 Task: Look for space in Harlingen, Netherlands from 5th July, 2023 to 10th July, 2023 for 4 adults in price range Rs.9000 to Rs.14000. Place can be entire place with 2 bedrooms having 4 beds and 2 bathrooms. Property type can be house, flat, guest house. Amenities needed are: washing machine. Booking option can be shelf check-in. Required host language is English.
Action: Mouse moved to (539, 111)
Screenshot: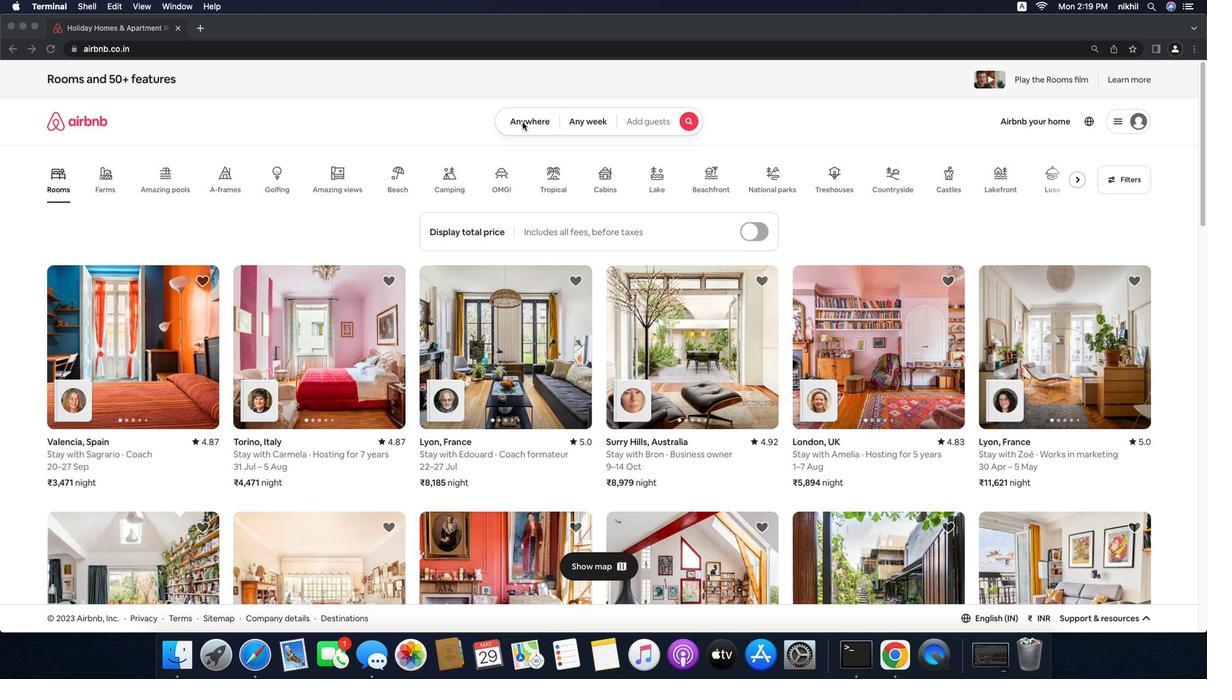 
Action: Mouse pressed left at (539, 111)
Screenshot: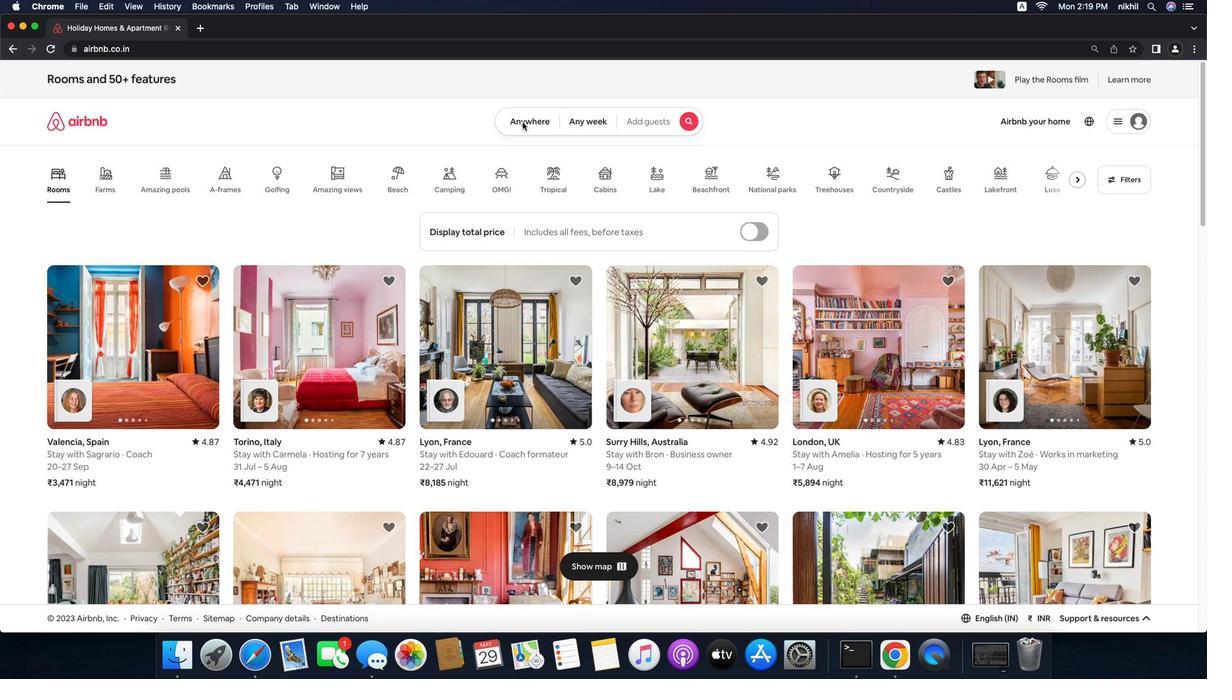 
Action: Mouse moved to (550, 113)
Screenshot: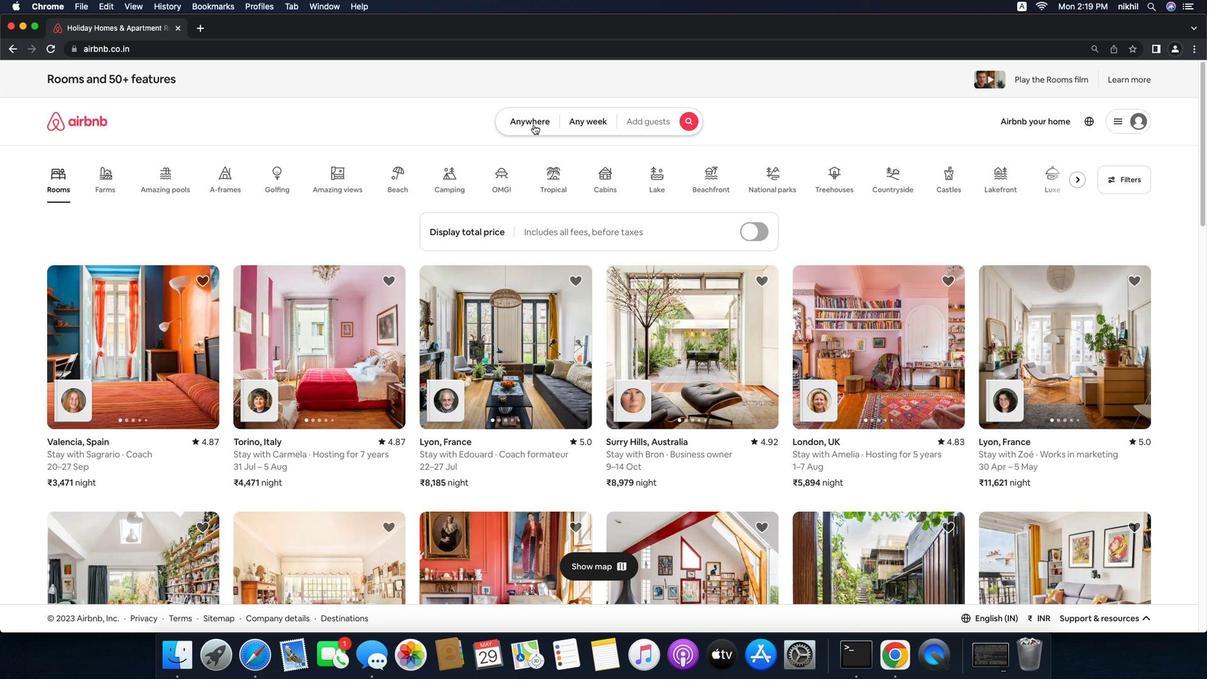 
Action: Mouse pressed left at (550, 113)
Screenshot: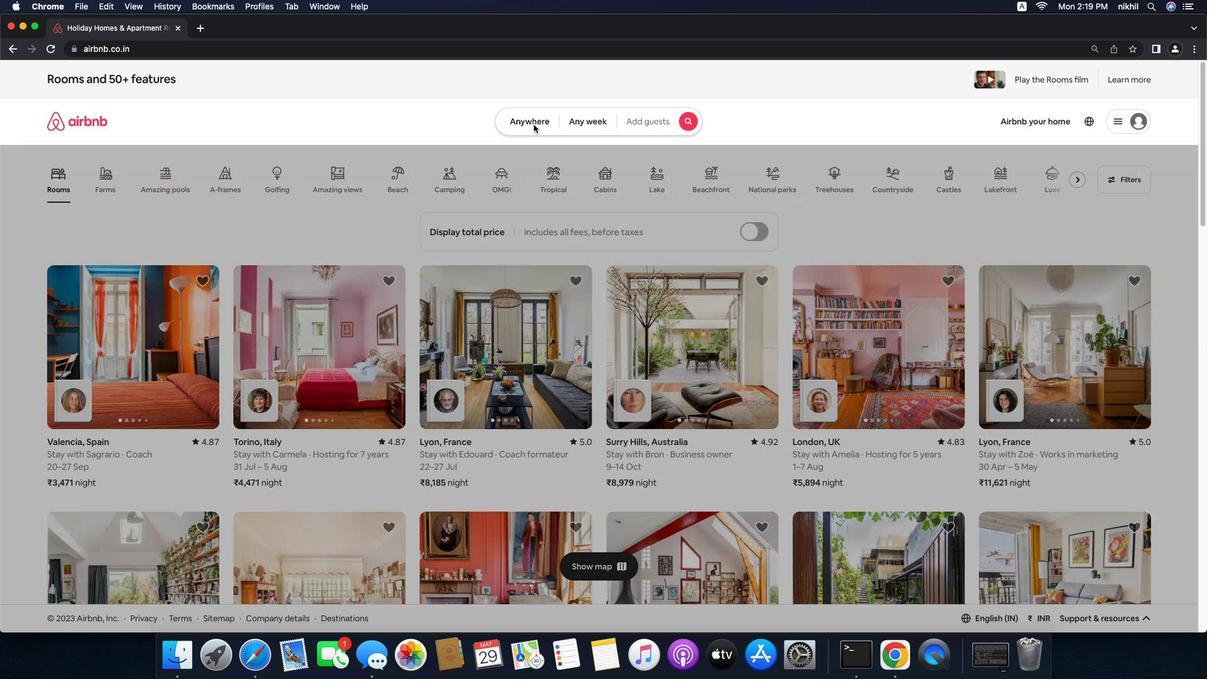 
Action: Mouse moved to (444, 156)
Screenshot: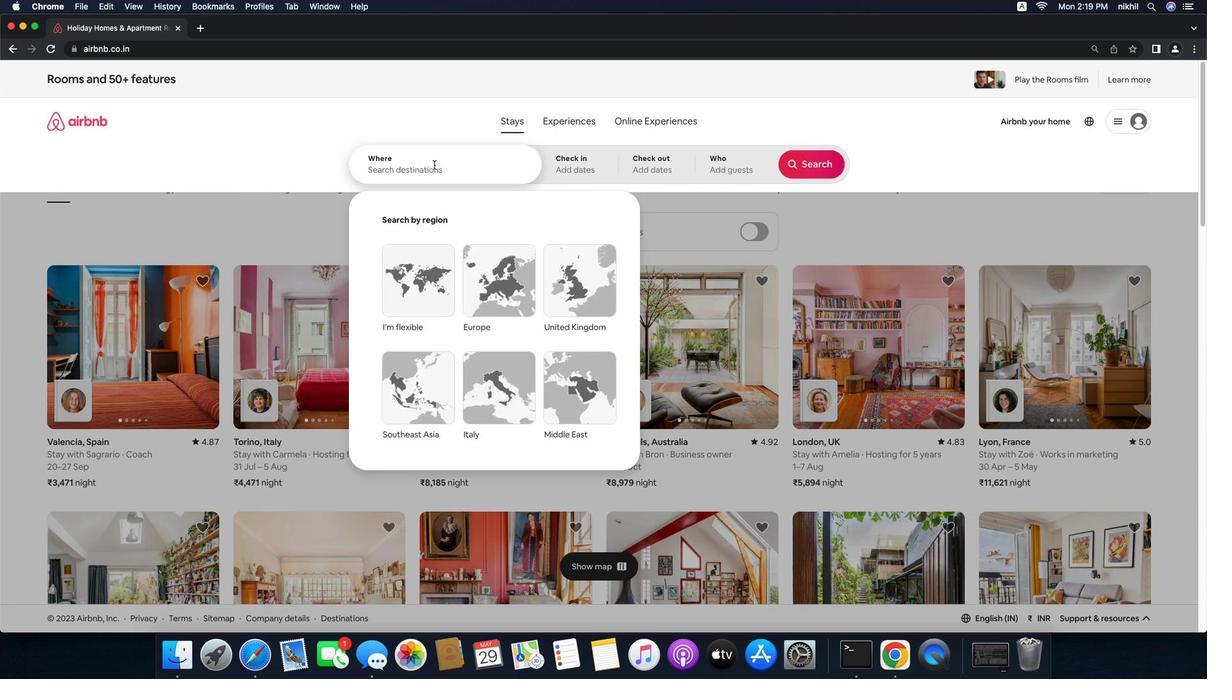 
Action: Mouse pressed left at (444, 156)
Screenshot: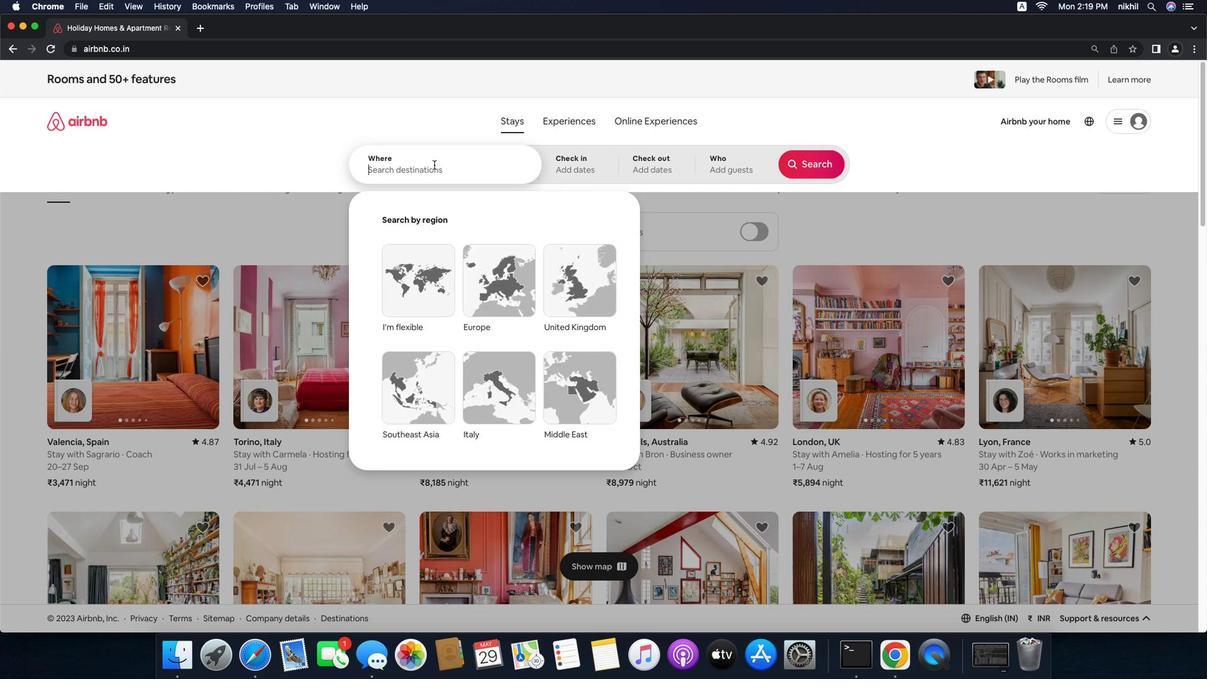 
Action: Key pressed 'H'Key.caps_lock'a''r''l''i''n''g''e''n'','Key.spaceKey.caps_lock'N'Key.caps_lock'e''t''h''e''r''l''a''n''d''s'
Screenshot: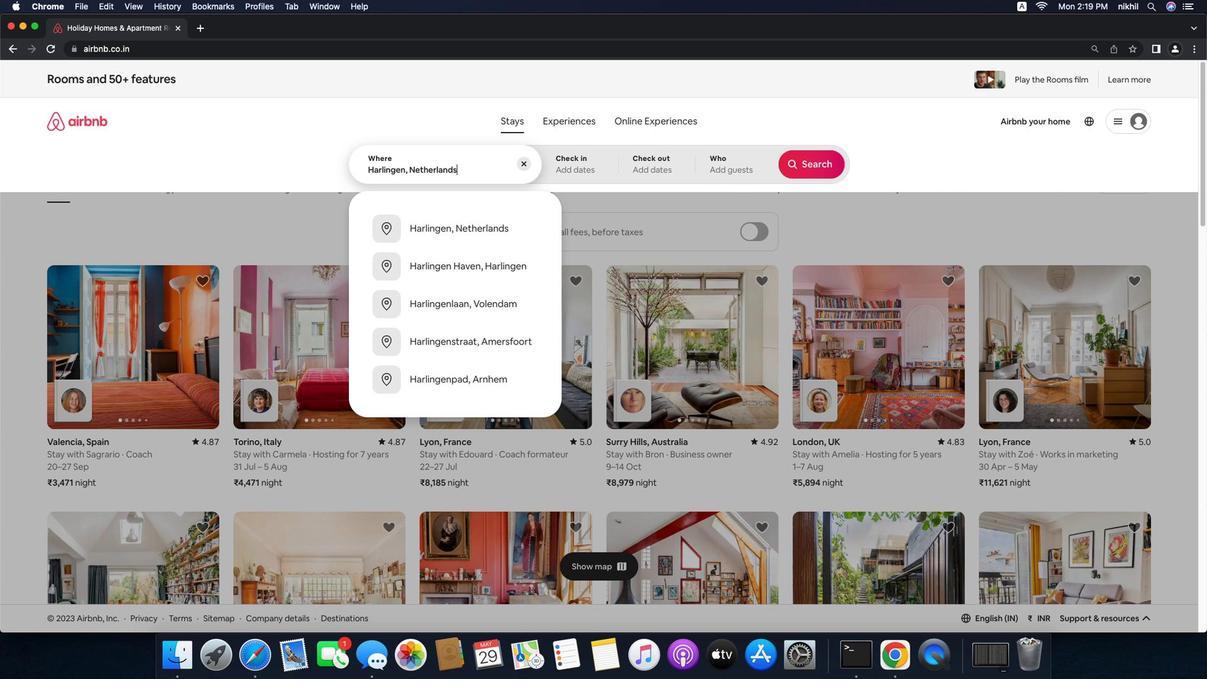 
Action: Mouse moved to (478, 234)
Screenshot: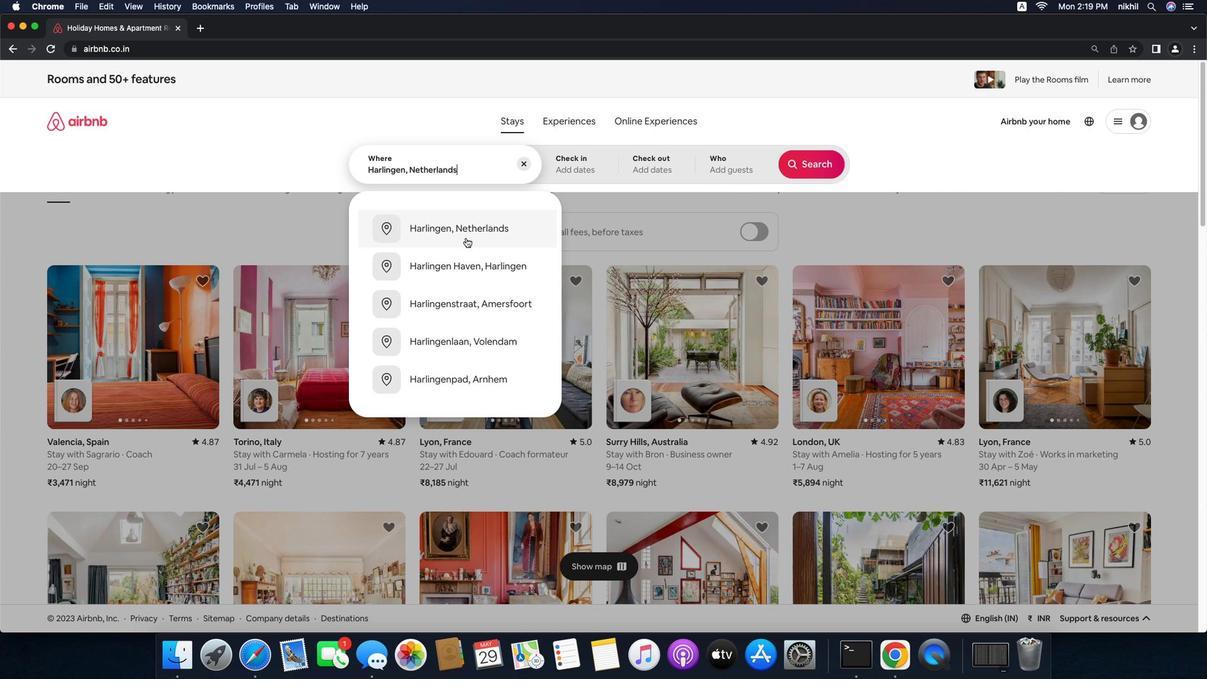 
Action: Mouse pressed left at (478, 234)
Screenshot: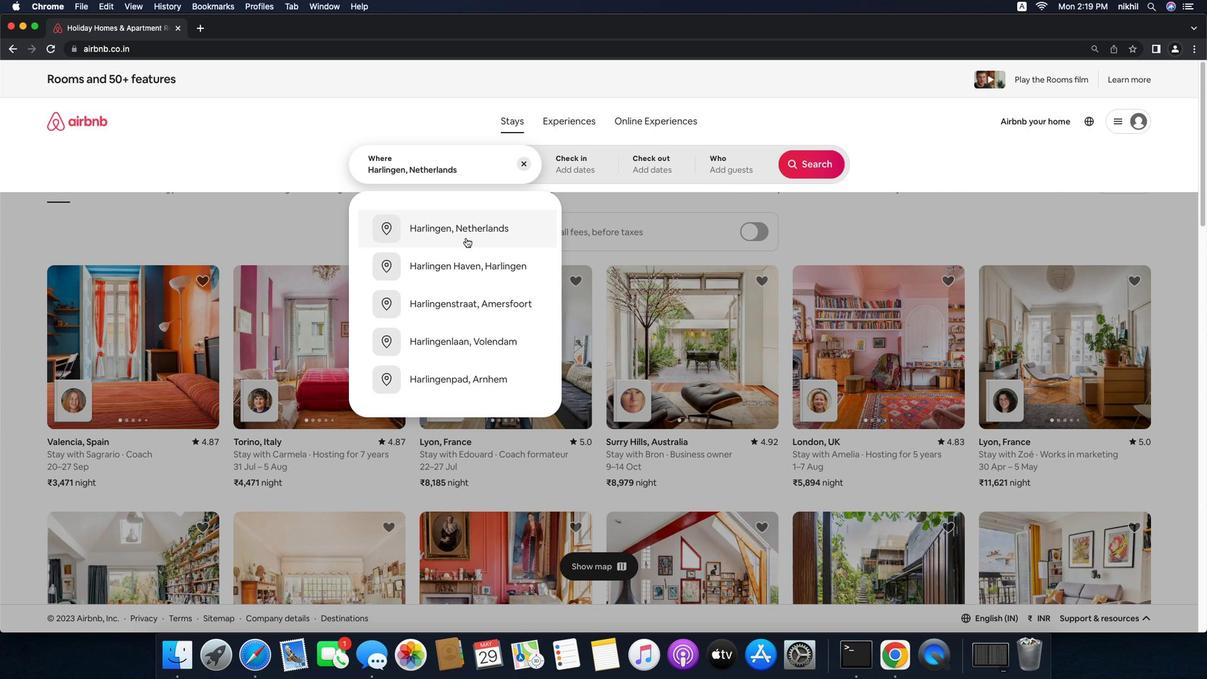 
Action: Mouse moved to (848, 260)
Screenshot: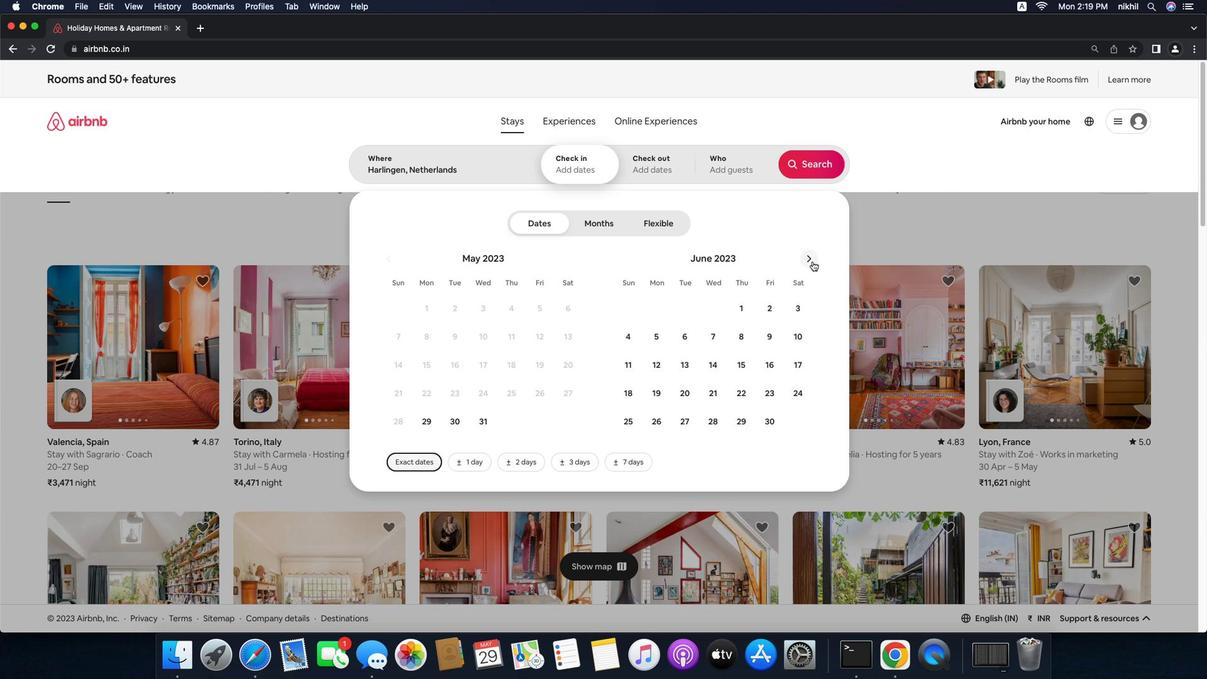 
Action: Mouse pressed left at (848, 260)
Screenshot: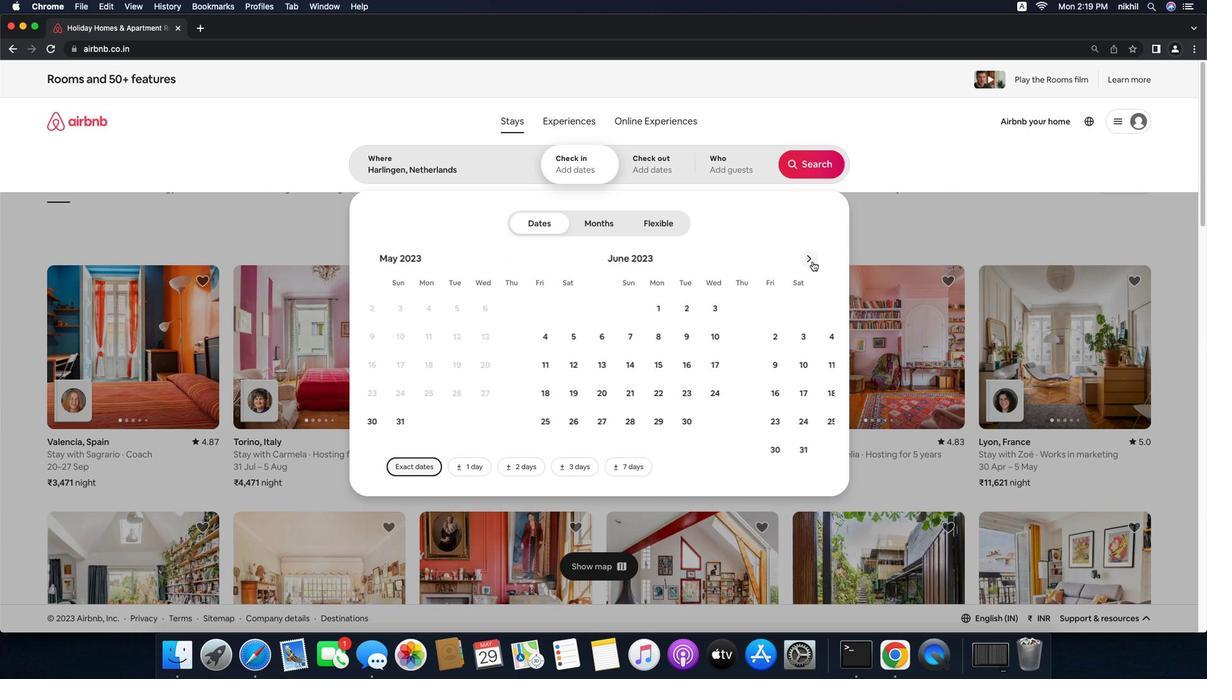 
Action: Mouse moved to (745, 337)
Screenshot: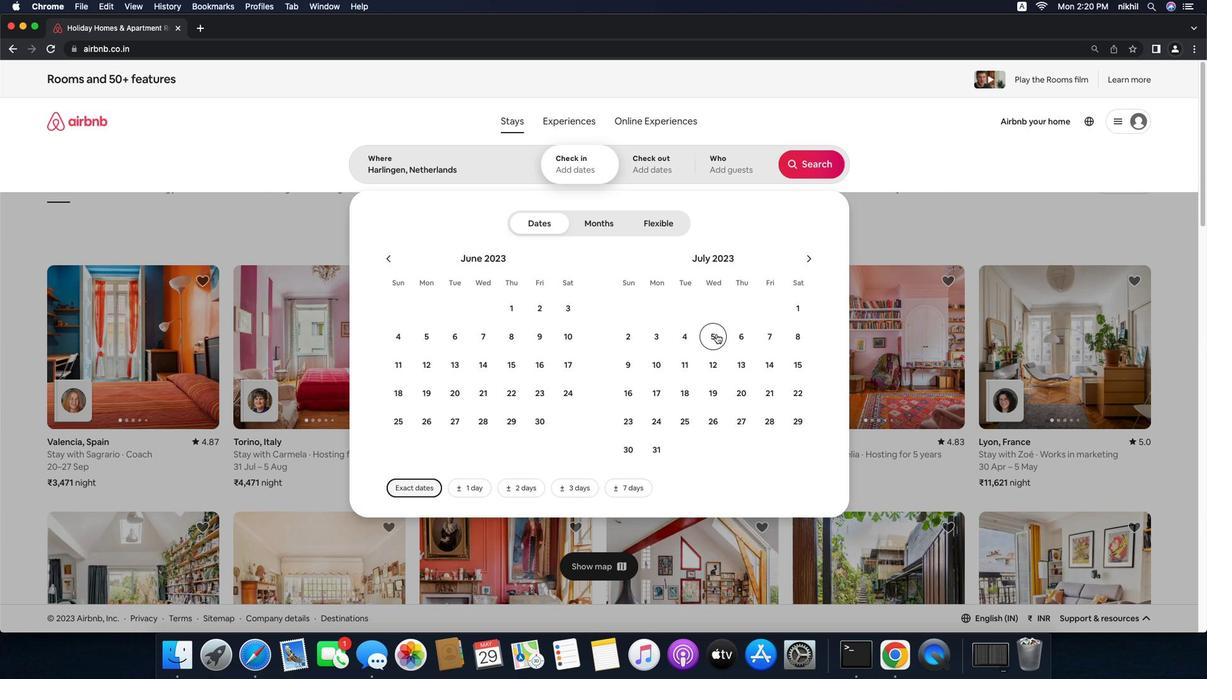 
Action: Mouse pressed left at (745, 337)
Screenshot: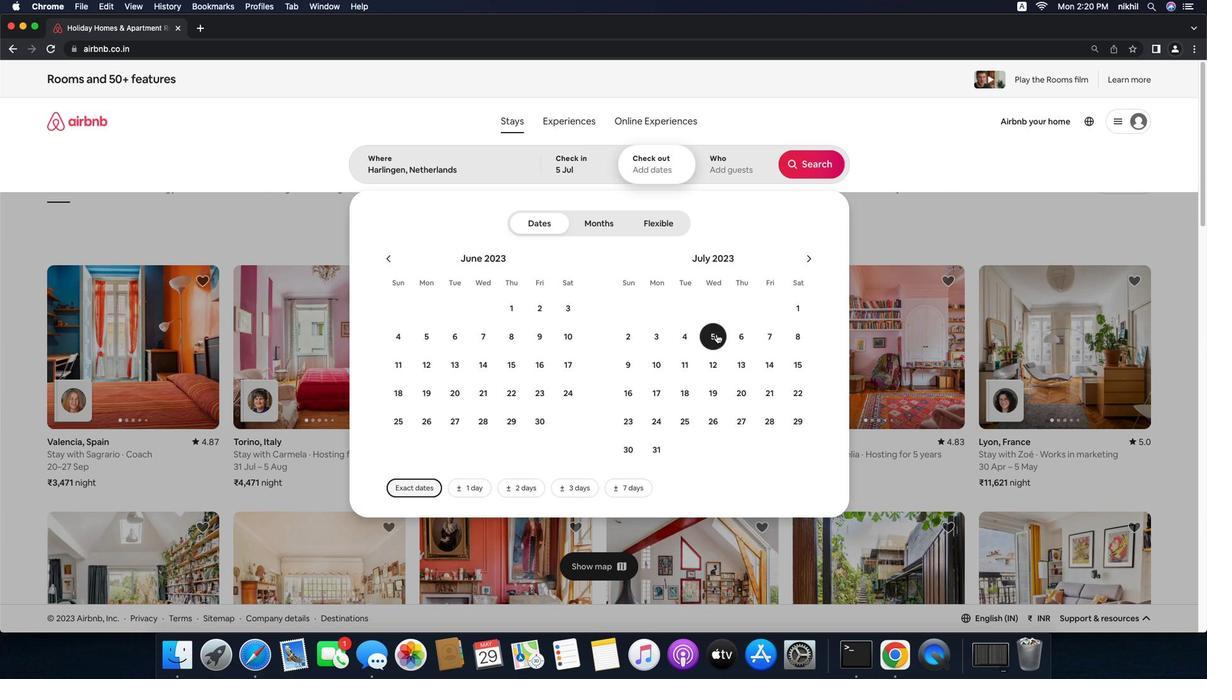 
Action: Mouse moved to (677, 366)
Screenshot: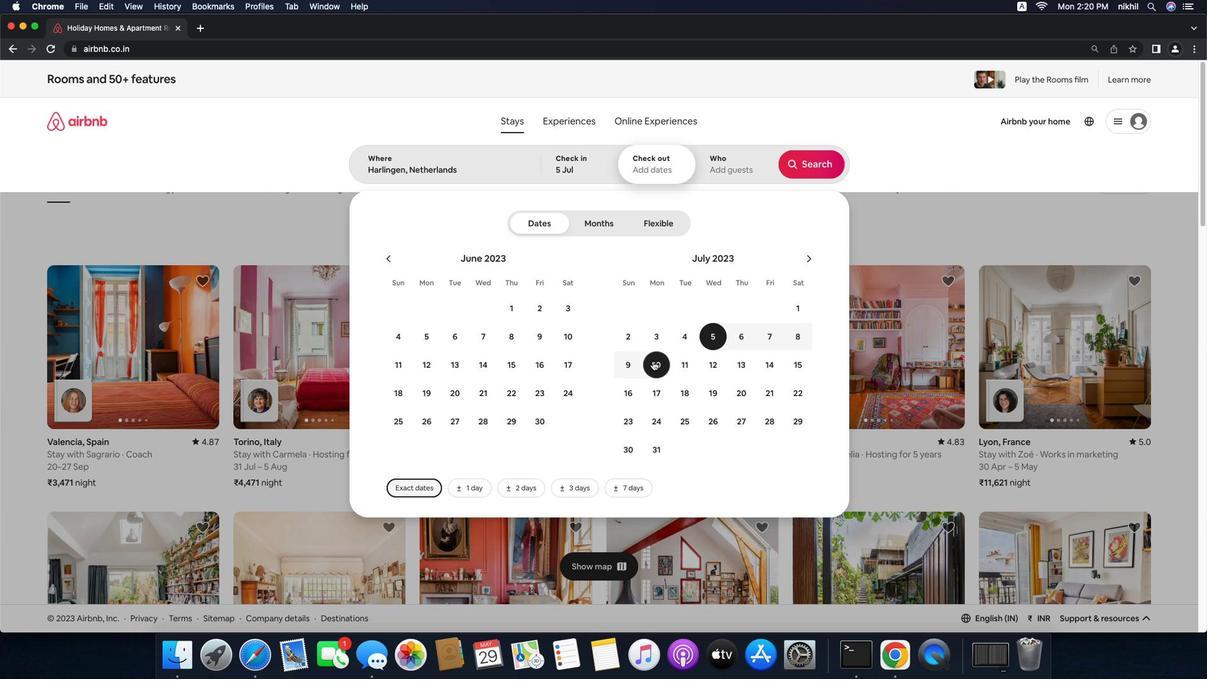 
Action: Mouse pressed left at (677, 366)
Screenshot: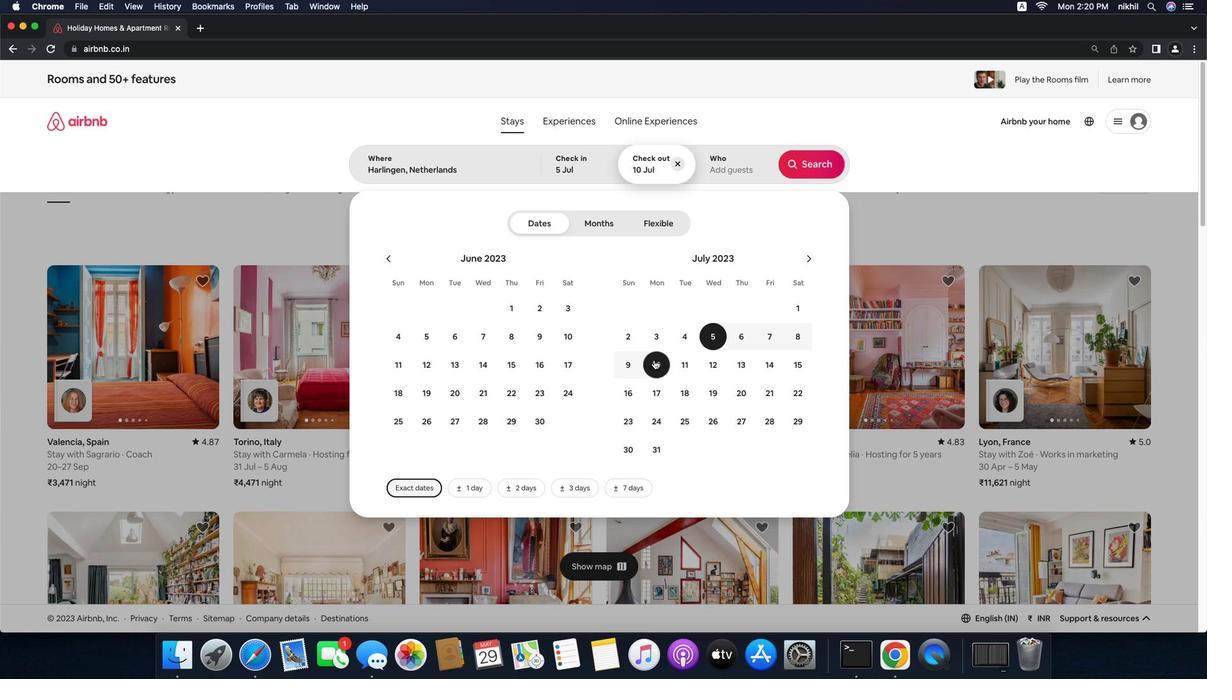 
Action: Mouse moved to (751, 156)
Screenshot: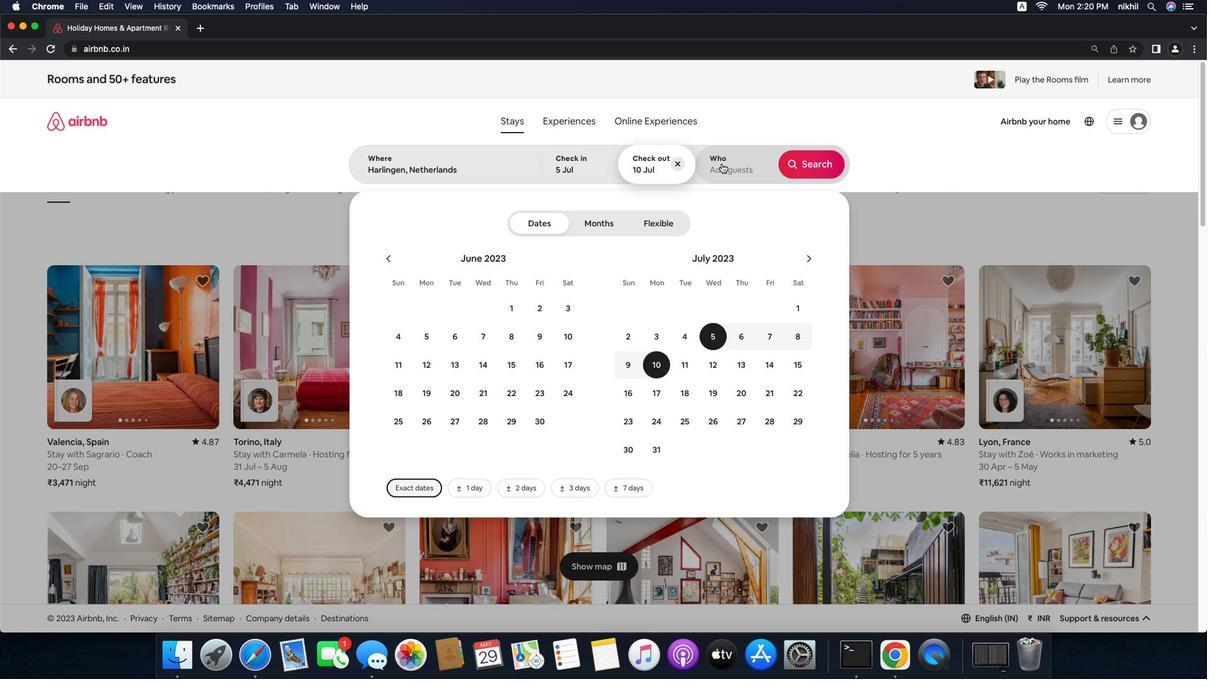 
Action: Mouse pressed left at (751, 156)
Screenshot: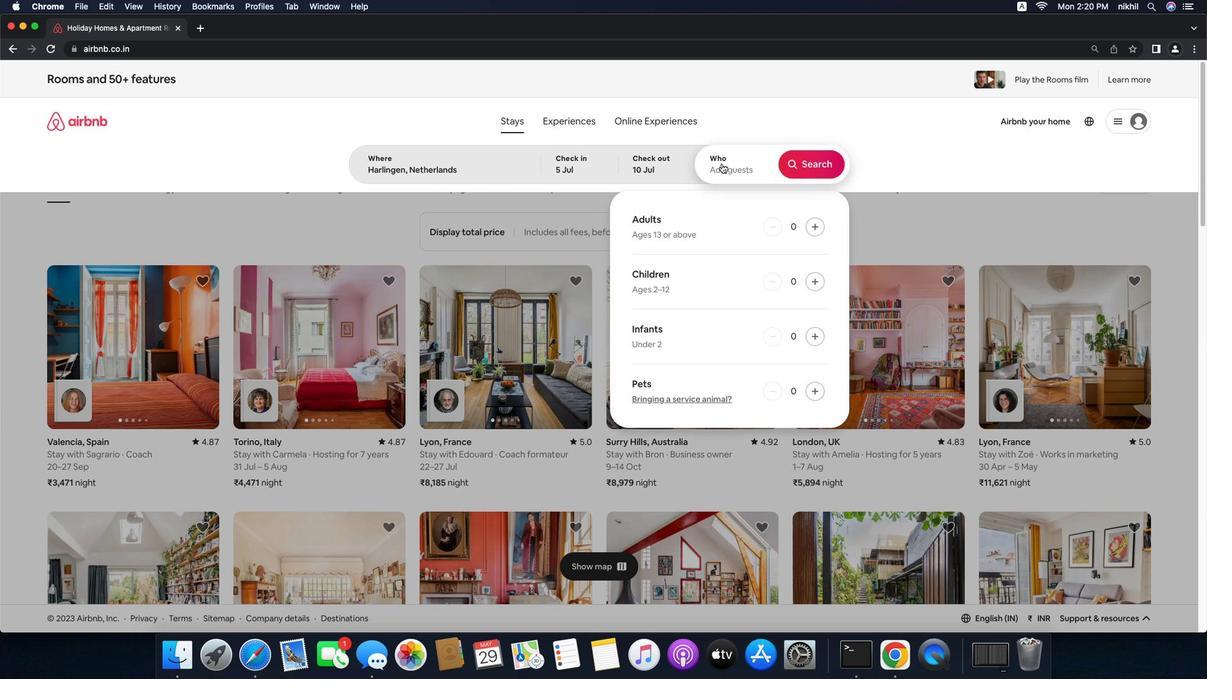 
Action: Mouse moved to (851, 223)
Screenshot: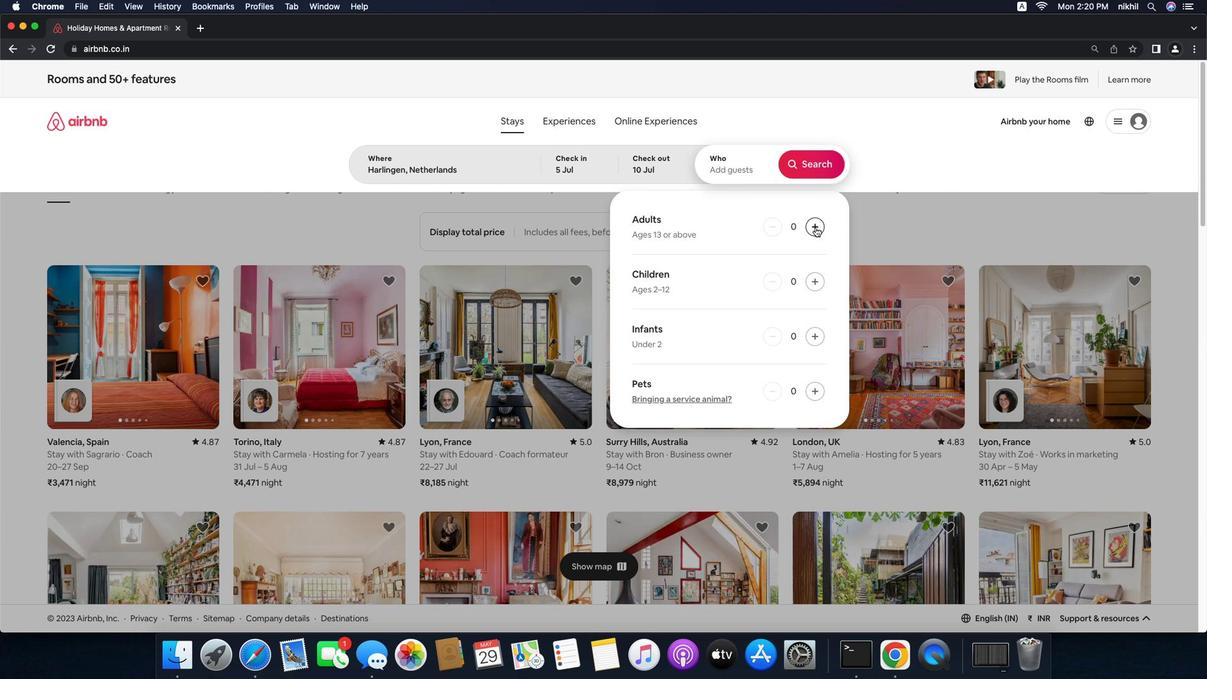 
Action: Mouse pressed left at (851, 223)
Screenshot: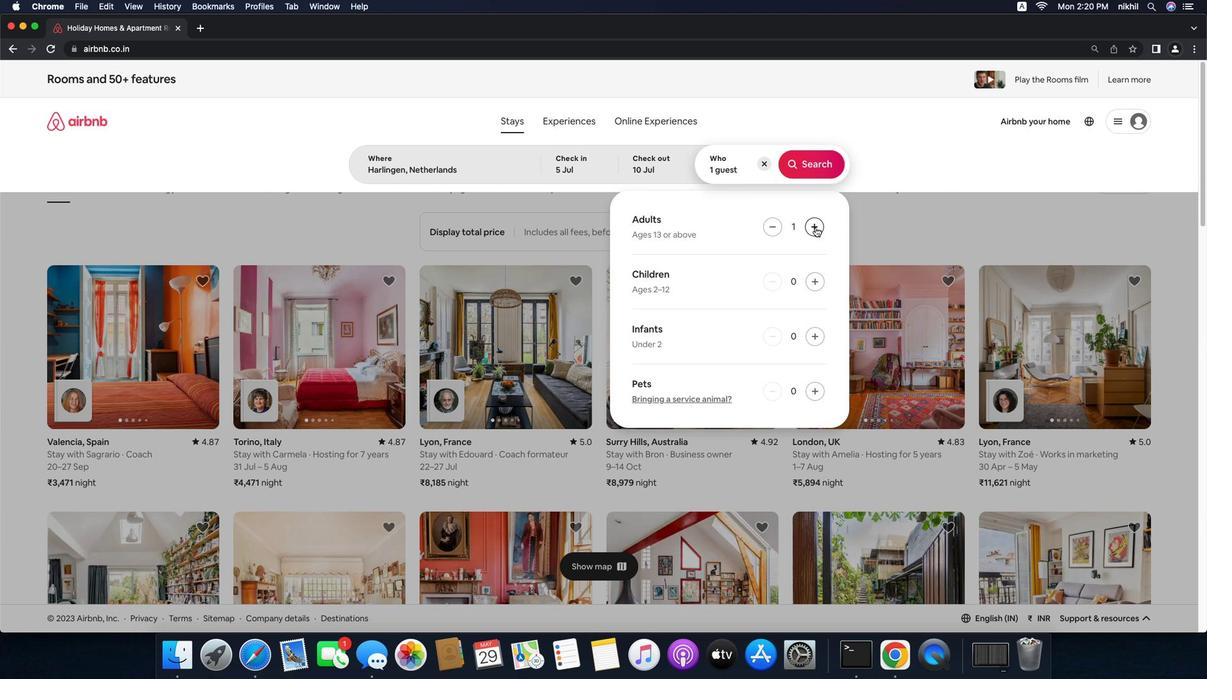 
Action: Mouse pressed left at (851, 223)
Screenshot: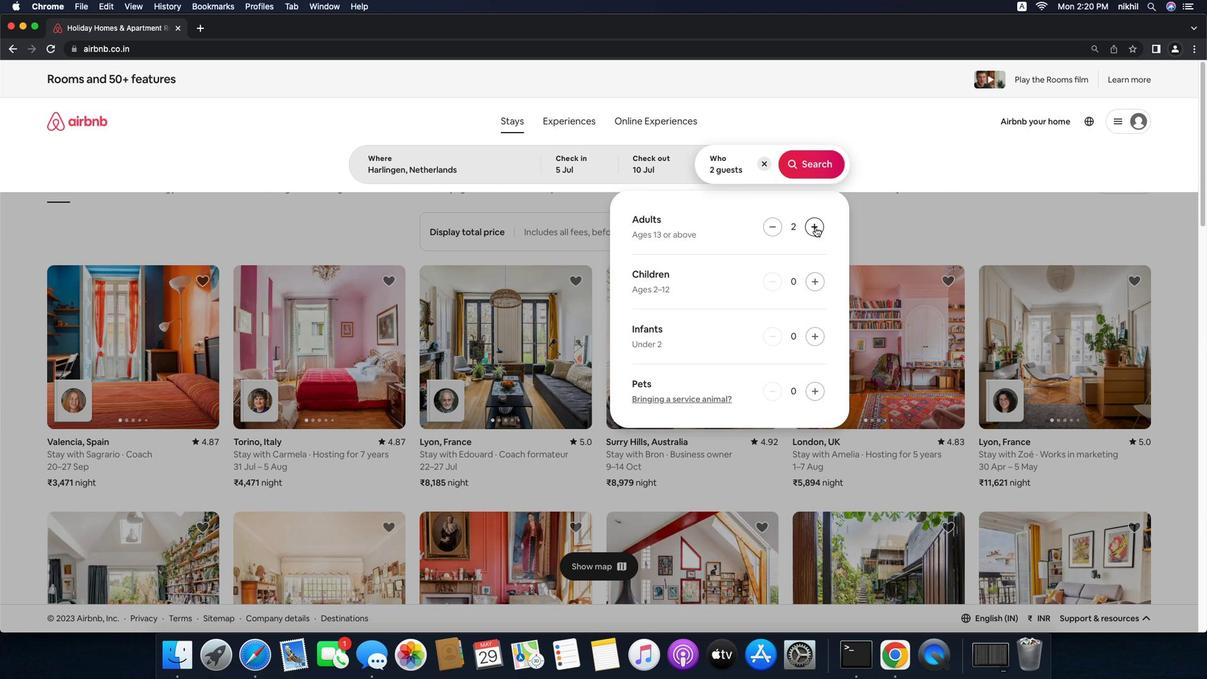 
Action: Mouse pressed left at (851, 223)
Screenshot: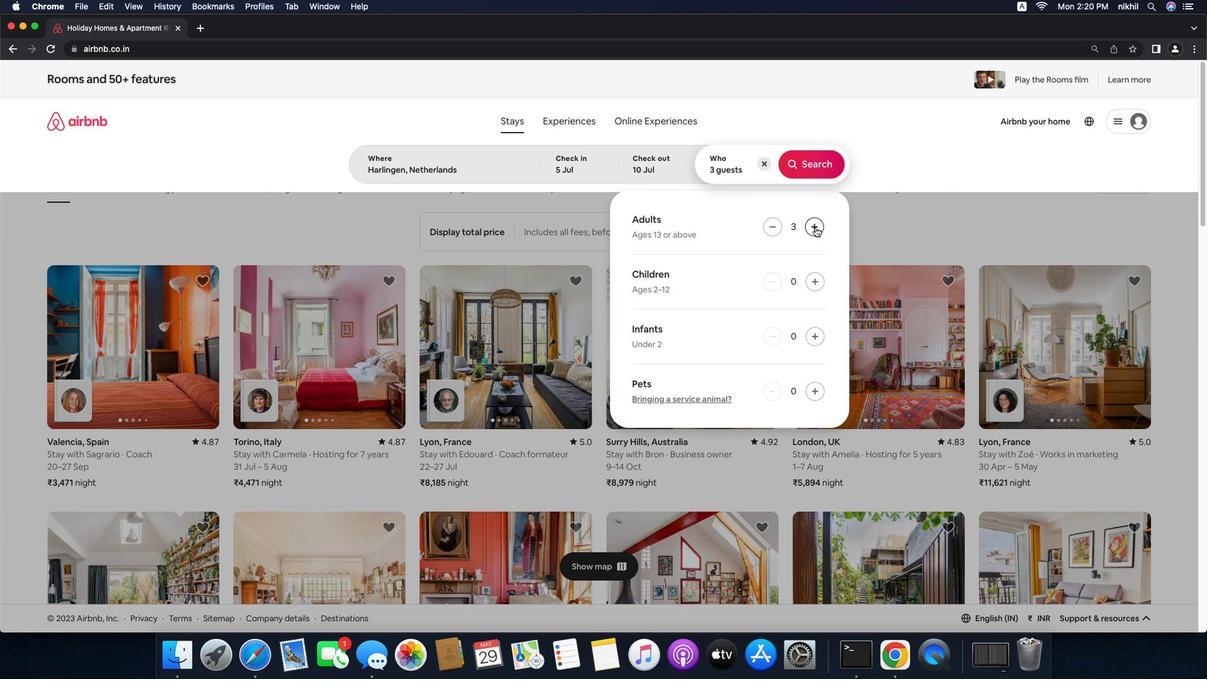 
Action: Mouse pressed left at (851, 223)
Screenshot: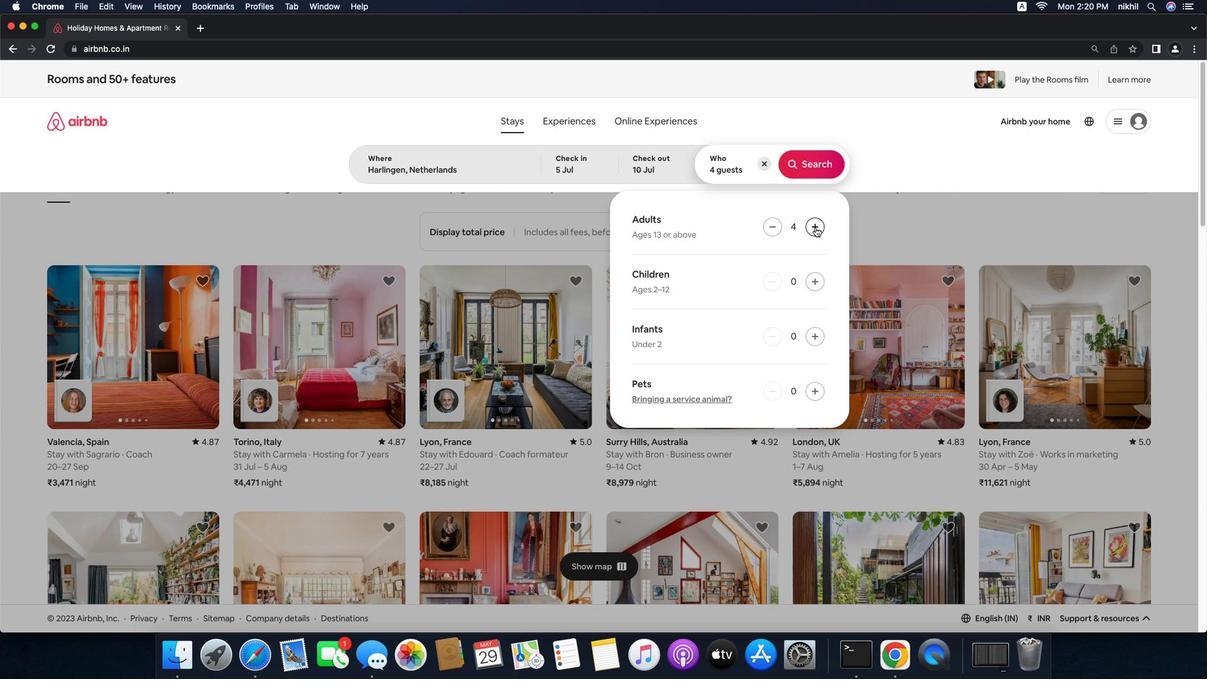 
Action: Mouse moved to (844, 158)
Screenshot: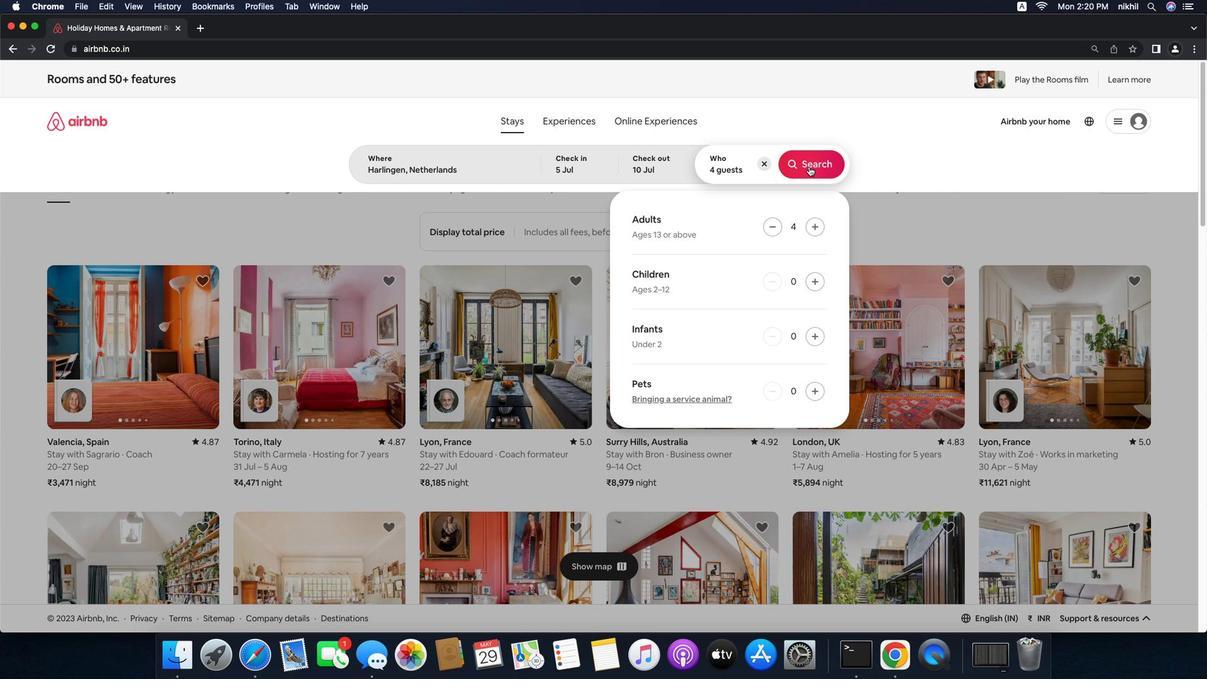 
Action: Mouse pressed left at (844, 158)
Screenshot: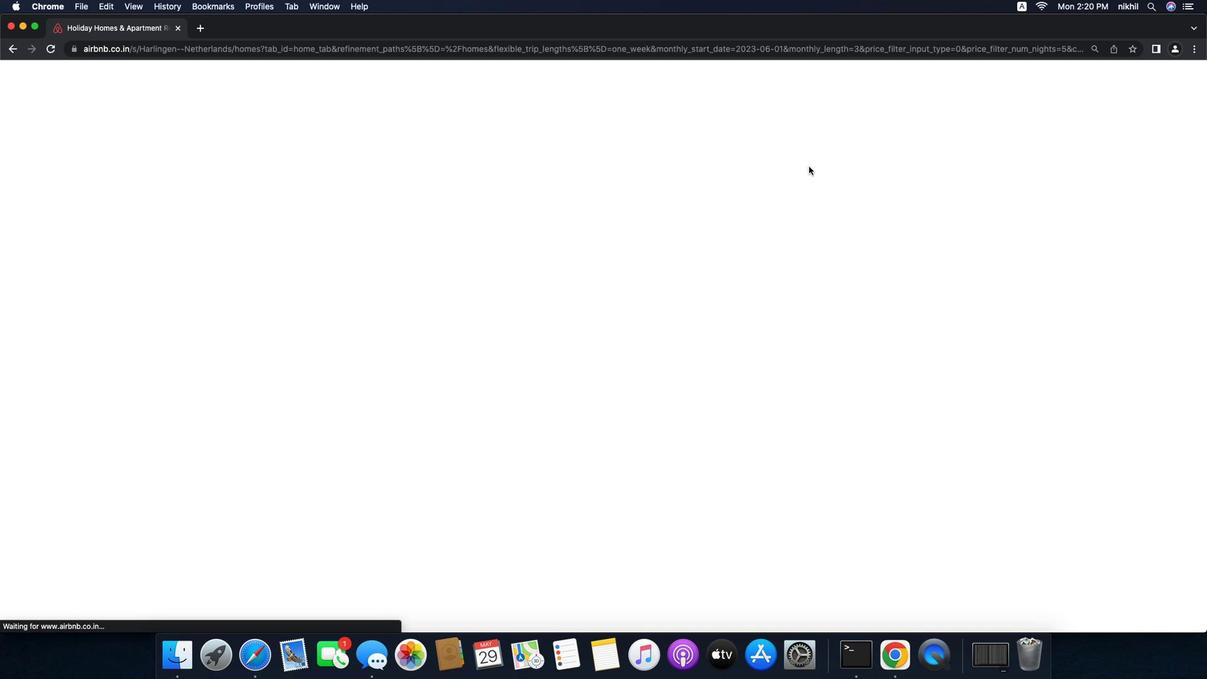 
Action: Mouse moved to (1207, 118)
Screenshot: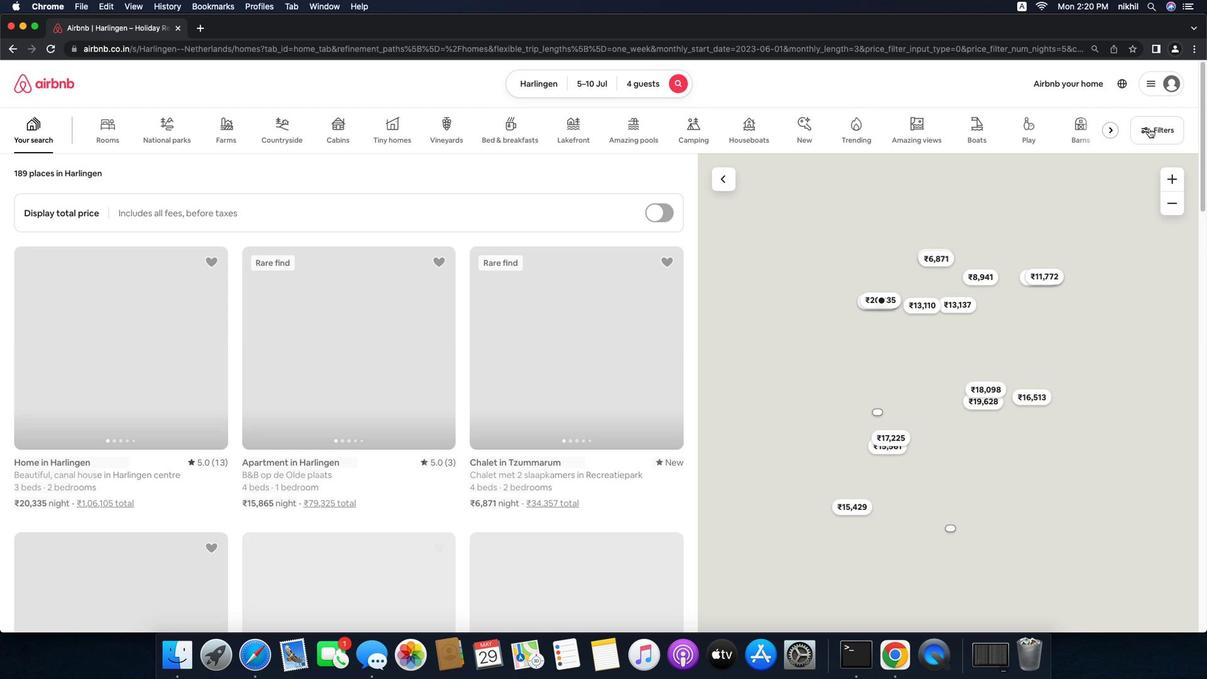 
Action: Mouse pressed left at (1207, 118)
Screenshot: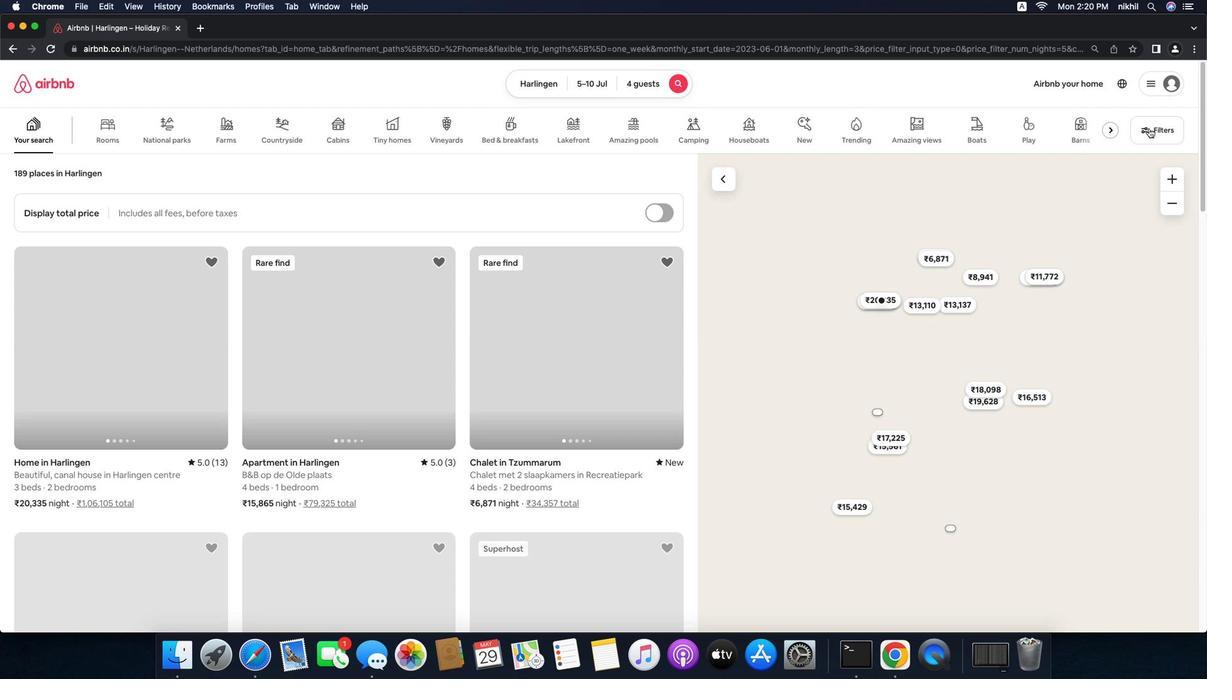 
Action: Mouse moved to (511, 429)
Screenshot: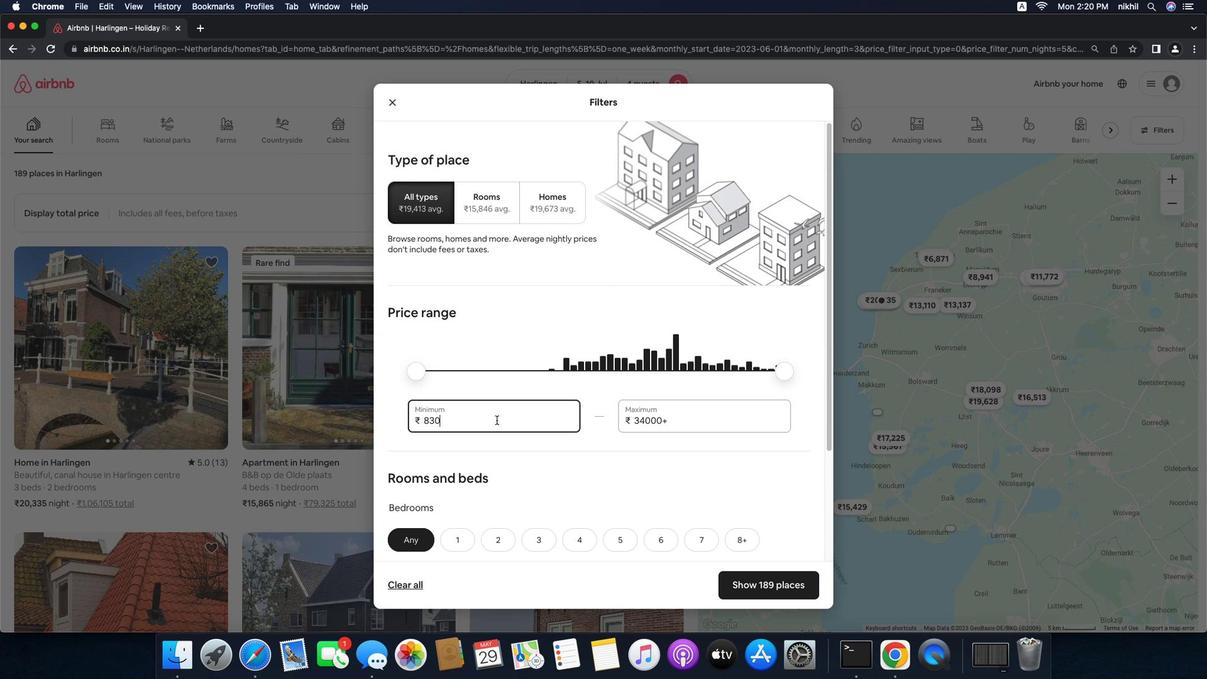
Action: Mouse pressed left at (511, 429)
Screenshot: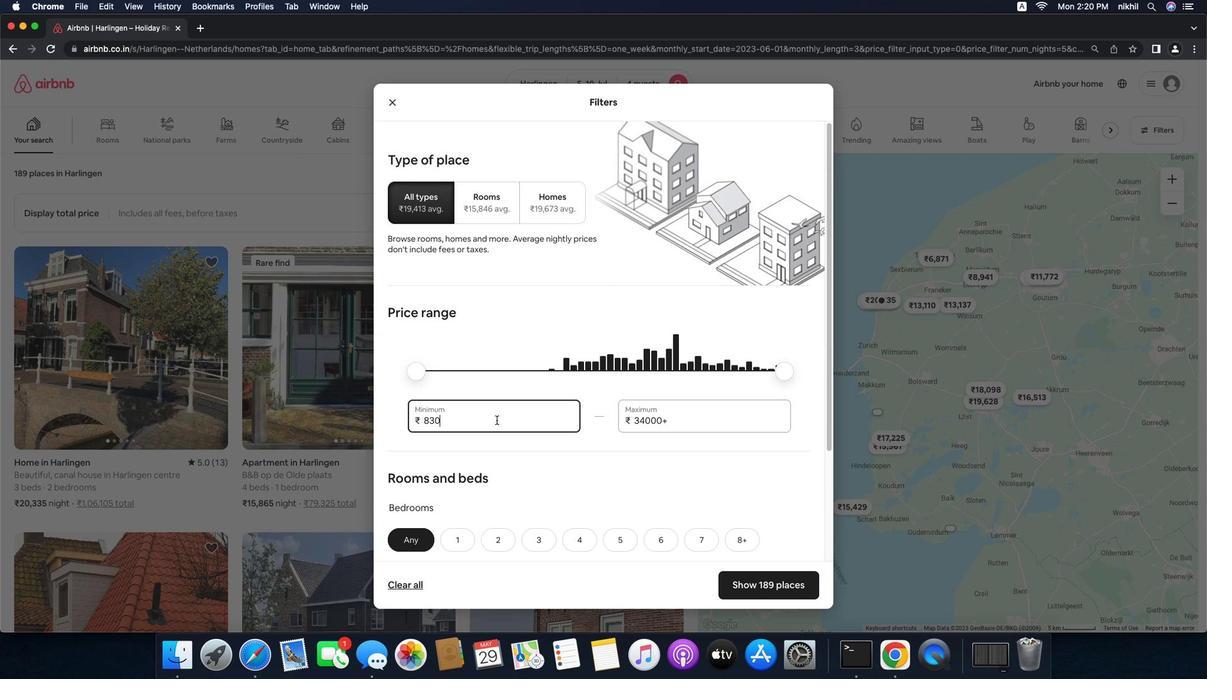 
Action: Key pressed Key.backspaceKey.backspaceKey.backspaceKey.backspace'9''0''0''0'
Screenshot: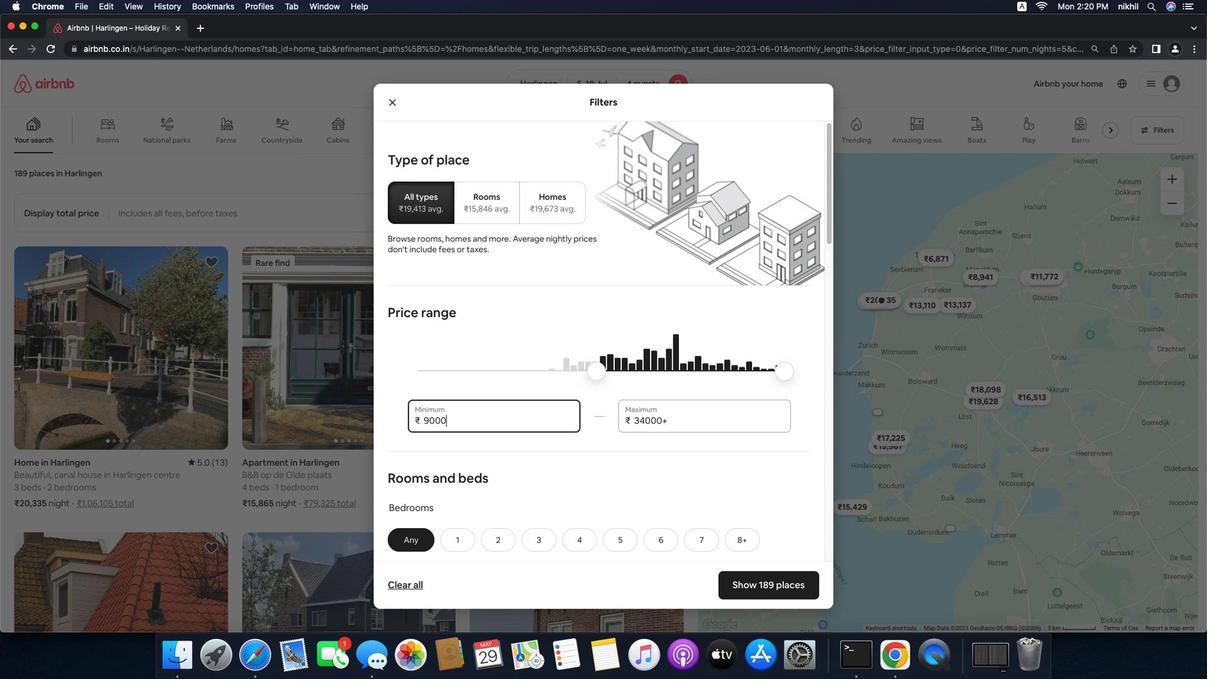 
Action: Mouse moved to (706, 427)
Screenshot: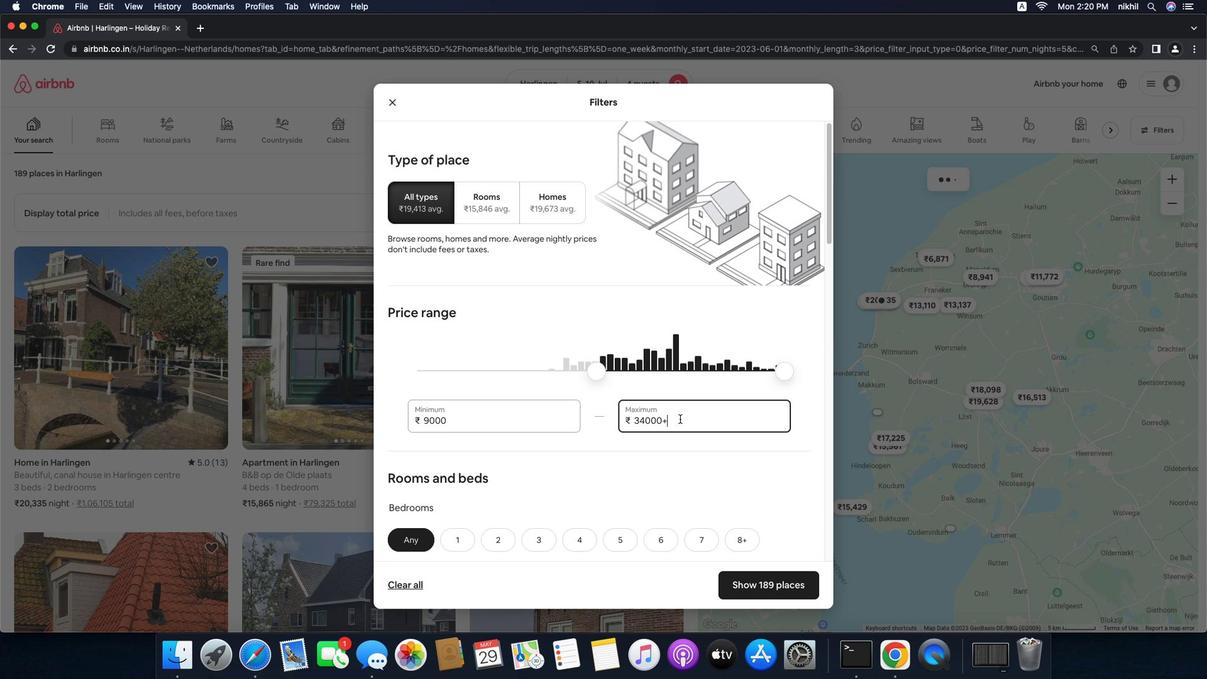 
Action: Mouse pressed left at (706, 427)
Screenshot: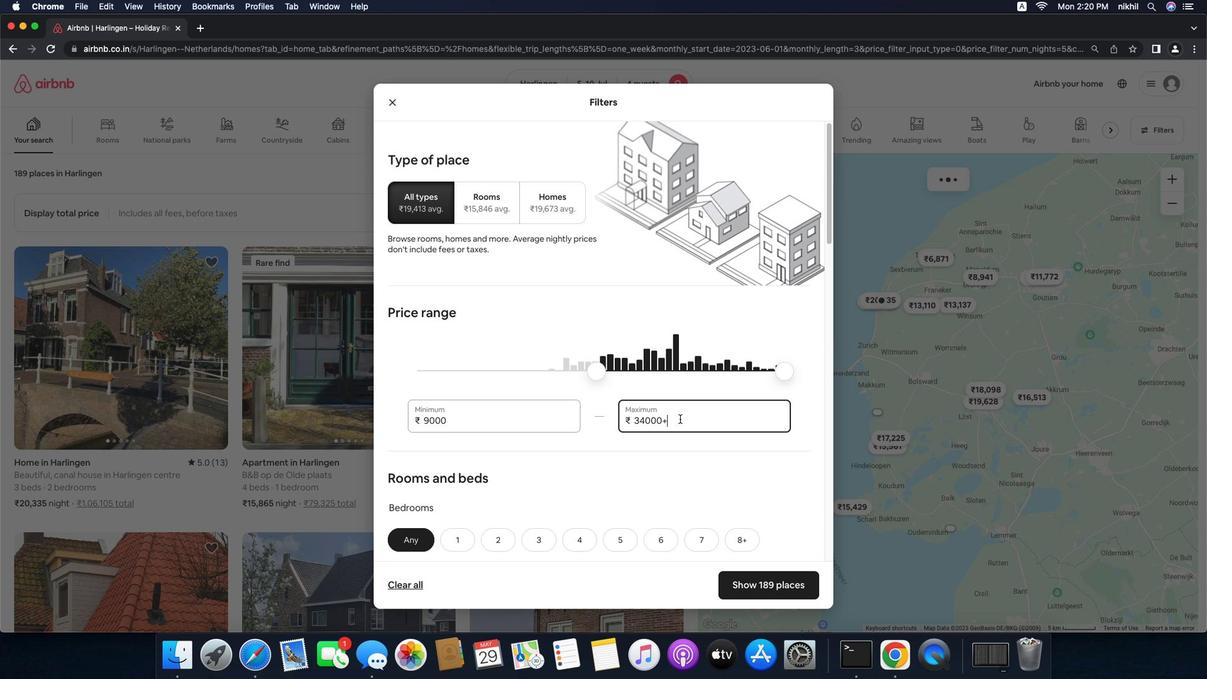 
Action: Mouse moved to (706, 428)
Screenshot: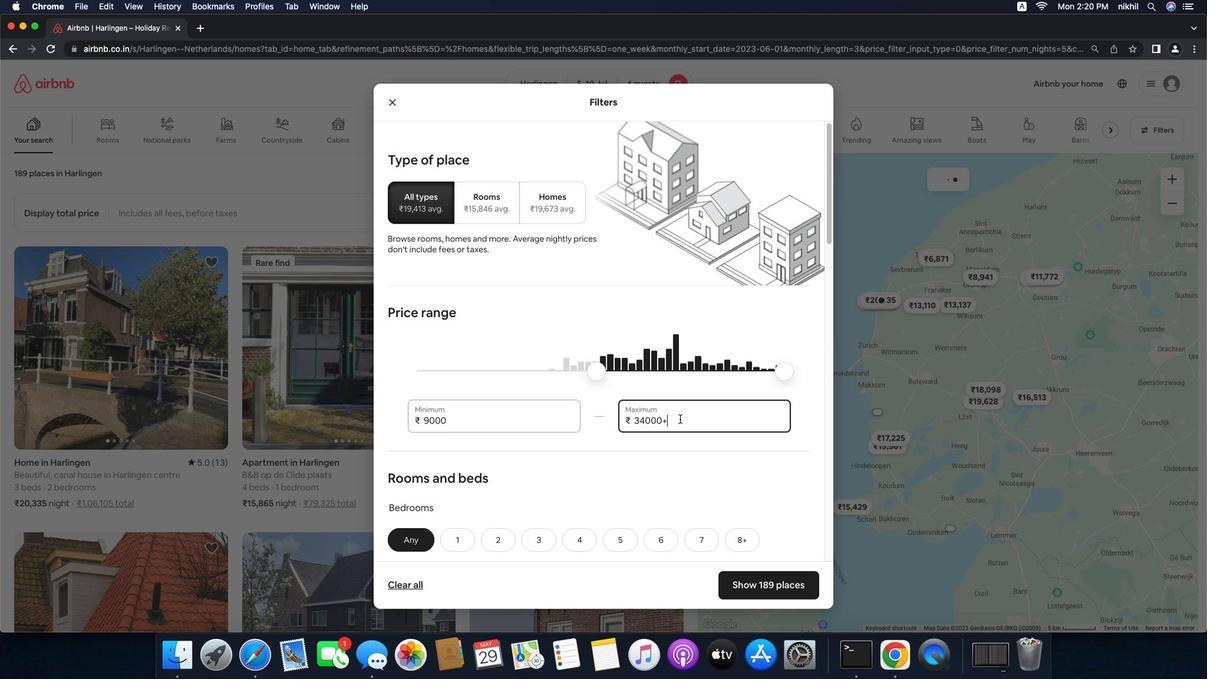 
Action: Key pressed Key.backspaceKey.backspaceKey.backspaceKey.backspaceKey.backspaceKey.backspace'1''4''0''0''0'
Screenshot: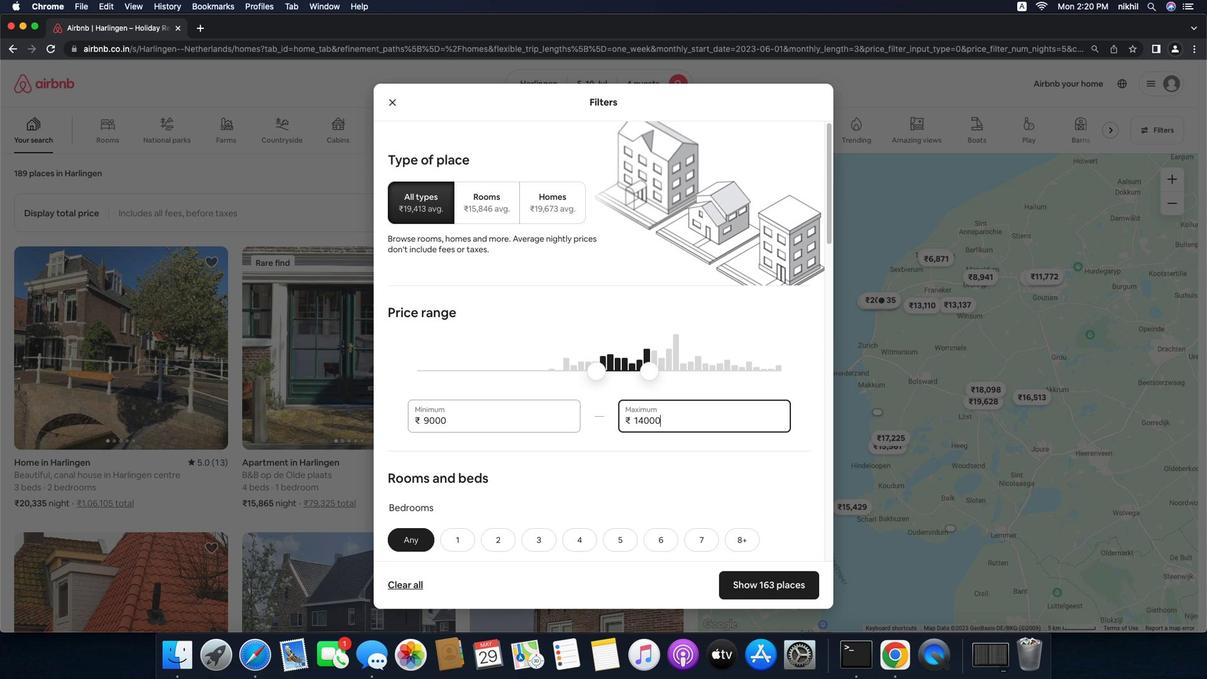 
Action: Mouse moved to (569, 457)
Screenshot: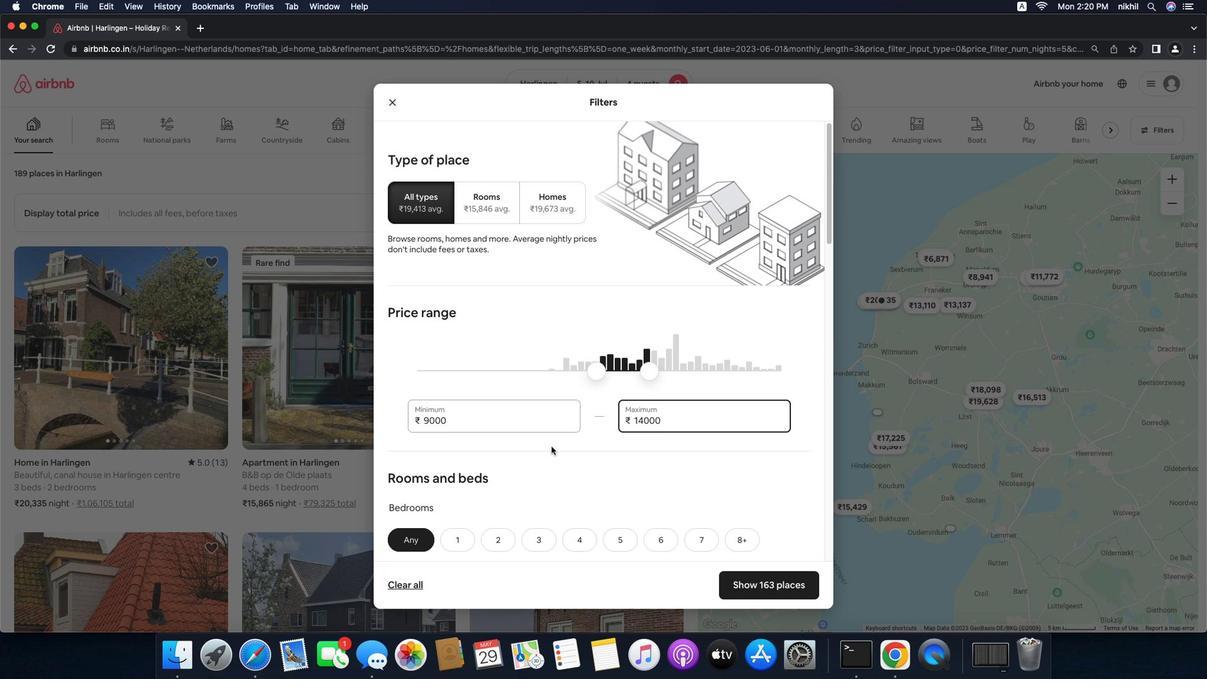 
Action: Mouse scrolled (569, 457) with delta (-18, -18)
Screenshot: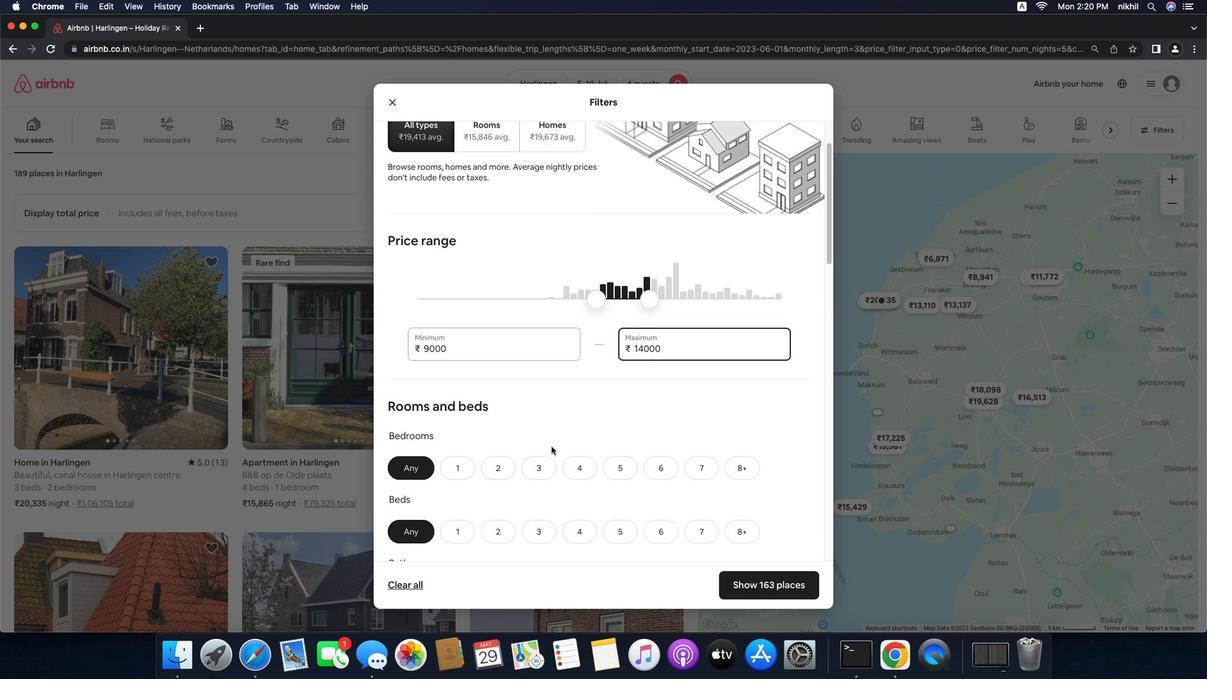 
Action: Mouse scrolled (569, 457) with delta (-18, -18)
Screenshot: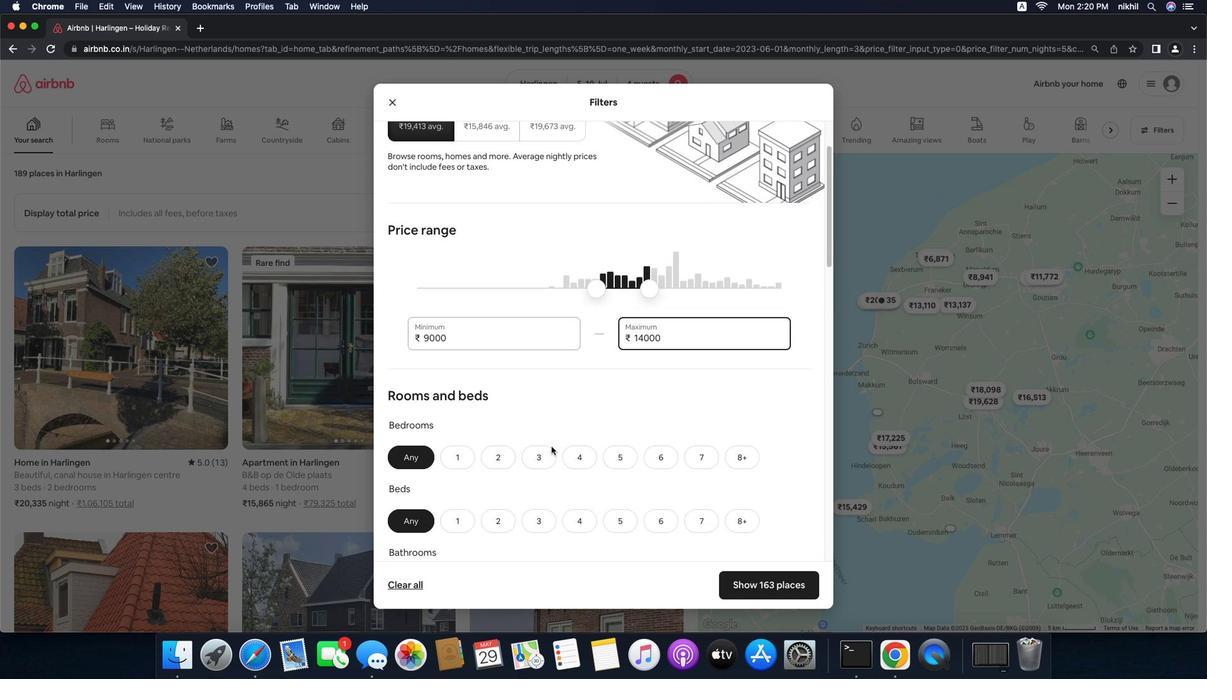 
Action: Mouse scrolled (569, 457) with delta (-18, -20)
Screenshot: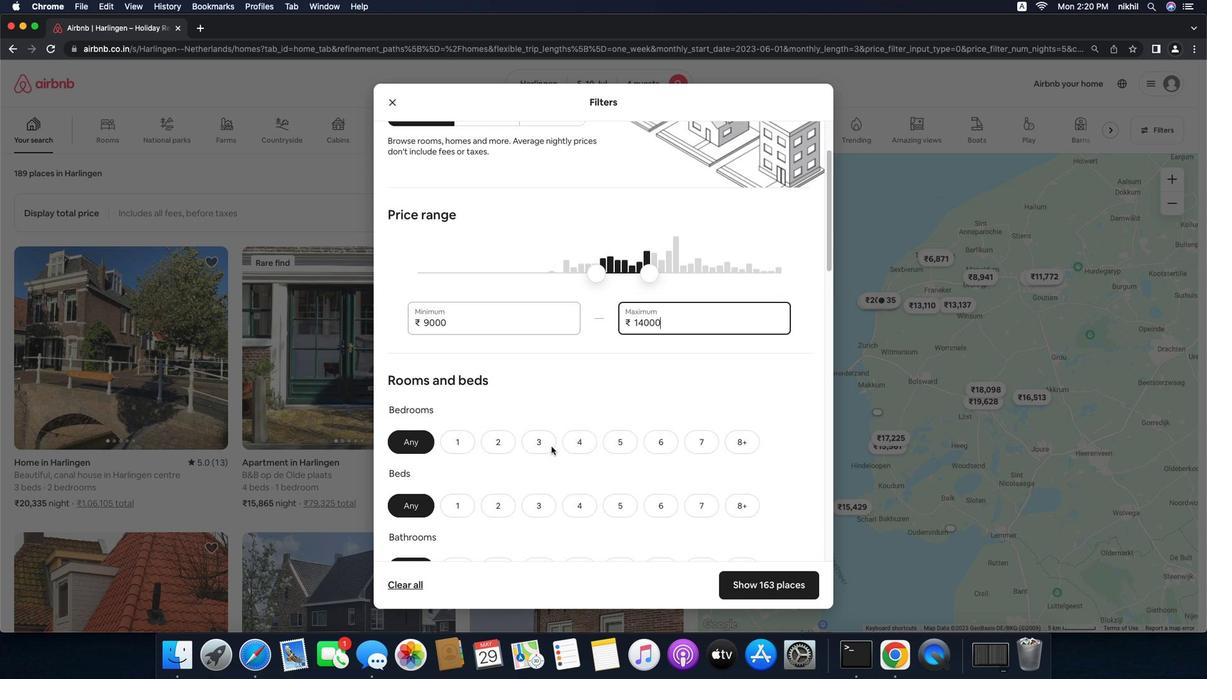 
Action: Mouse scrolled (569, 457) with delta (-18, -18)
Screenshot: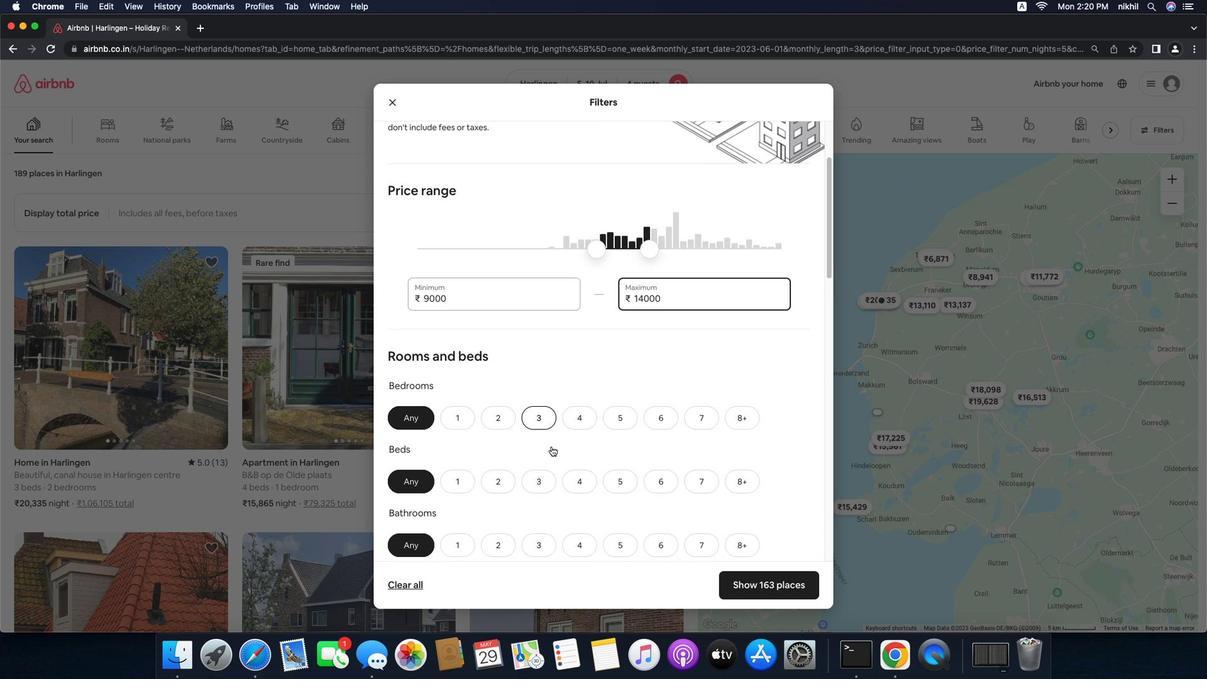 
Action: Mouse scrolled (569, 457) with delta (-18, -18)
Screenshot: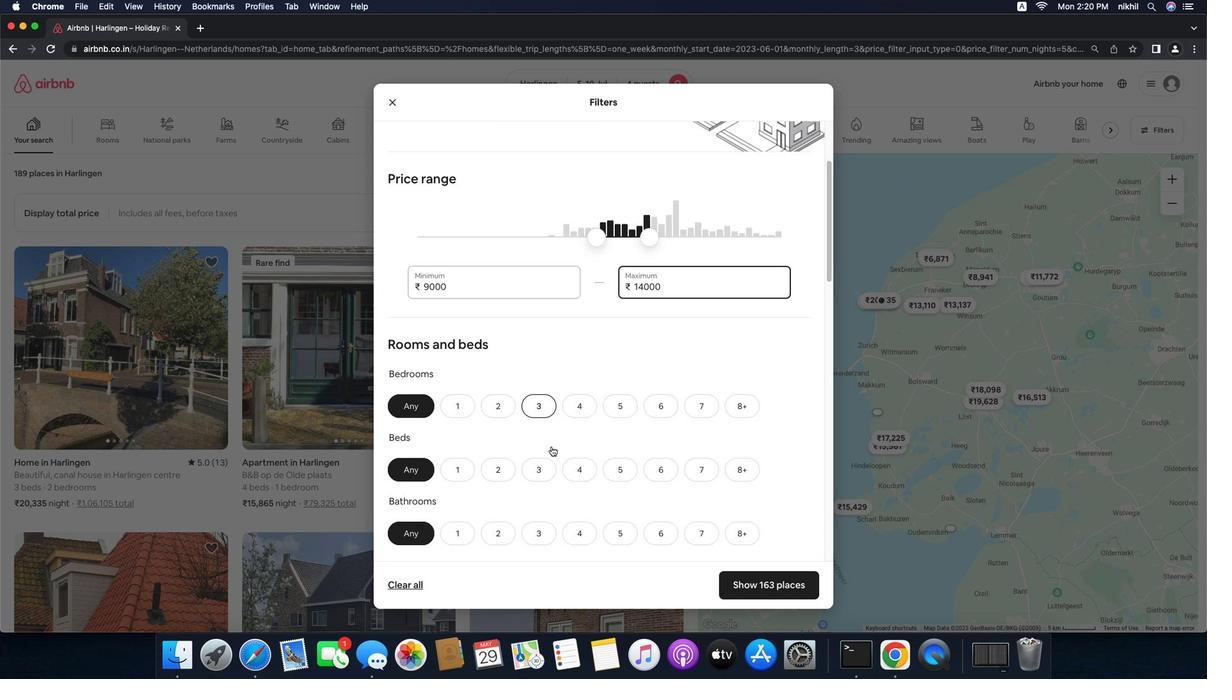 
Action: Mouse scrolled (569, 457) with delta (-18, -18)
Screenshot: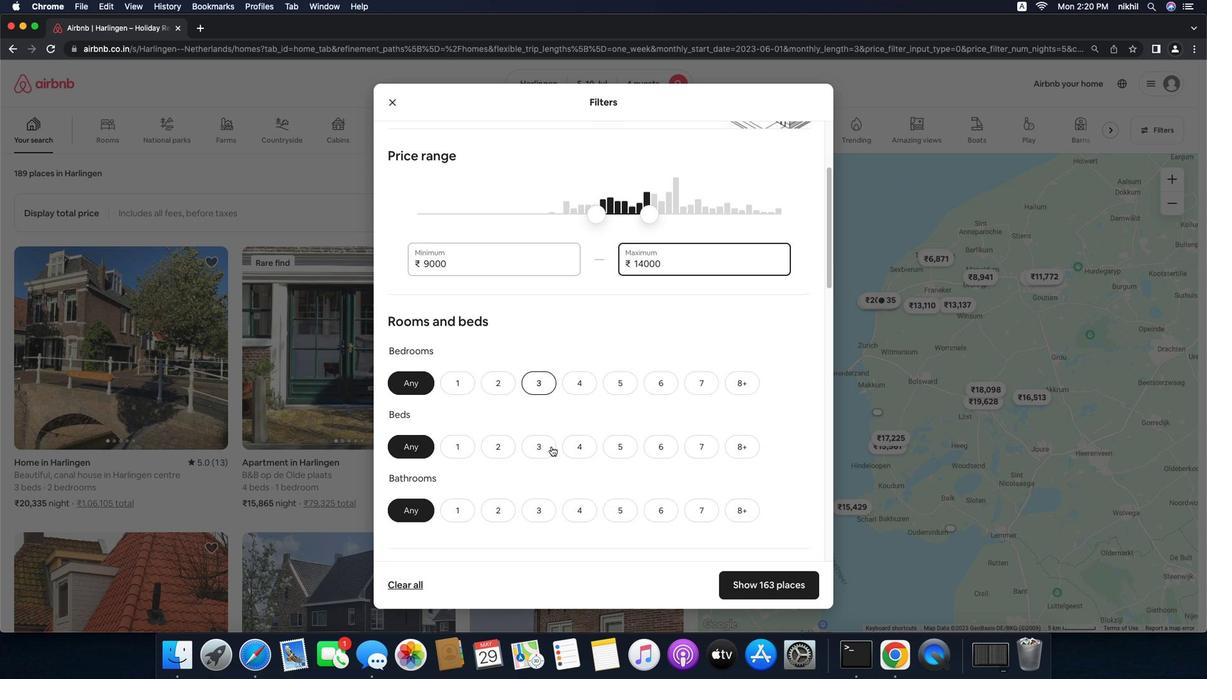 
Action: Mouse scrolled (569, 457) with delta (-18, -18)
Screenshot: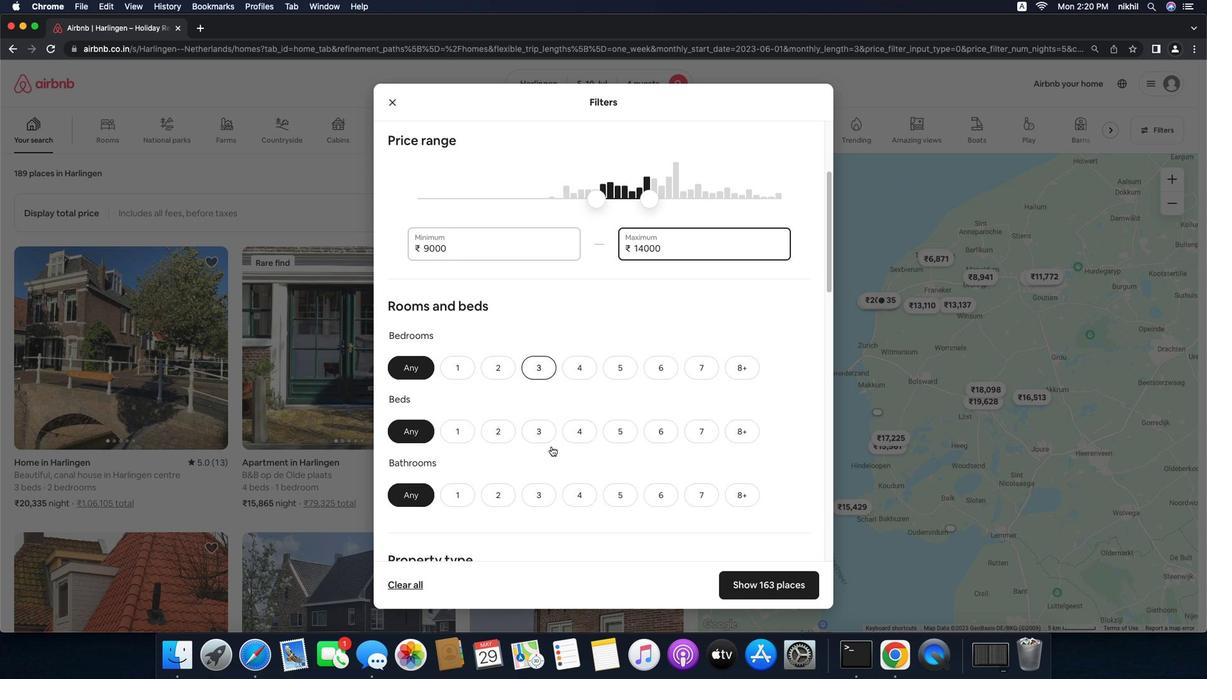 
Action: Mouse scrolled (569, 457) with delta (-18, -18)
Screenshot: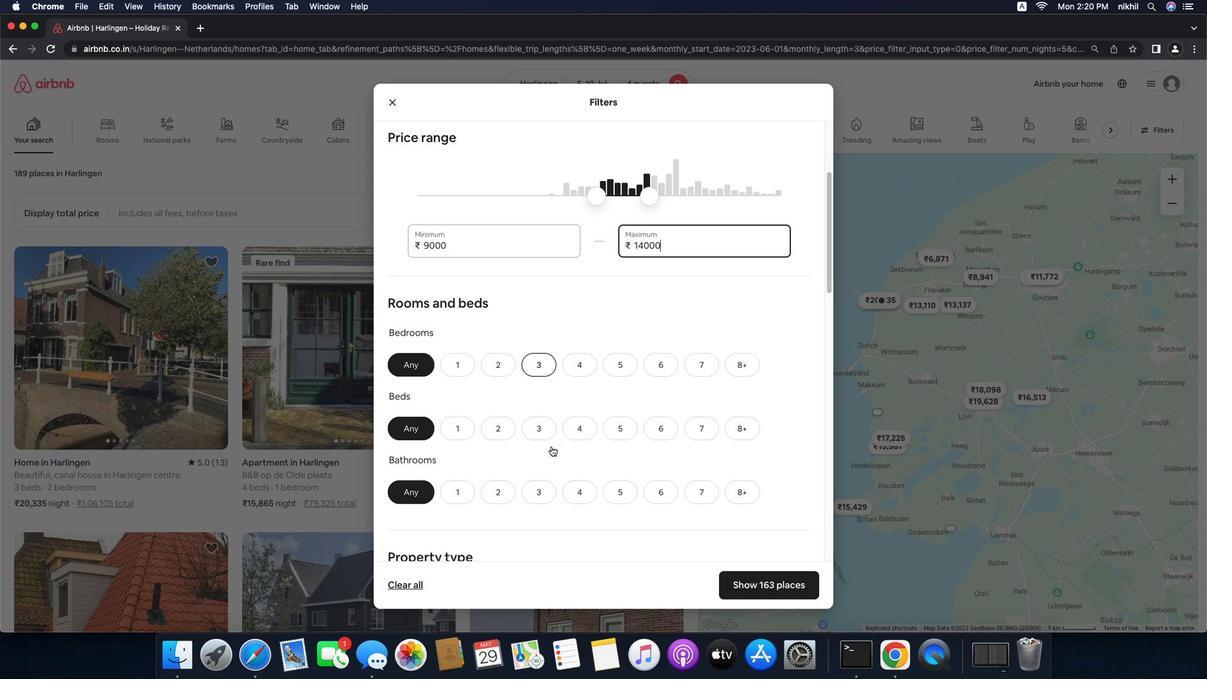 
Action: Mouse moved to (504, 364)
Screenshot: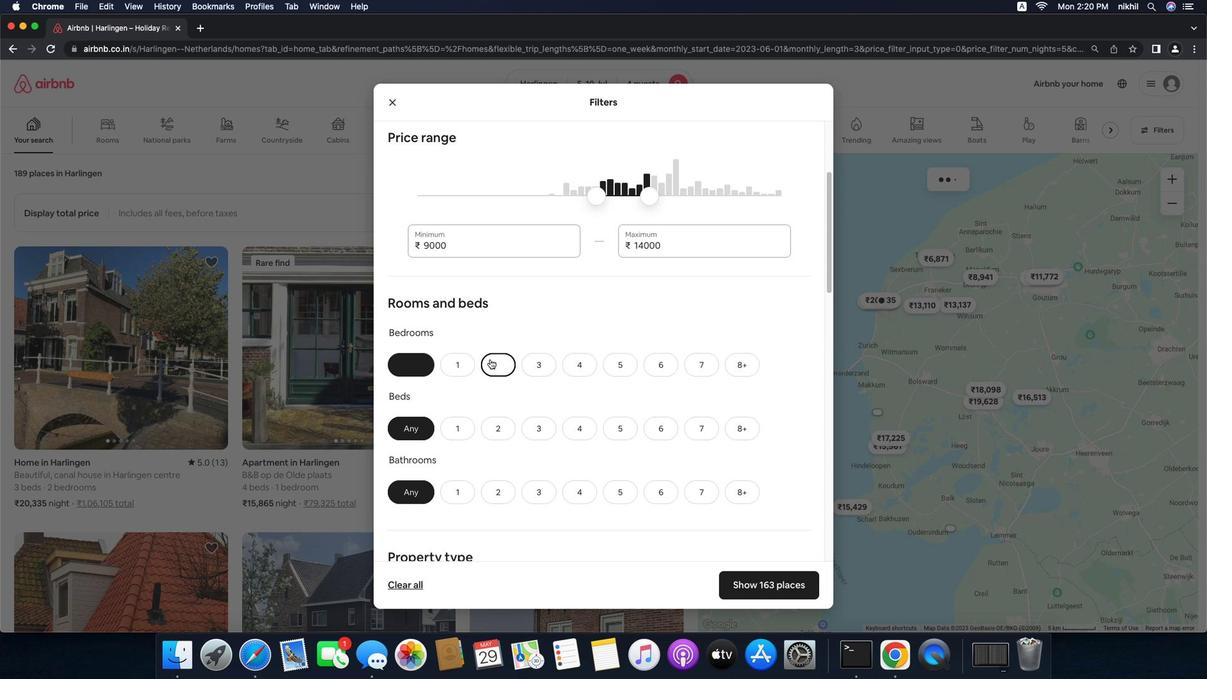 
Action: Mouse pressed left at (504, 364)
Screenshot: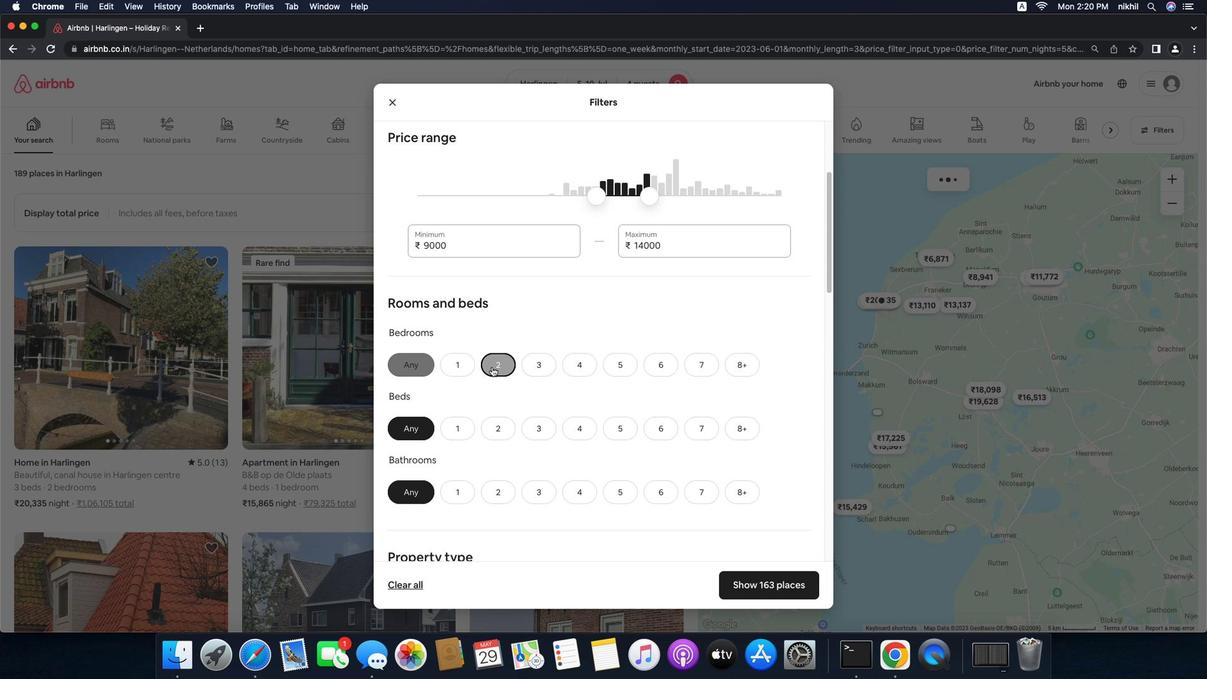 
Action: Mouse moved to (593, 433)
Screenshot: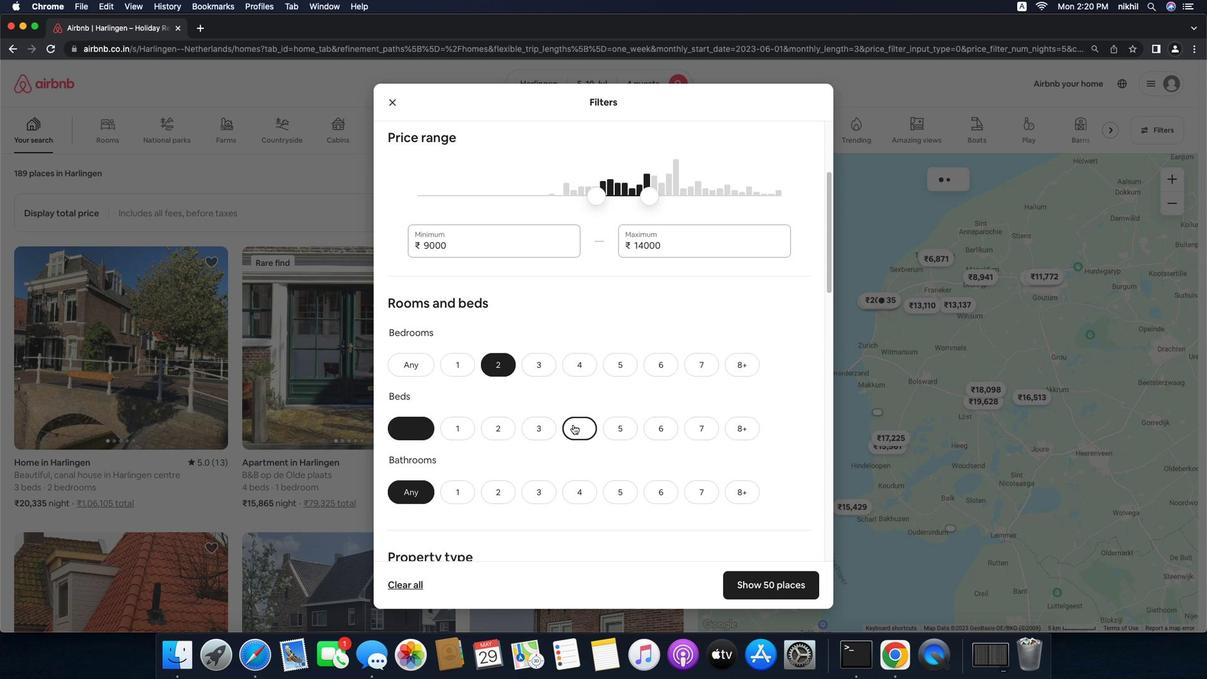 
Action: Mouse pressed left at (593, 433)
Screenshot: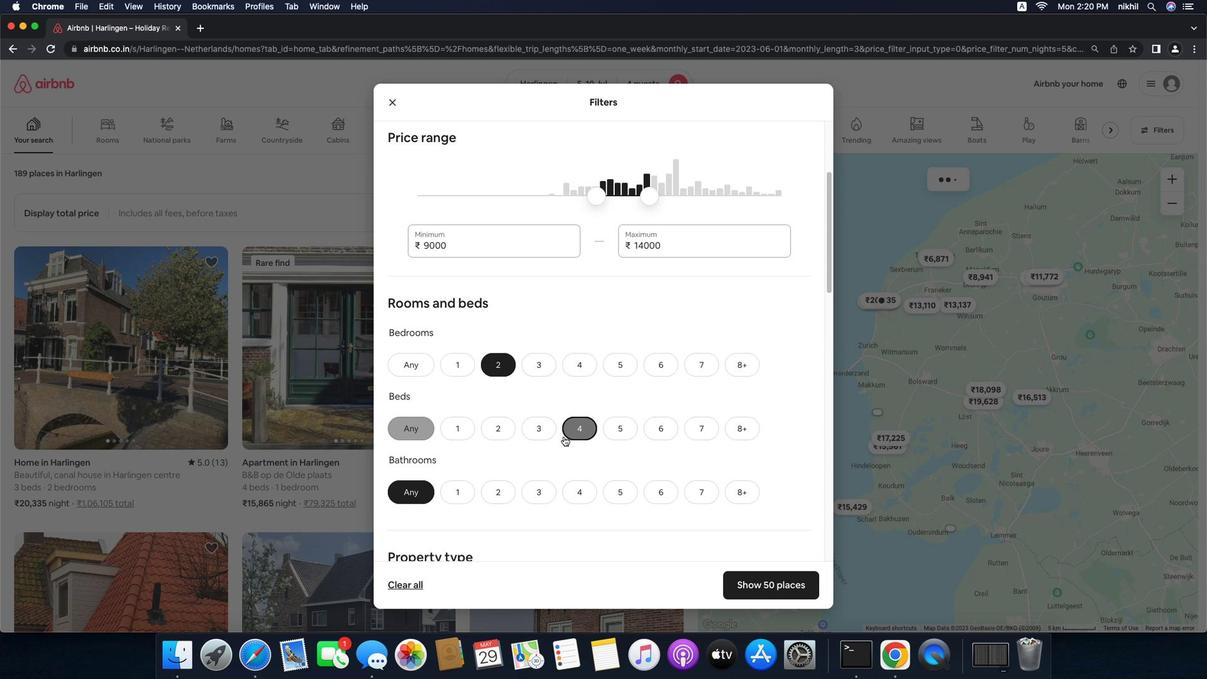 
Action: Mouse moved to (503, 509)
Screenshot: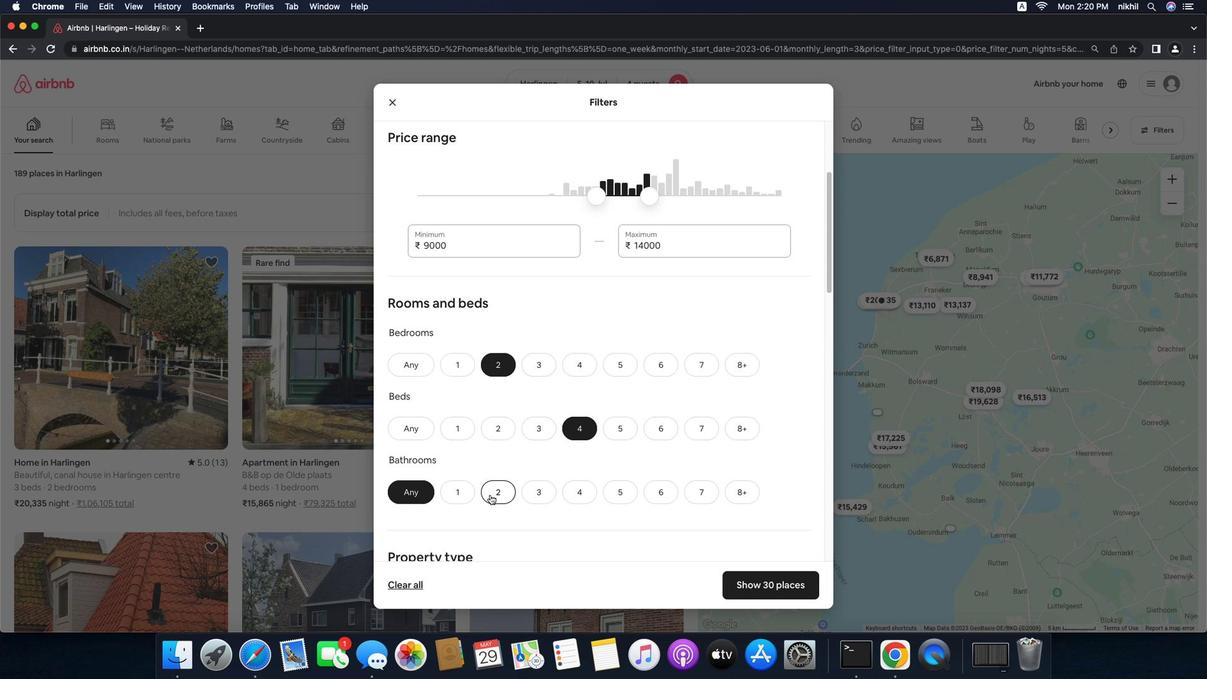 
Action: Mouse pressed left at (503, 509)
Screenshot: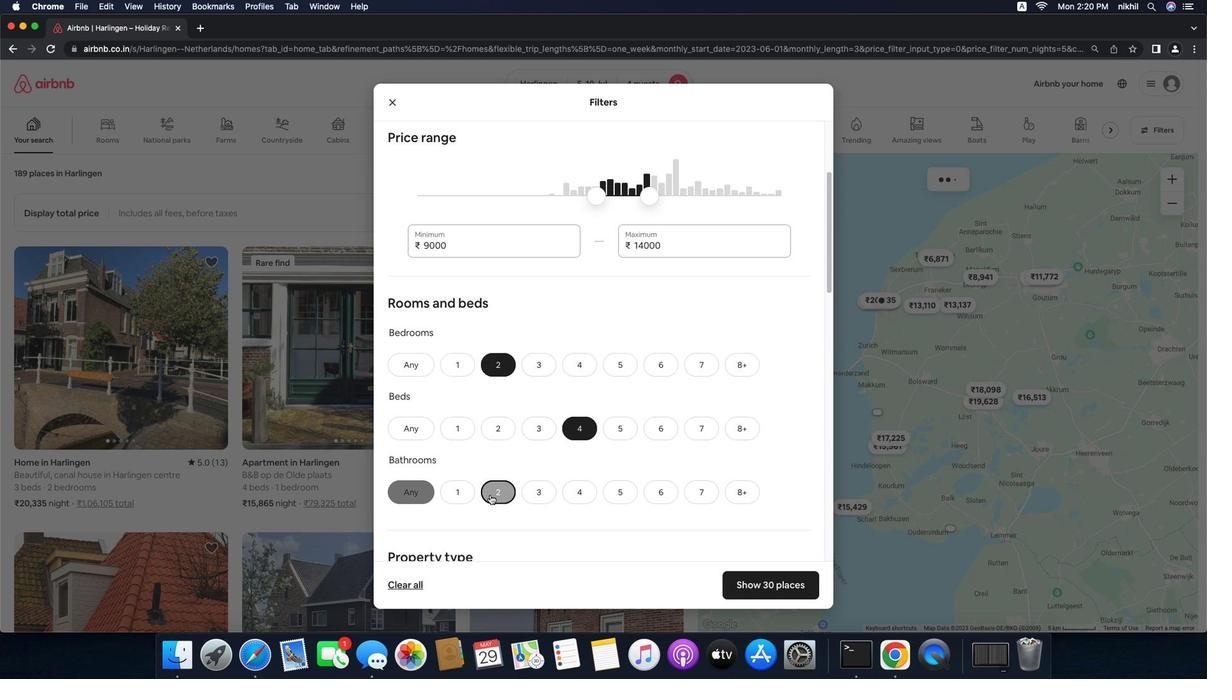 
Action: Mouse moved to (571, 481)
Screenshot: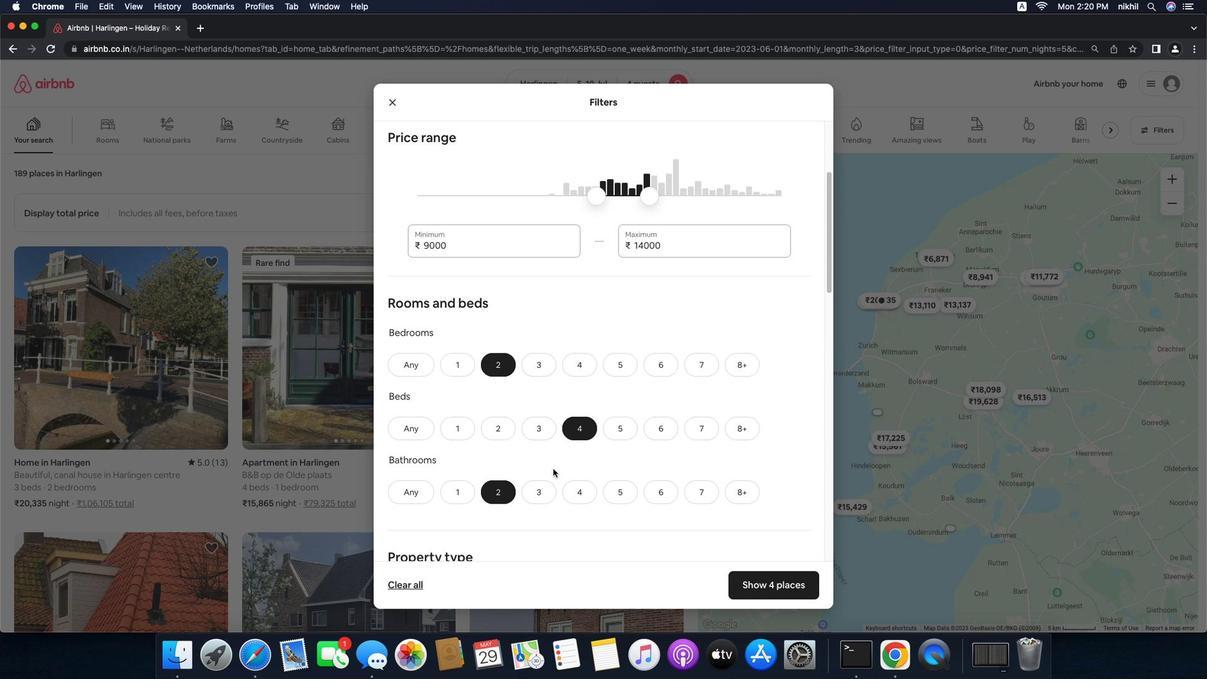 
Action: Mouse scrolled (571, 481) with delta (-18, -18)
Screenshot: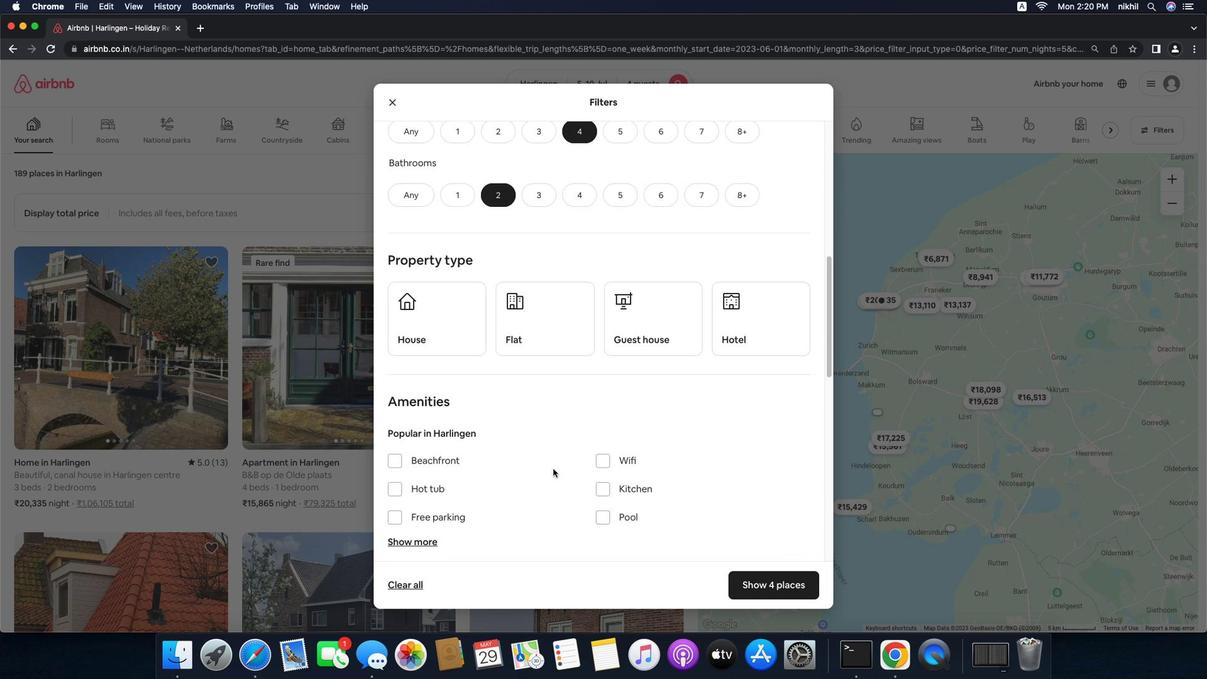 
Action: Mouse scrolled (571, 481) with delta (-18, -18)
Screenshot: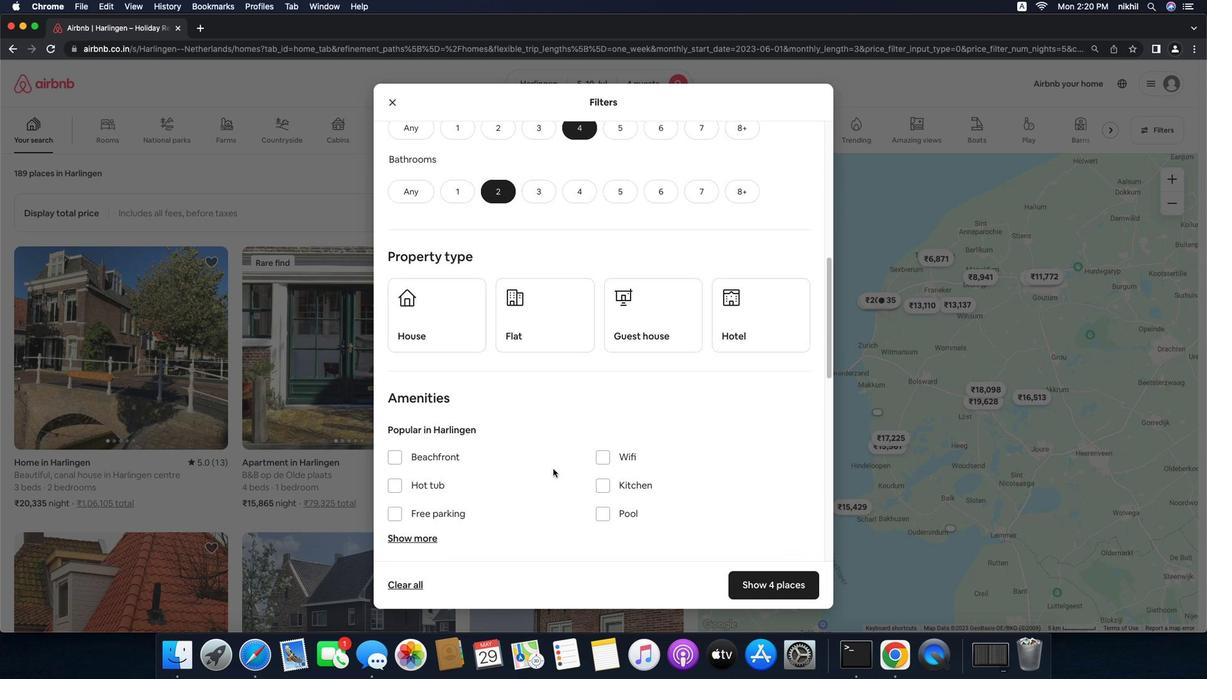 
Action: Mouse scrolled (571, 481) with delta (-18, -20)
Screenshot: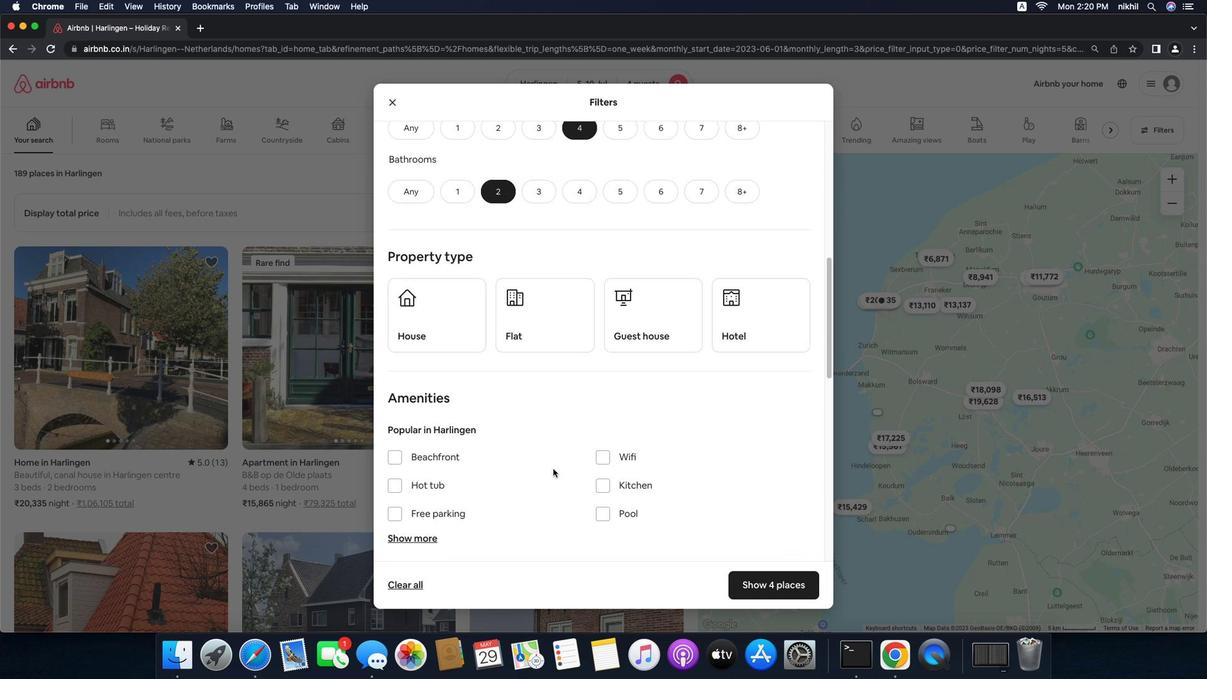 
Action: Mouse scrolled (571, 481) with delta (-18, -22)
Screenshot: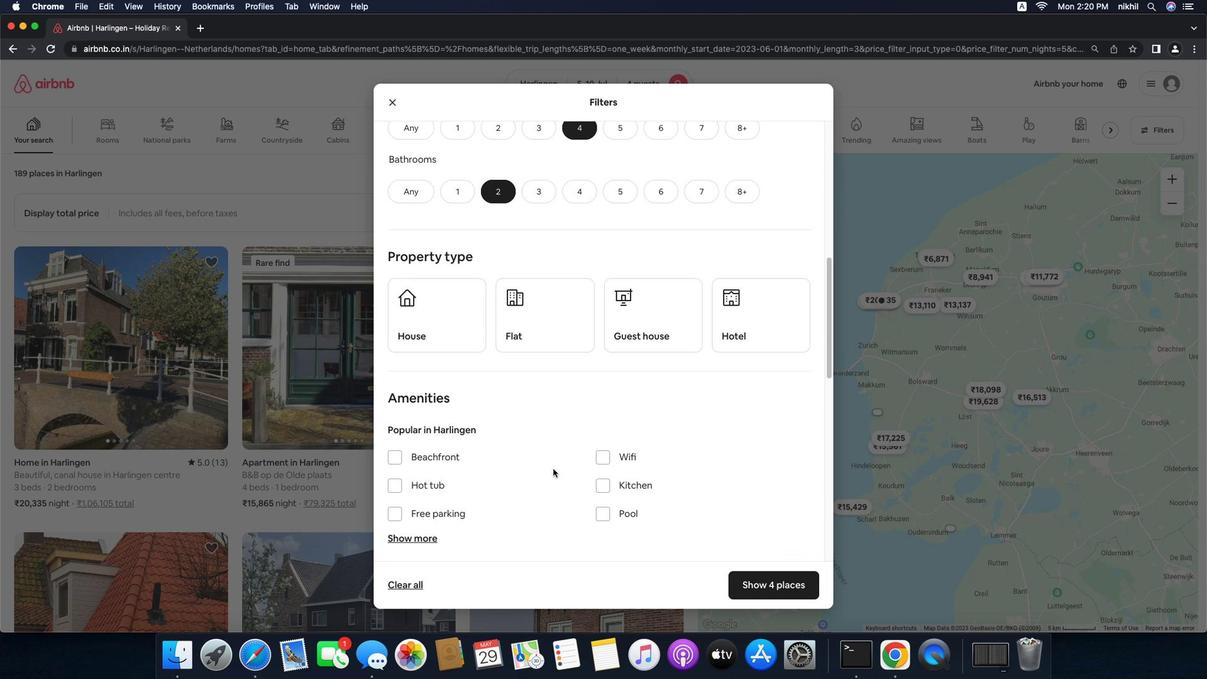 
Action: Mouse moved to (471, 324)
Screenshot: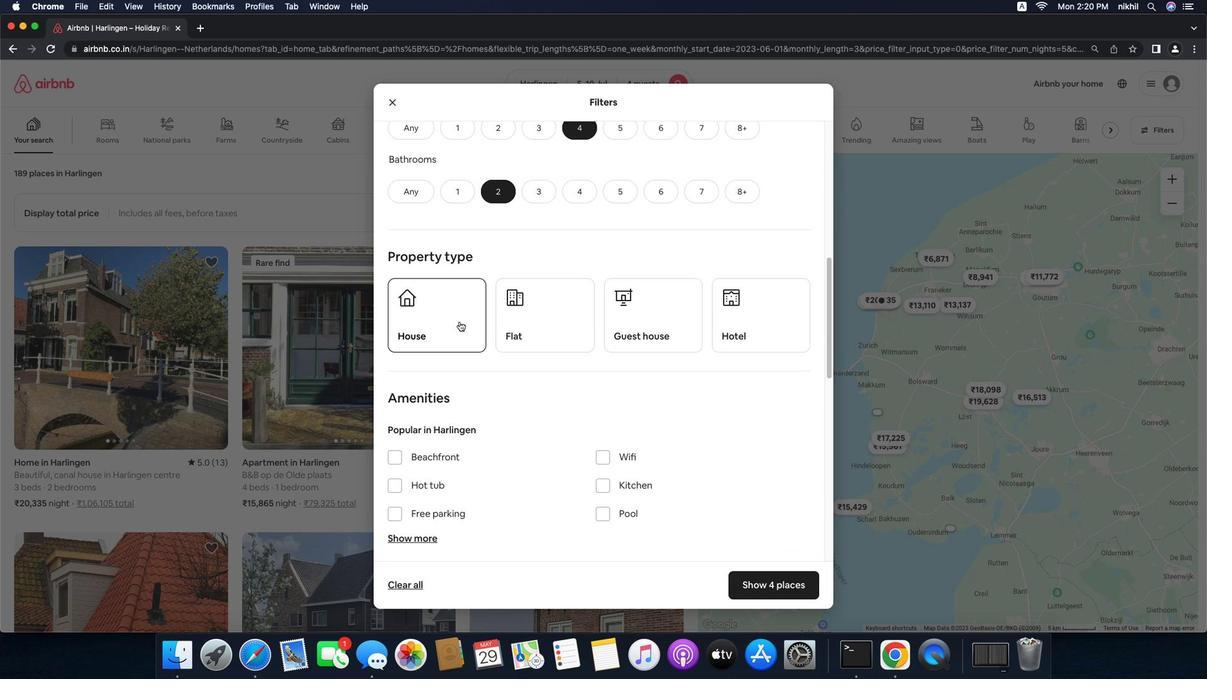 
Action: Mouse pressed left at (471, 324)
Screenshot: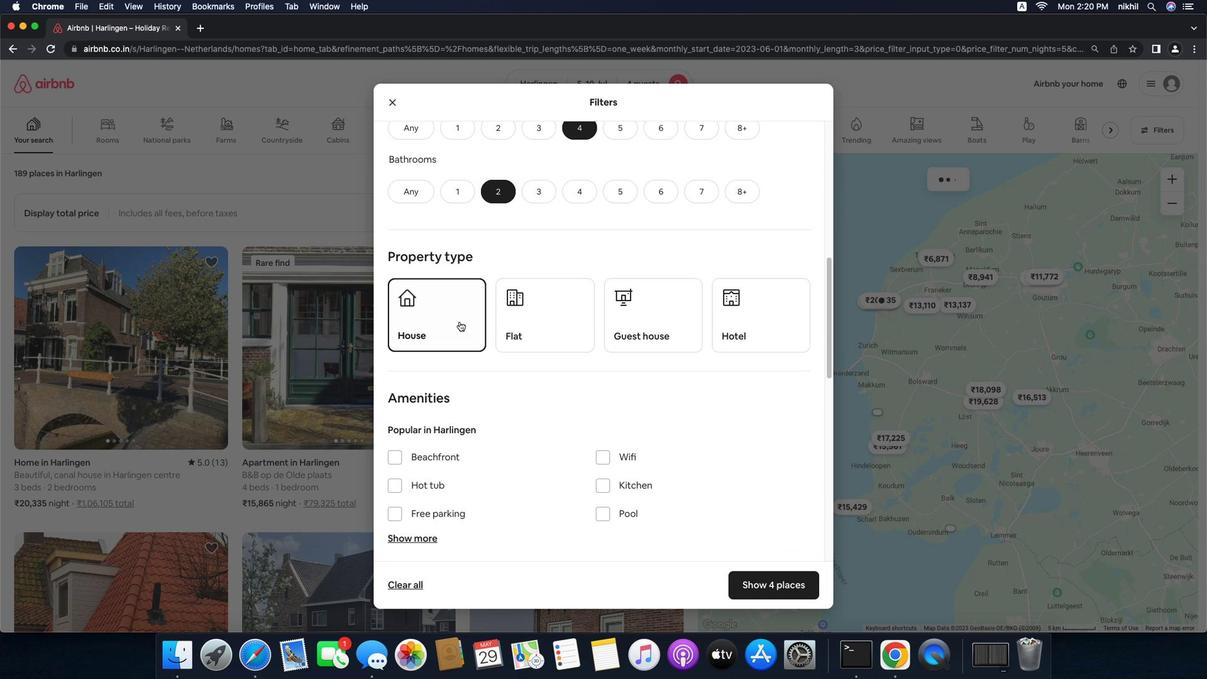 
Action: Mouse moved to (583, 333)
Screenshot: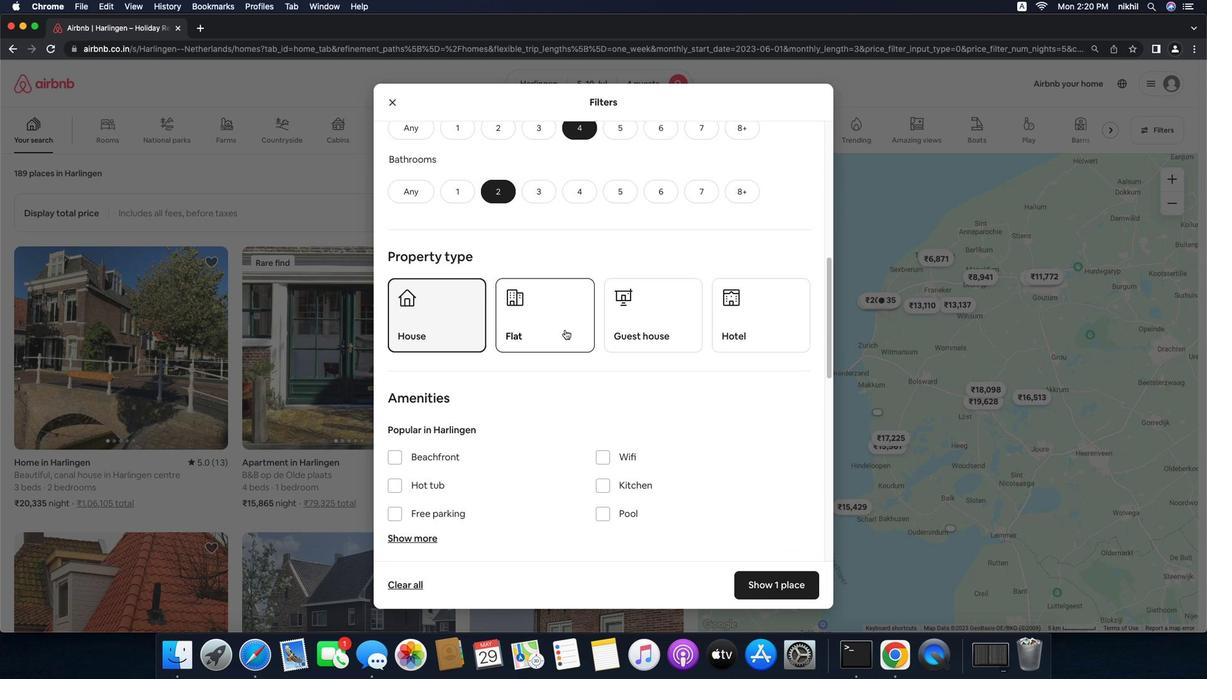 
Action: Mouse pressed left at (583, 333)
Screenshot: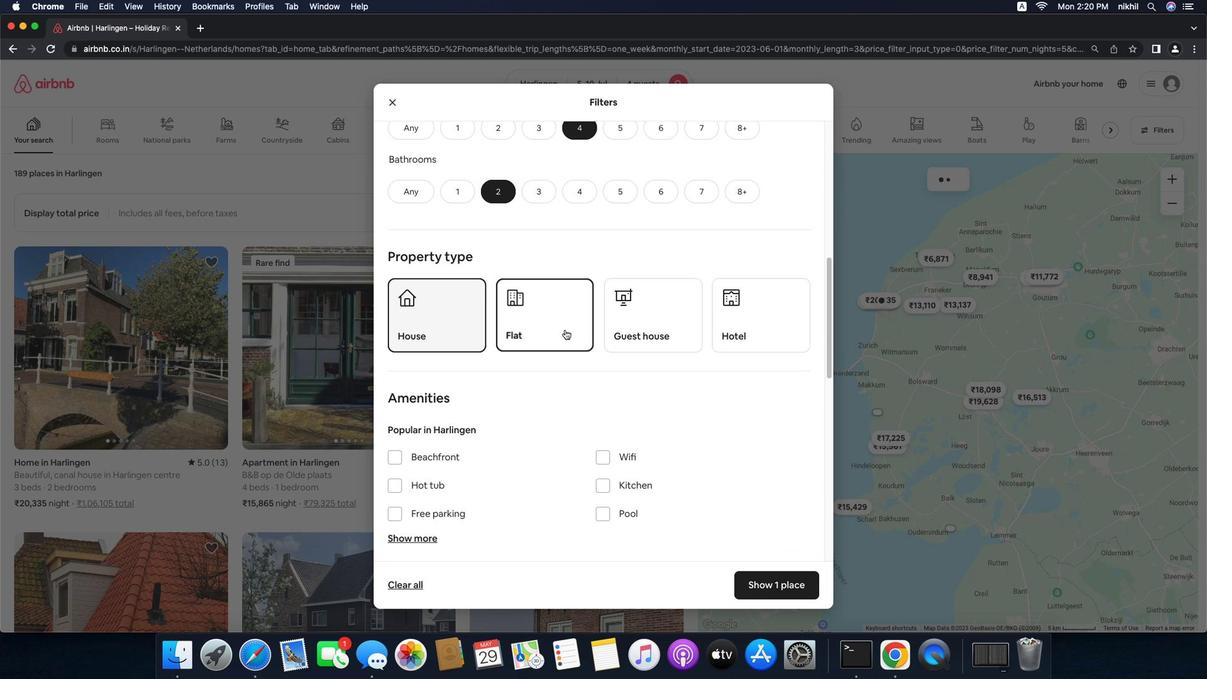 
Action: Mouse moved to (681, 331)
Screenshot: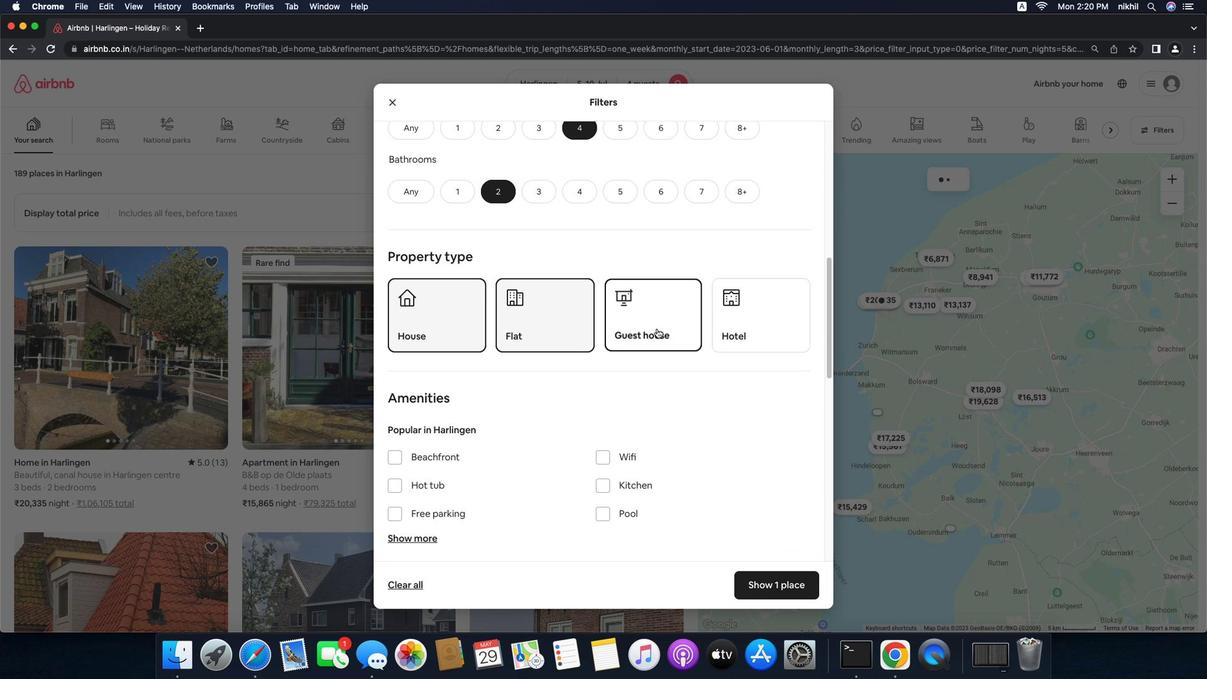 
Action: Mouse pressed left at (681, 331)
Screenshot: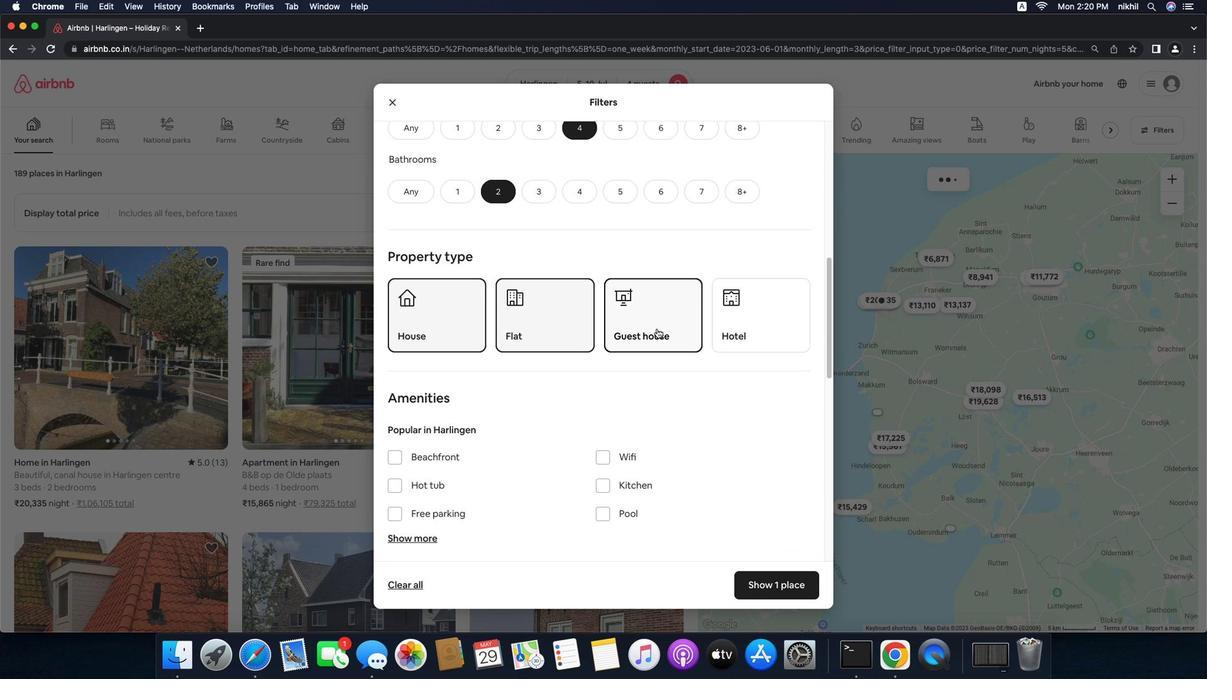 
Action: Mouse moved to (625, 367)
Screenshot: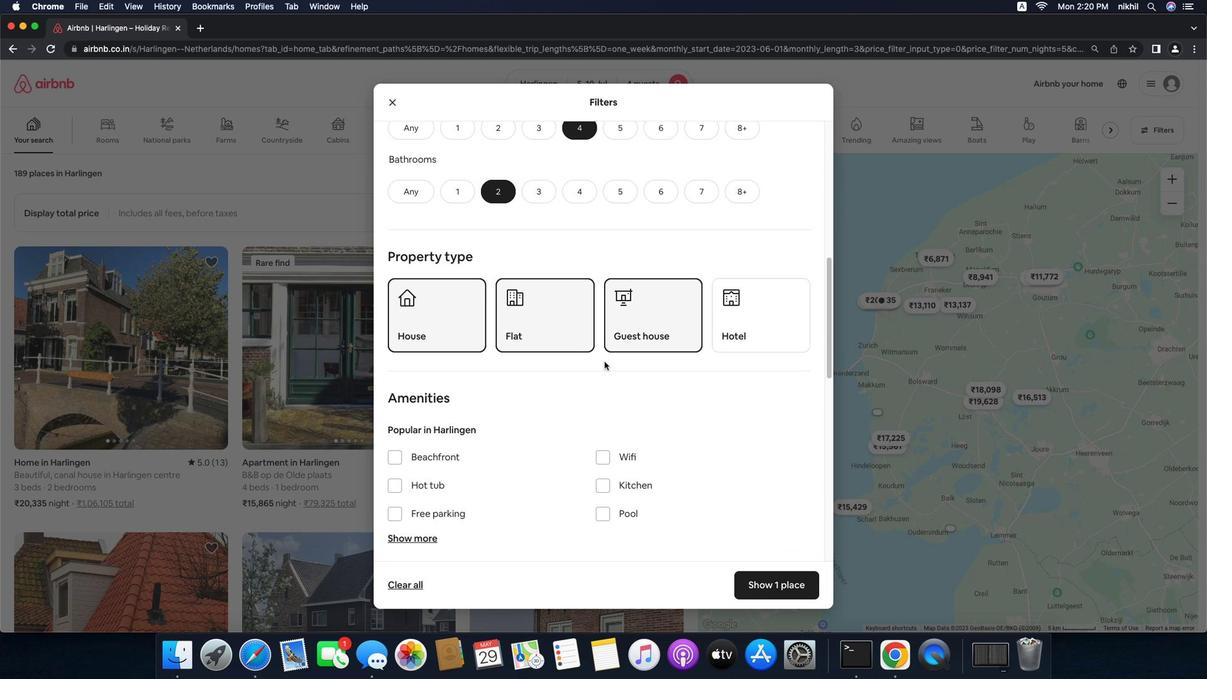
Action: Mouse scrolled (625, 367) with delta (-18, -18)
Screenshot: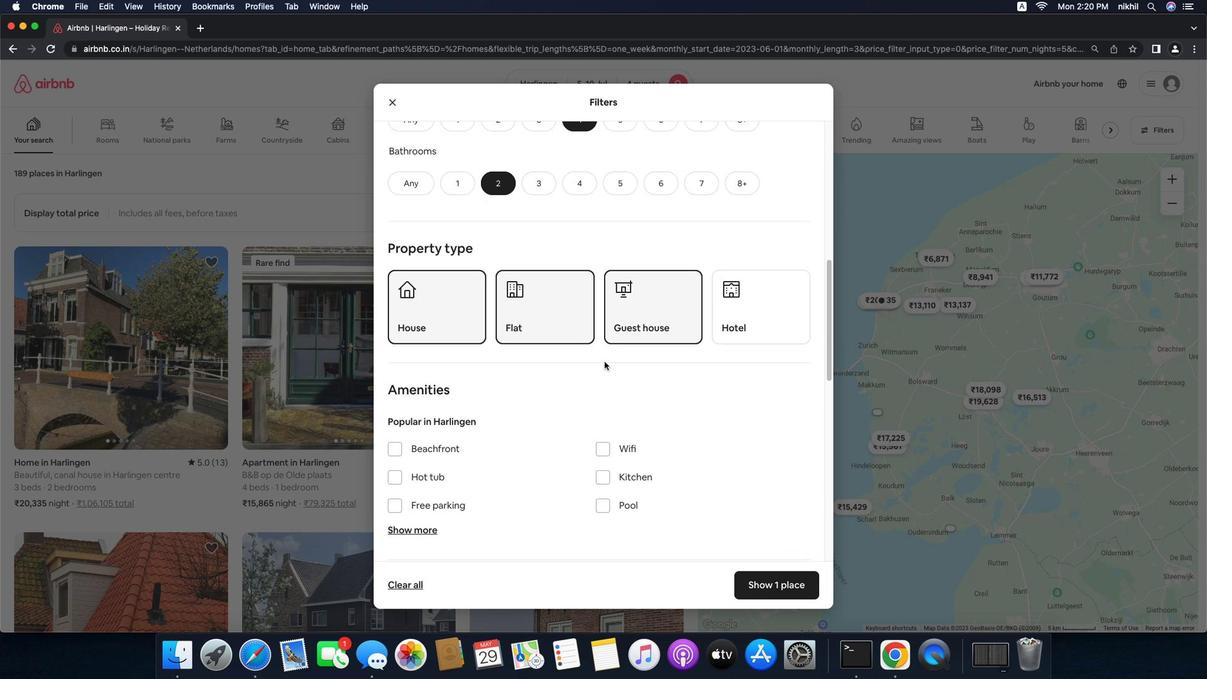 
Action: Mouse scrolled (625, 367) with delta (-18, -18)
Screenshot: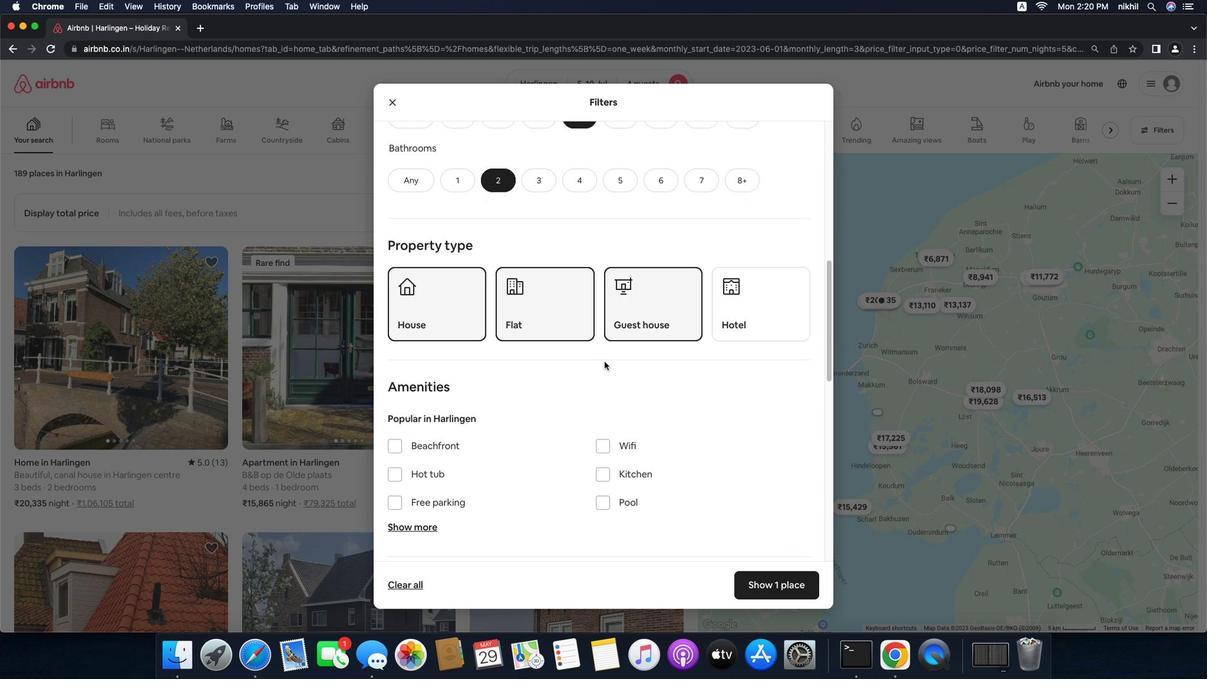 
Action: Mouse scrolled (625, 367) with delta (-18, -18)
Screenshot: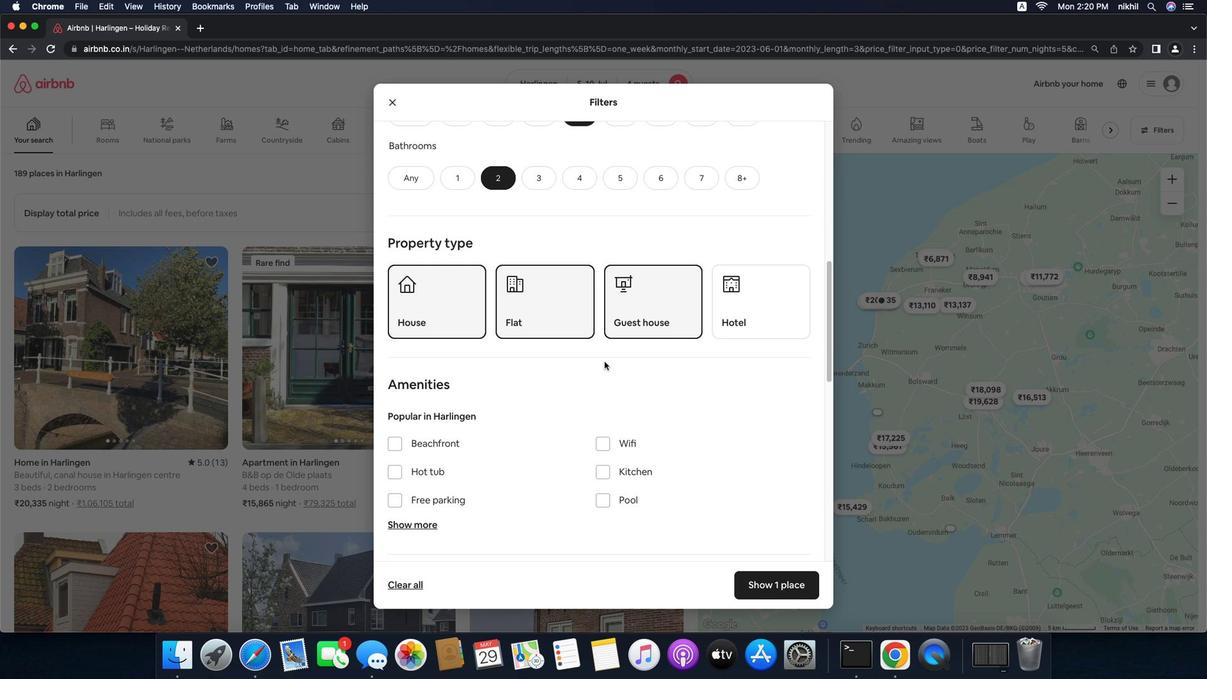 
Action: Mouse scrolled (625, 367) with delta (-18, -18)
Screenshot: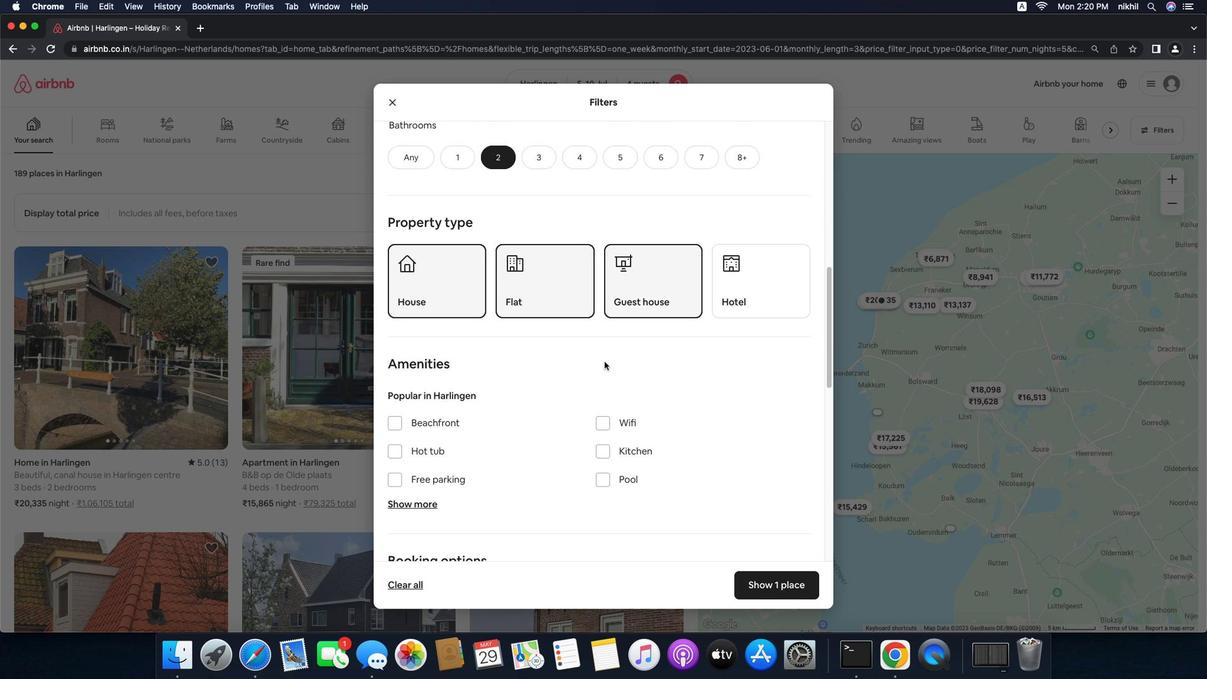 
Action: Mouse scrolled (625, 367) with delta (-18, -18)
Screenshot: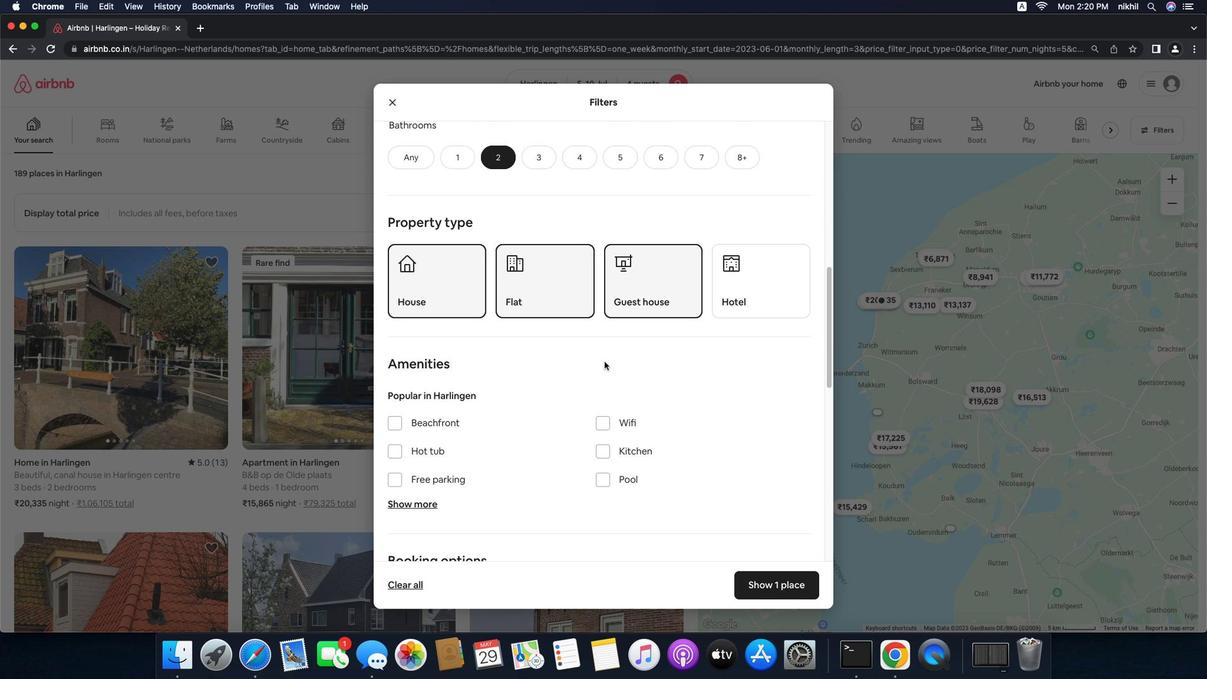 
Action: Mouse moved to (421, 520)
Screenshot: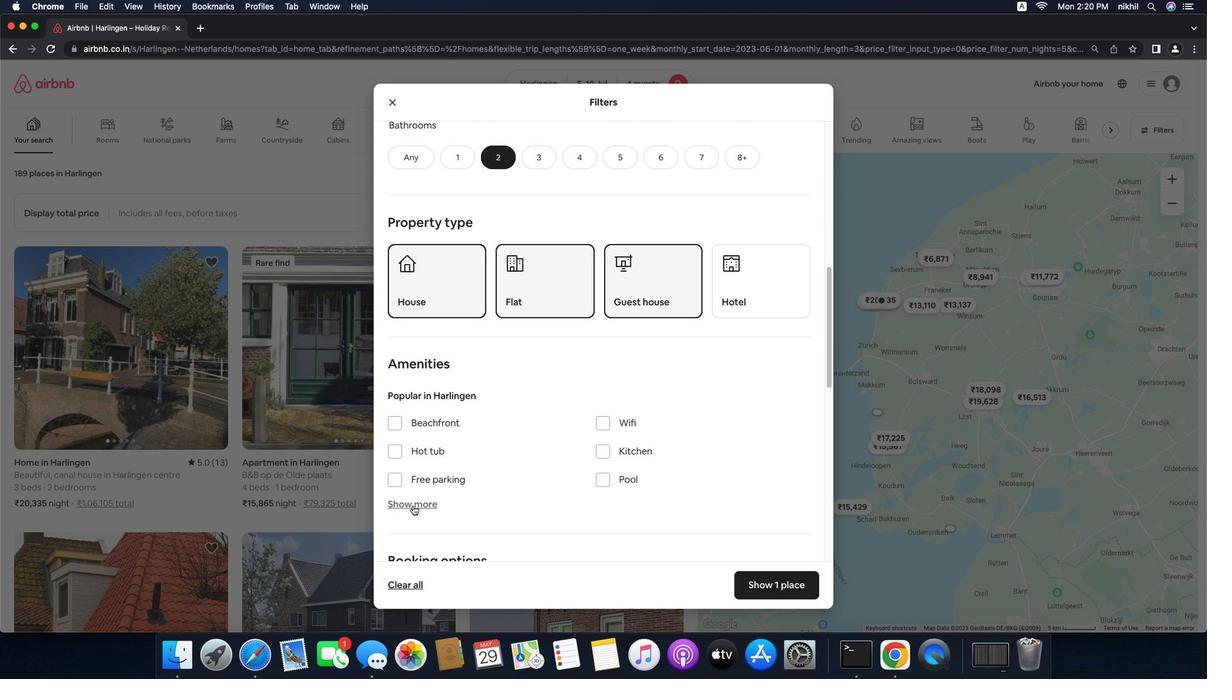 
Action: Mouse pressed left at (421, 520)
Screenshot: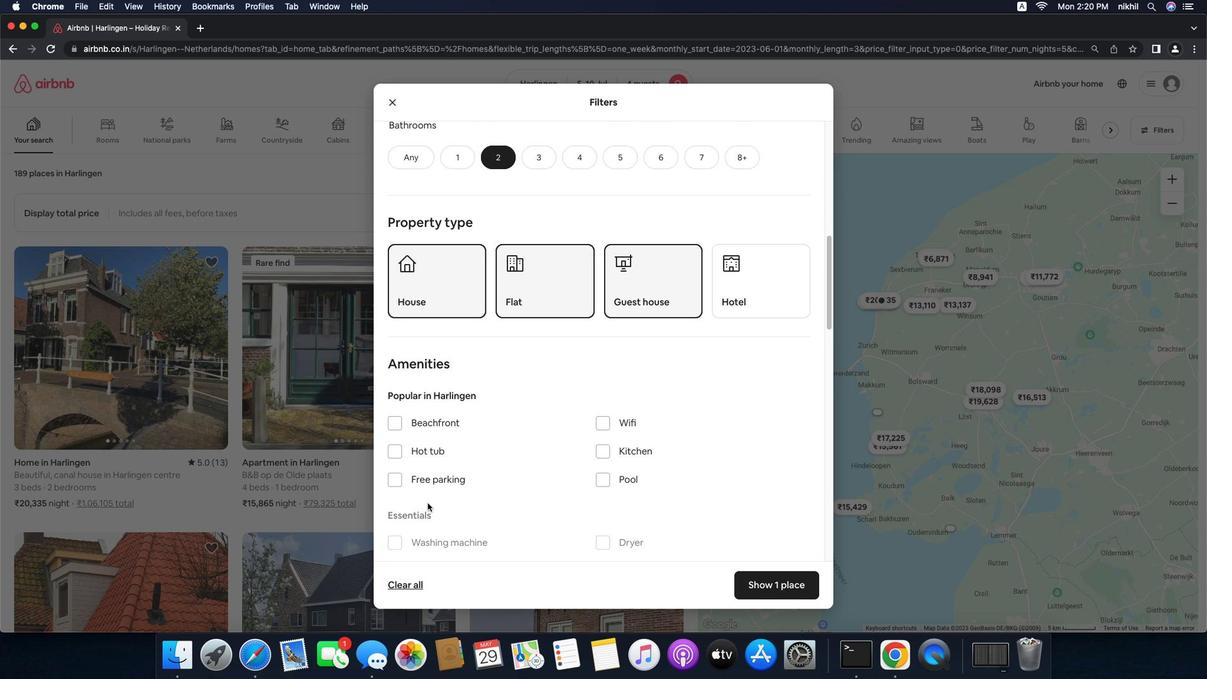 
Action: Mouse moved to (500, 502)
Screenshot: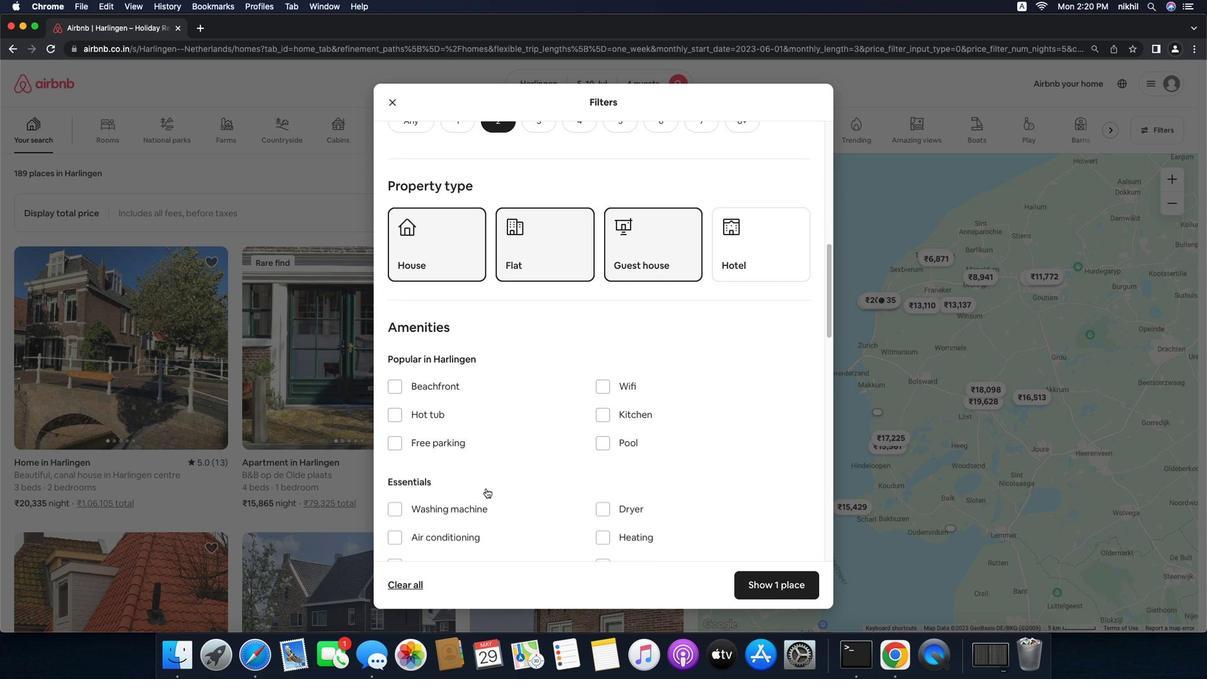 
Action: Mouse scrolled (500, 502) with delta (-18, -18)
Screenshot: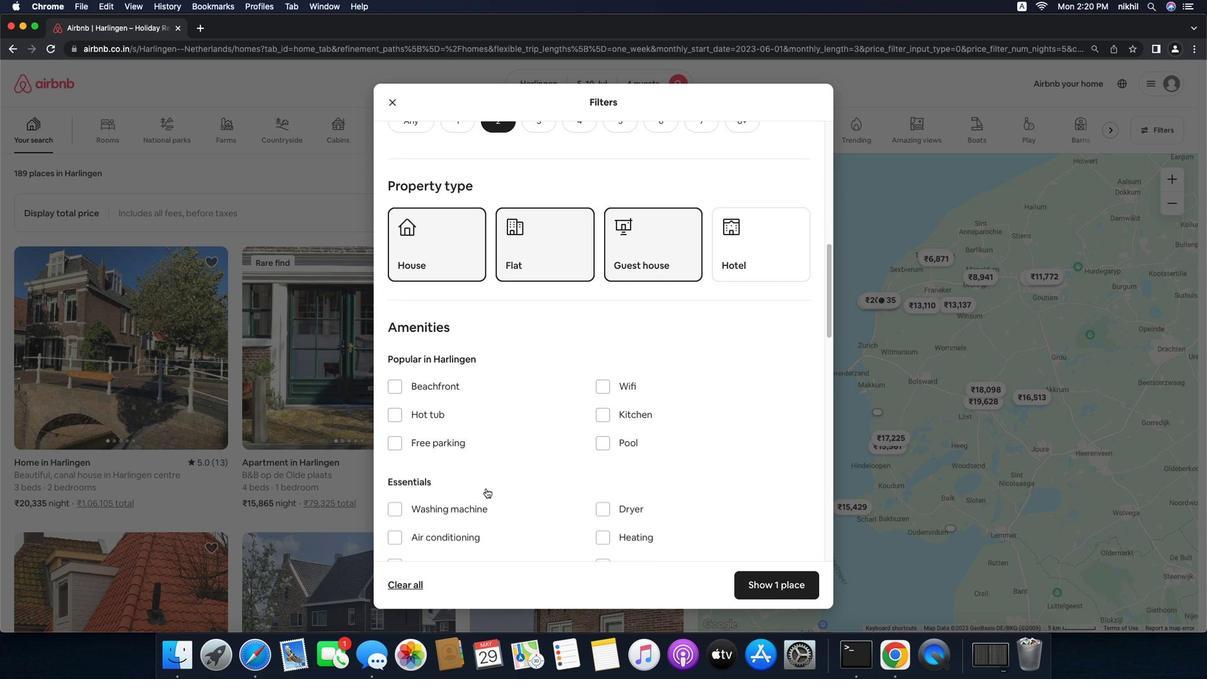 
Action: Mouse scrolled (500, 502) with delta (-18, -18)
Screenshot: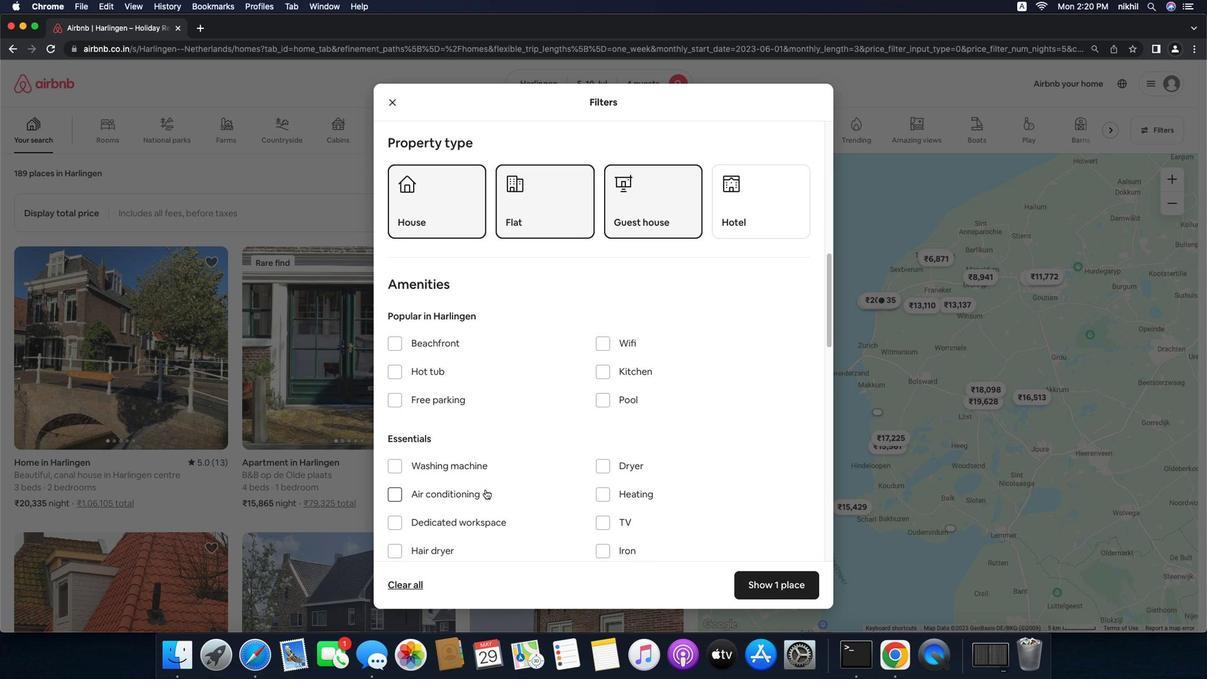 
Action: Mouse scrolled (500, 502) with delta (-18, -19)
Screenshot: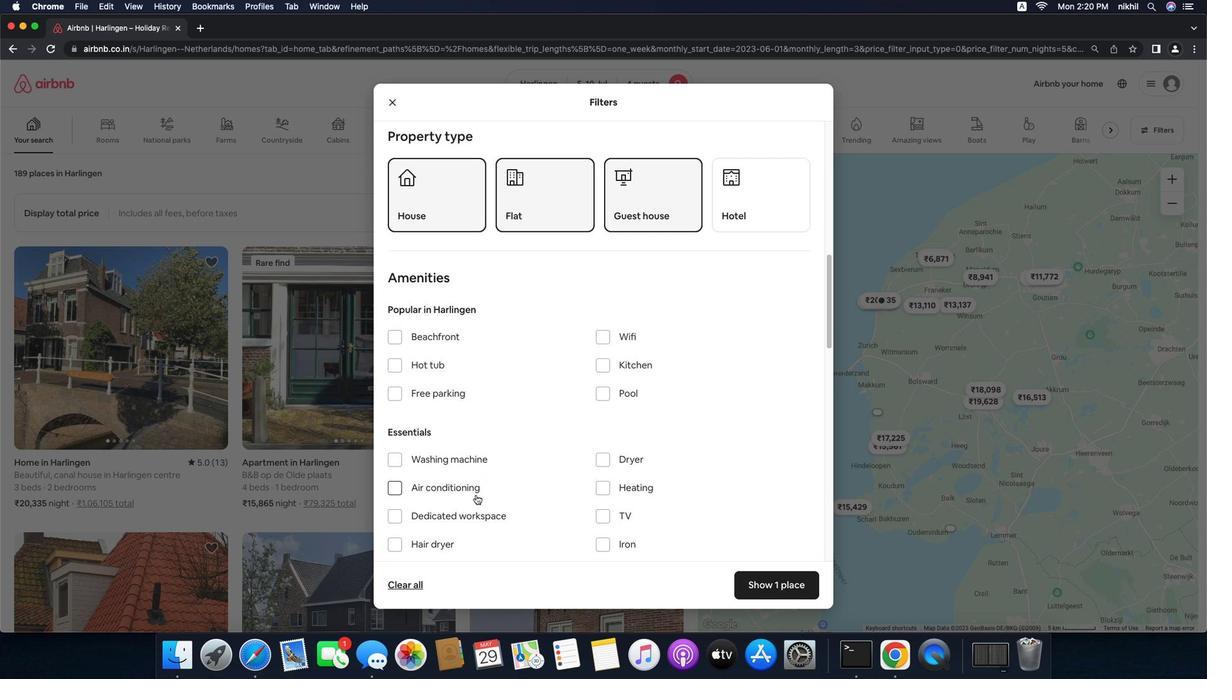
Action: Mouse moved to (480, 468)
Screenshot: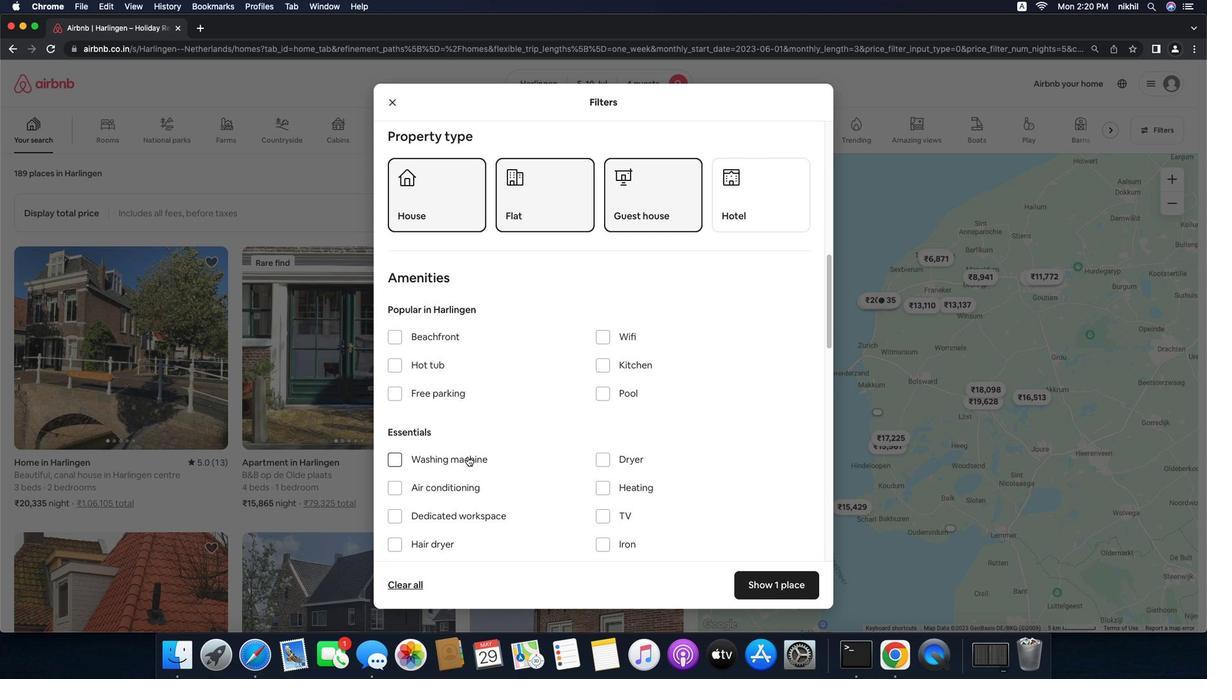 
Action: Mouse pressed left at (480, 468)
Screenshot: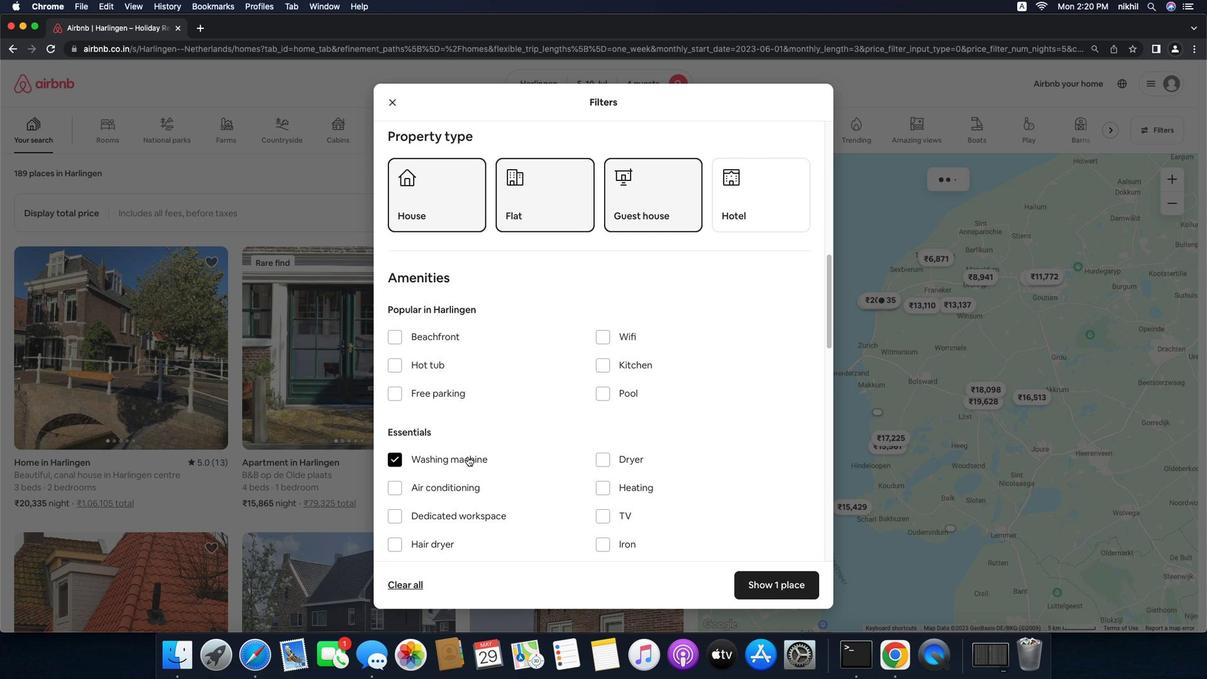 
Action: Mouse moved to (613, 474)
Screenshot: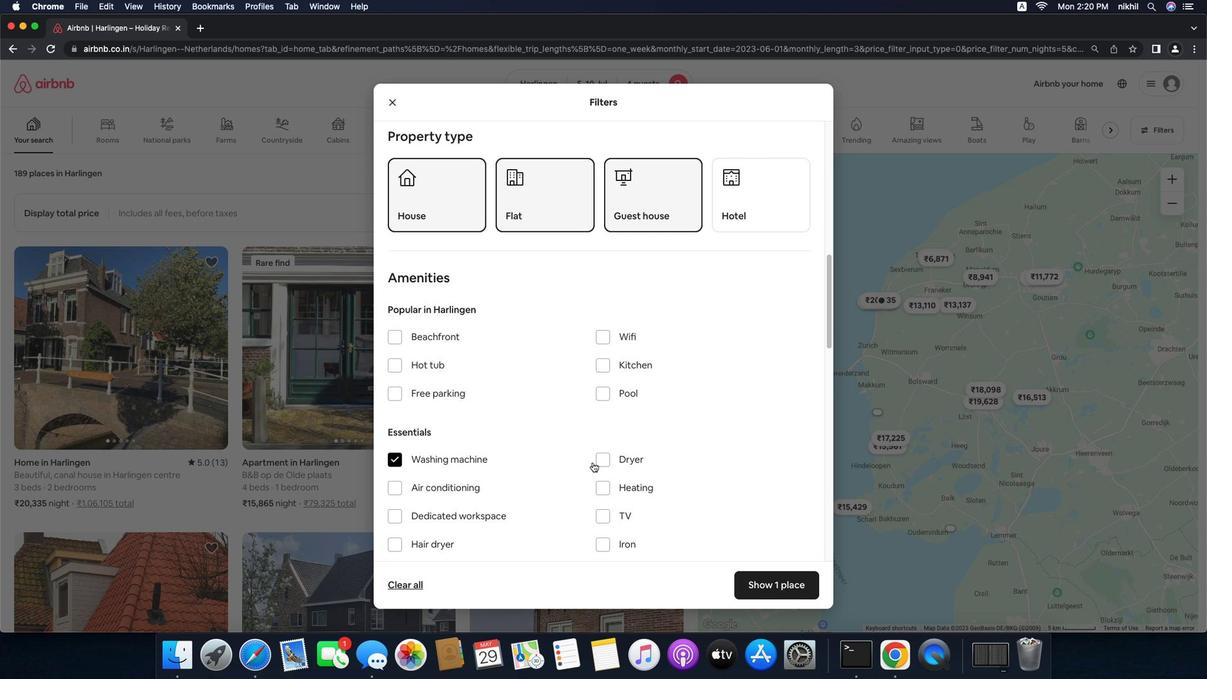 
Action: Mouse scrolled (613, 474) with delta (-18, -18)
Screenshot: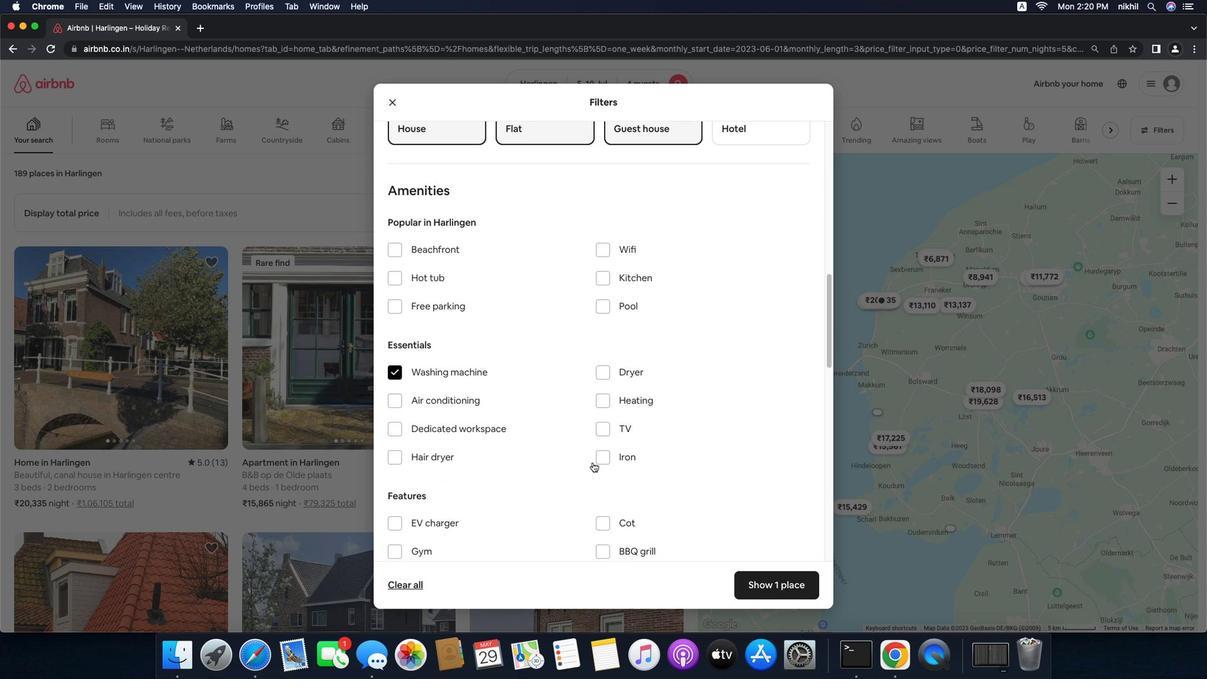 
Action: Mouse scrolled (613, 474) with delta (-18, -18)
Screenshot: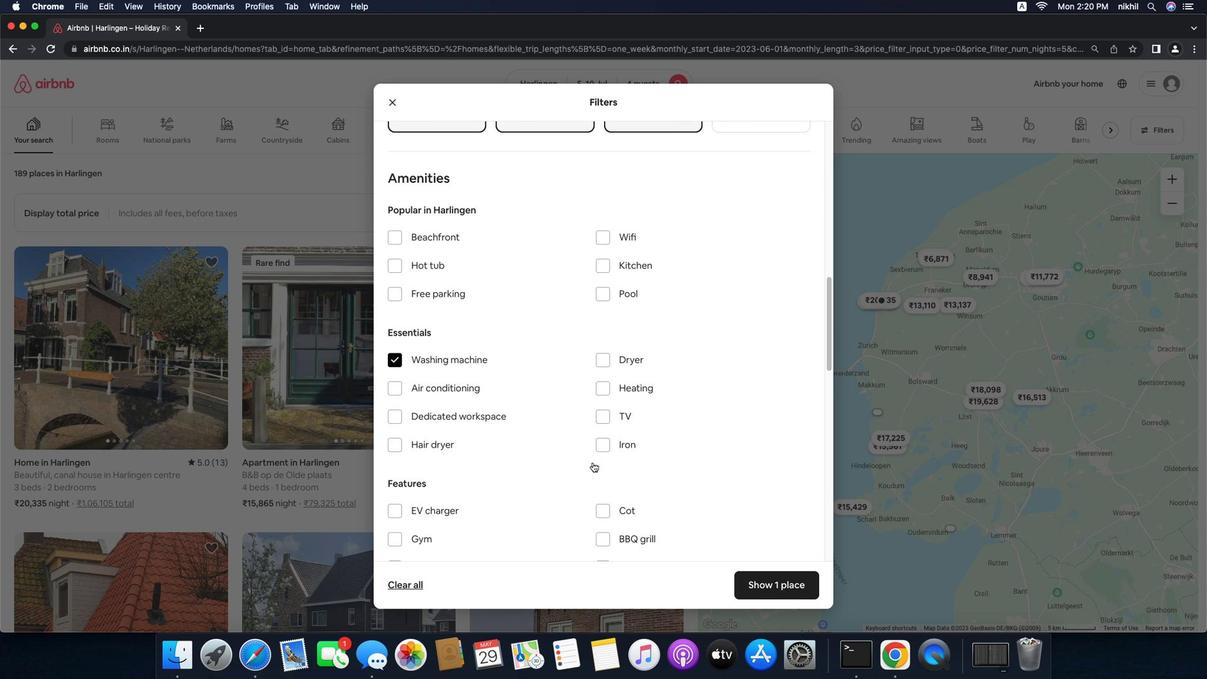 
Action: Mouse scrolled (613, 474) with delta (-18, -20)
Screenshot: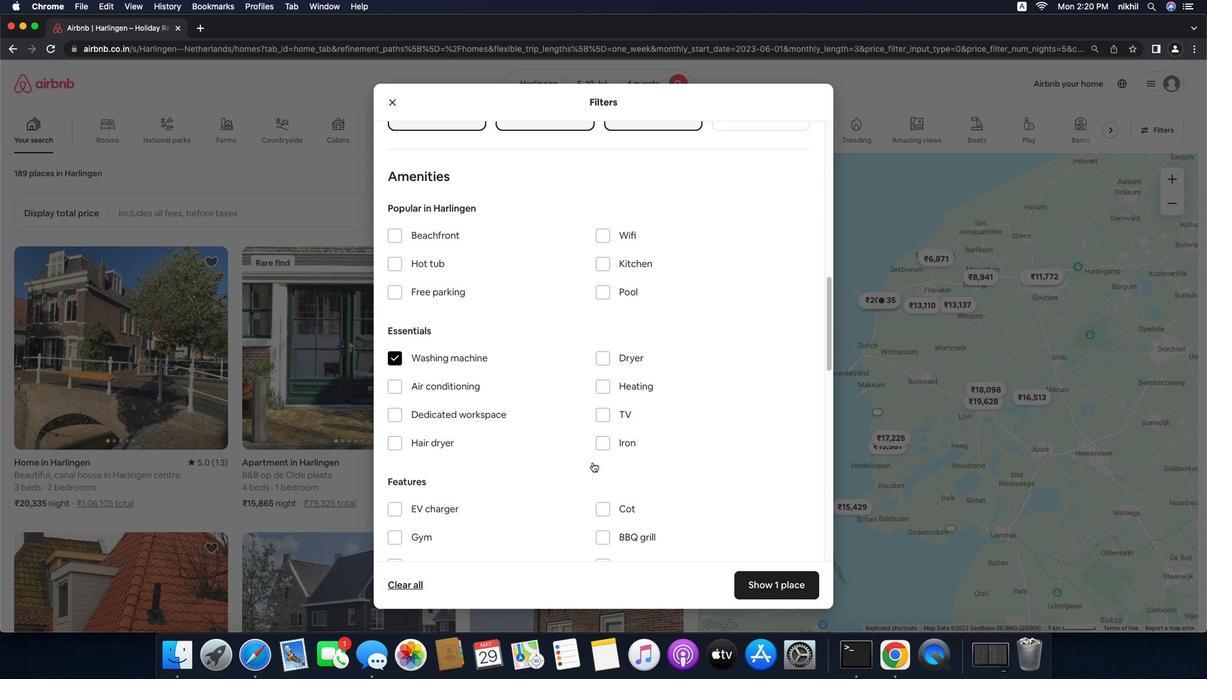 
Action: Mouse scrolled (613, 474) with delta (-18, -18)
Screenshot: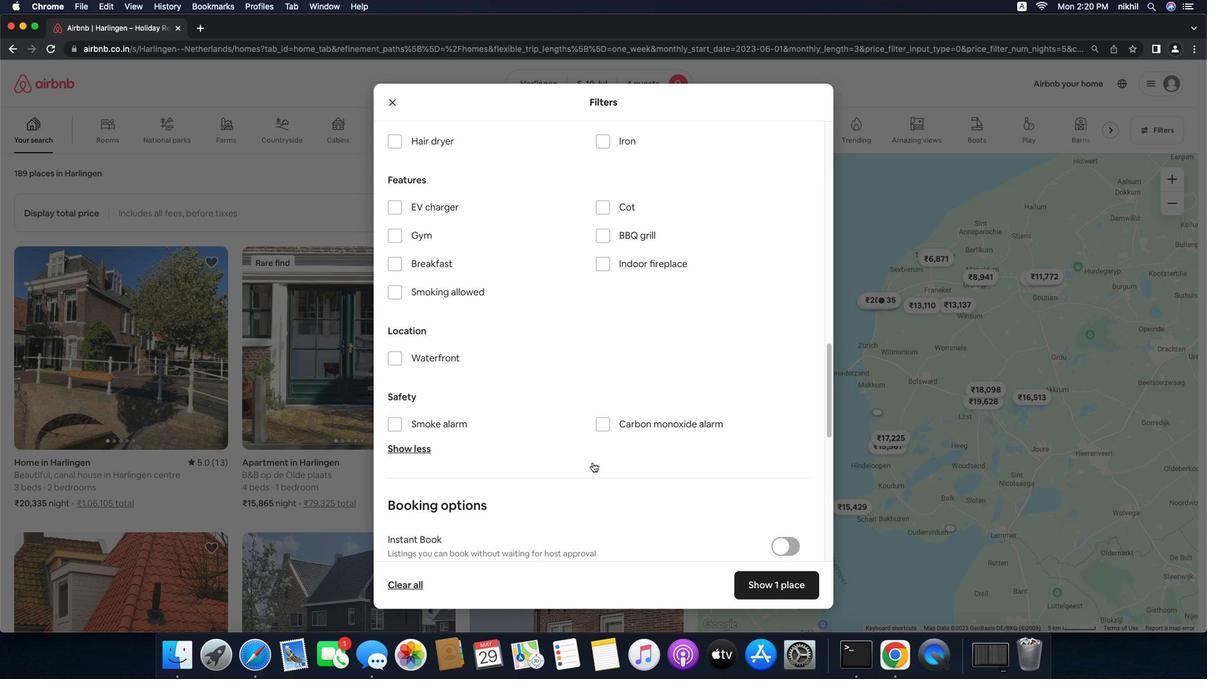 
Action: Mouse scrolled (613, 474) with delta (-18, -18)
Screenshot: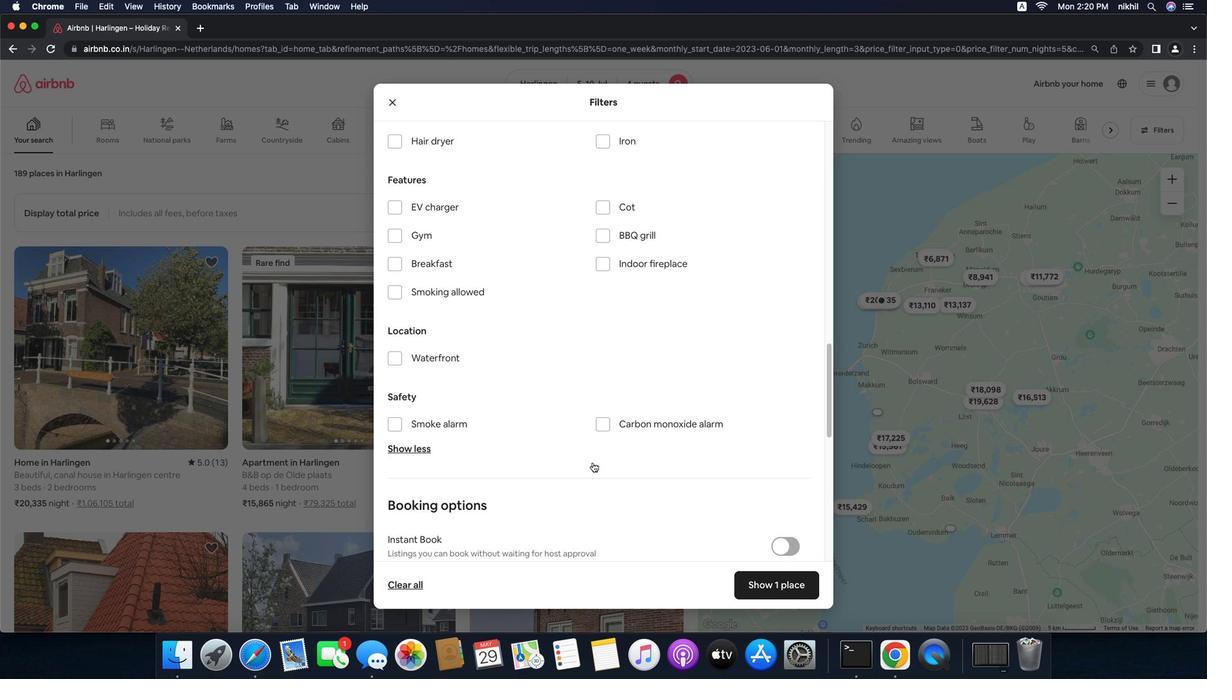 
Action: Mouse scrolled (613, 474) with delta (-18, -20)
Screenshot: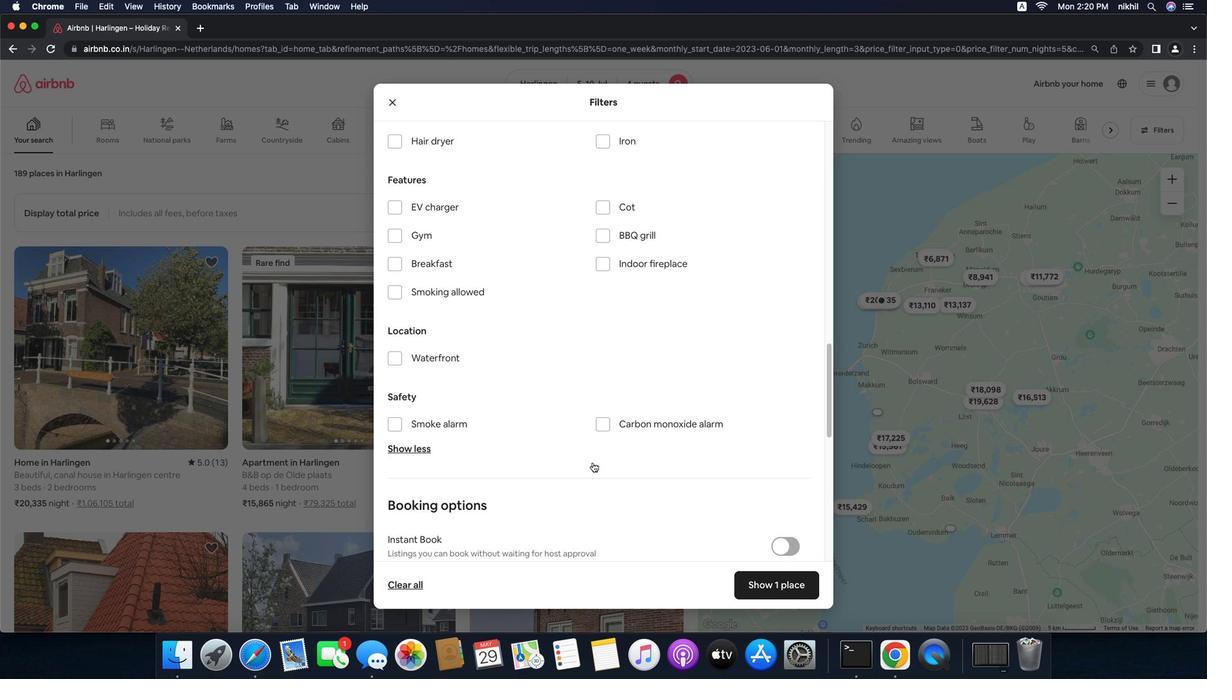 
Action: Mouse scrolled (613, 474) with delta (-18, -22)
Screenshot: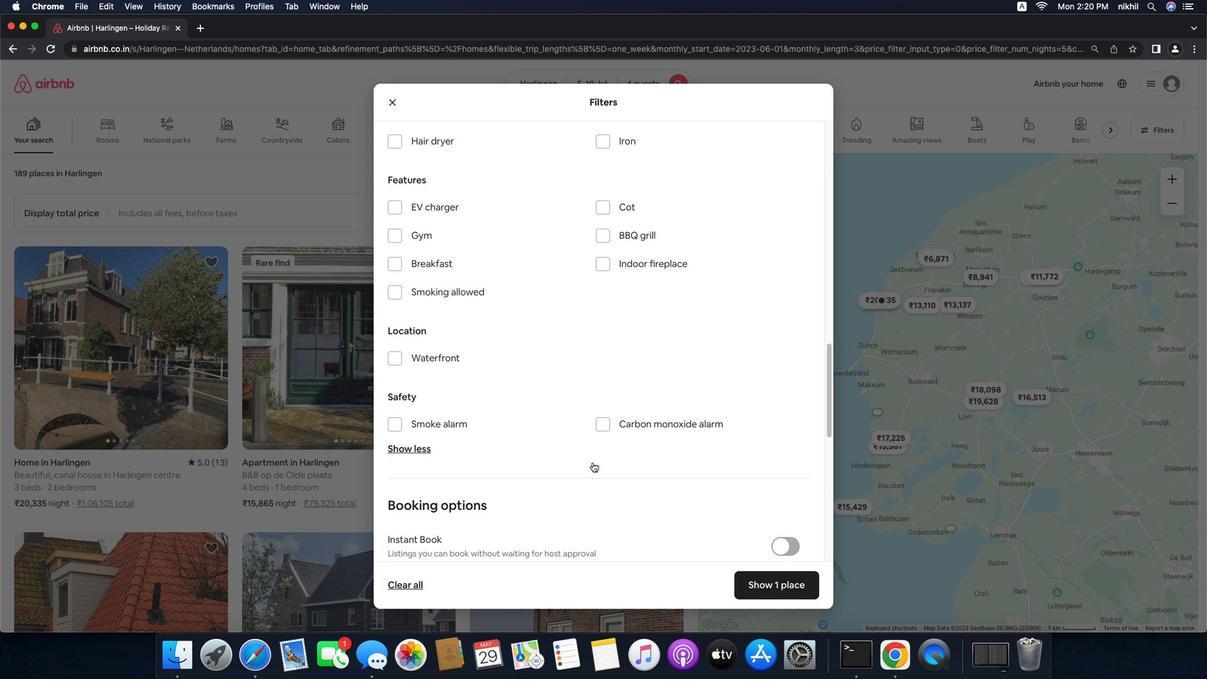 
Action: Mouse moved to (613, 474)
Screenshot: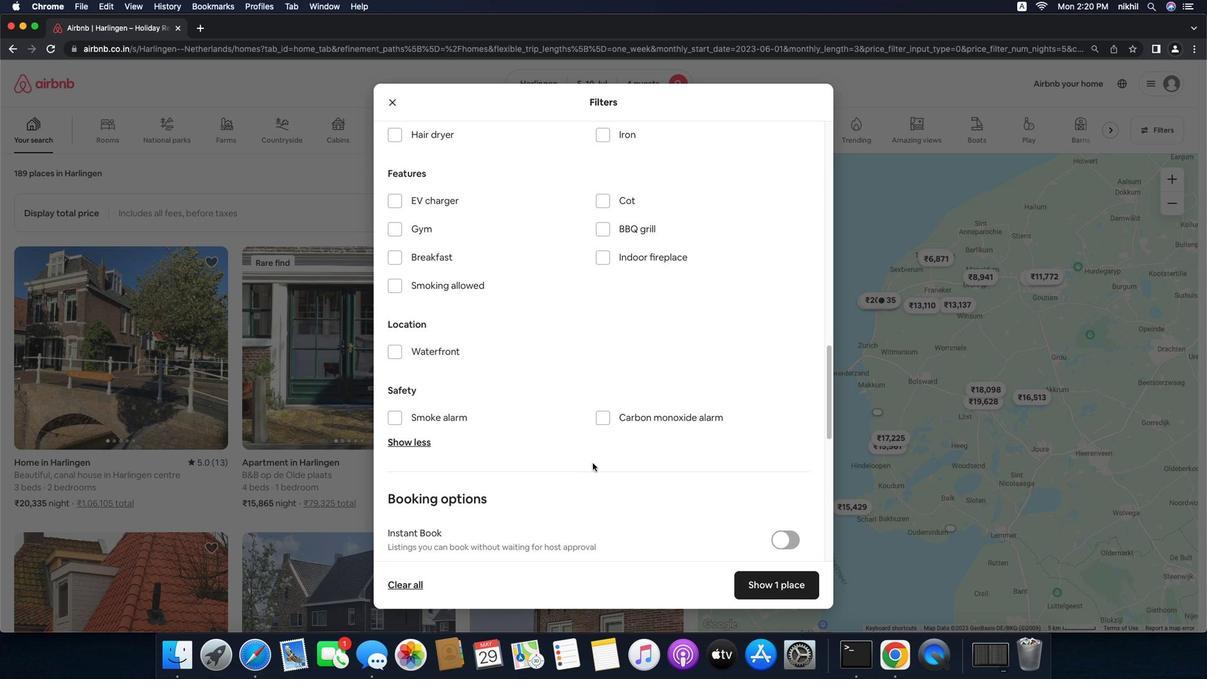 
Action: Mouse scrolled (613, 474) with delta (-18, -18)
Screenshot: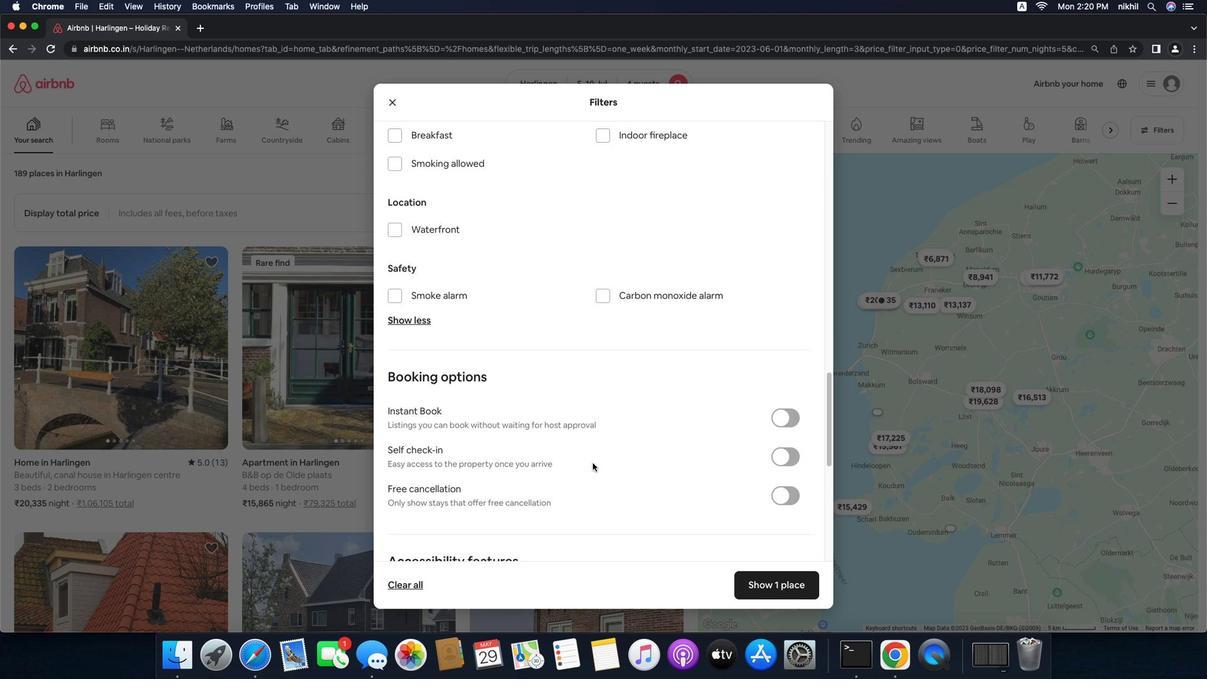 
Action: Mouse scrolled (613, 474) with delta (-18, -18)
Screenshot: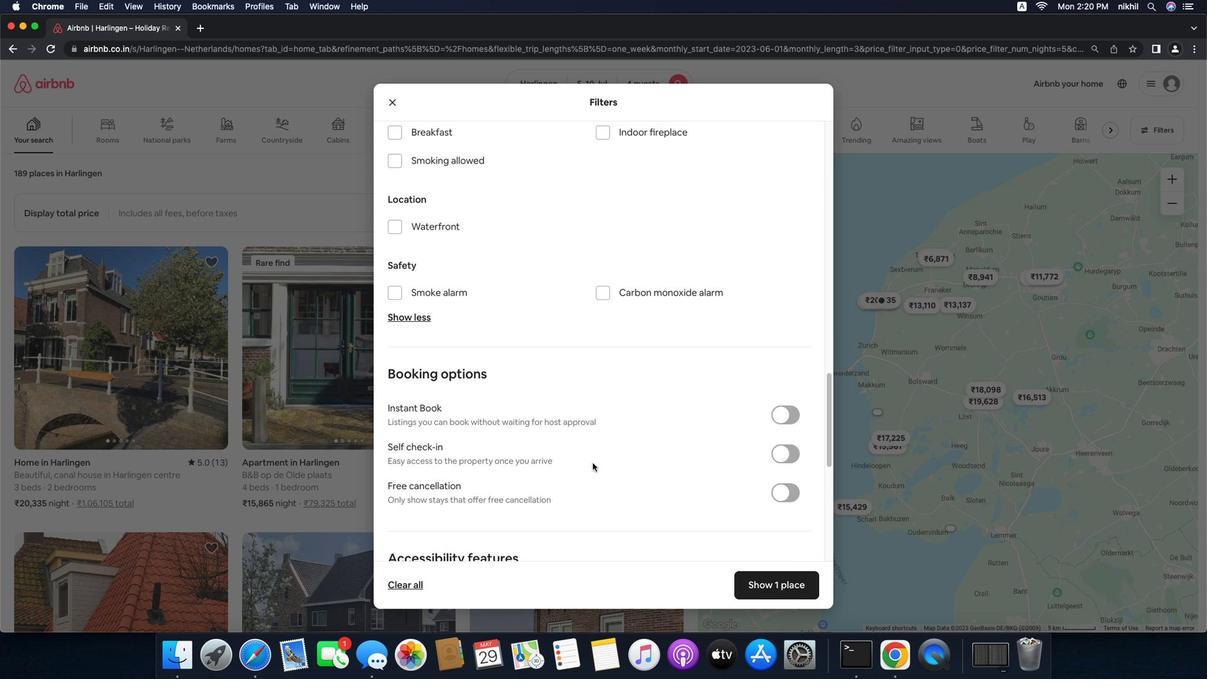 
Action: Mouse scrolled (613, 474) with delta (-18, -20)
Screenshot: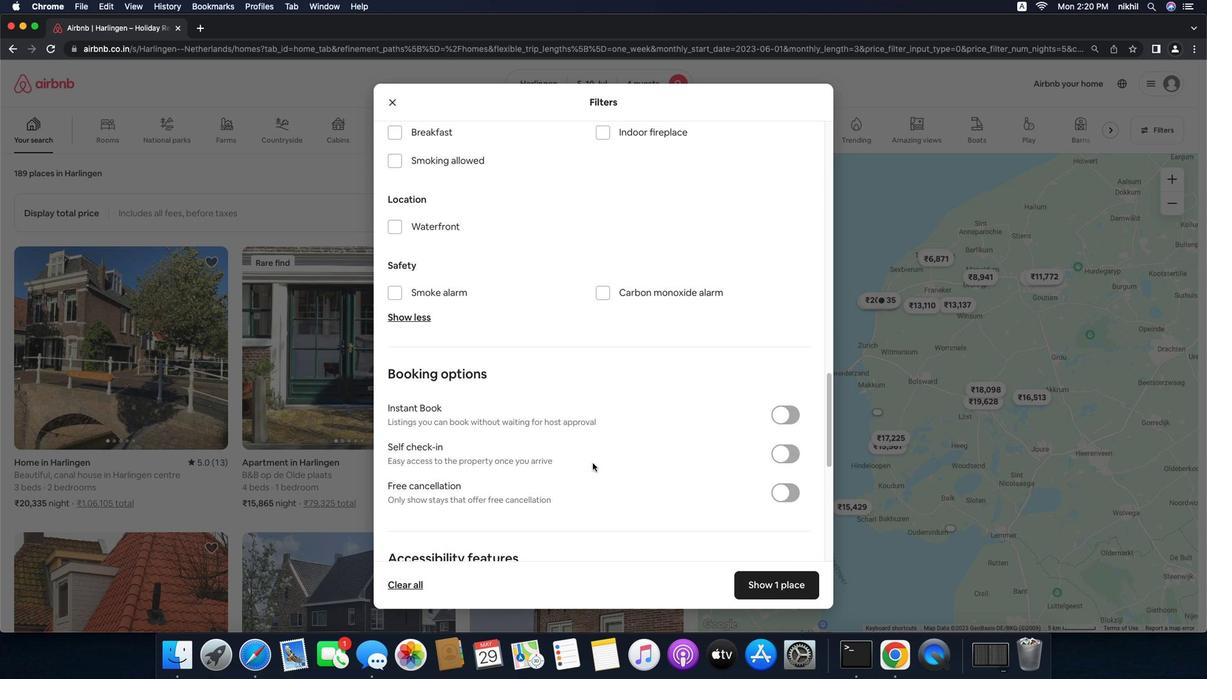 
Action: Mouse moved to (818, 461)
Screenshot: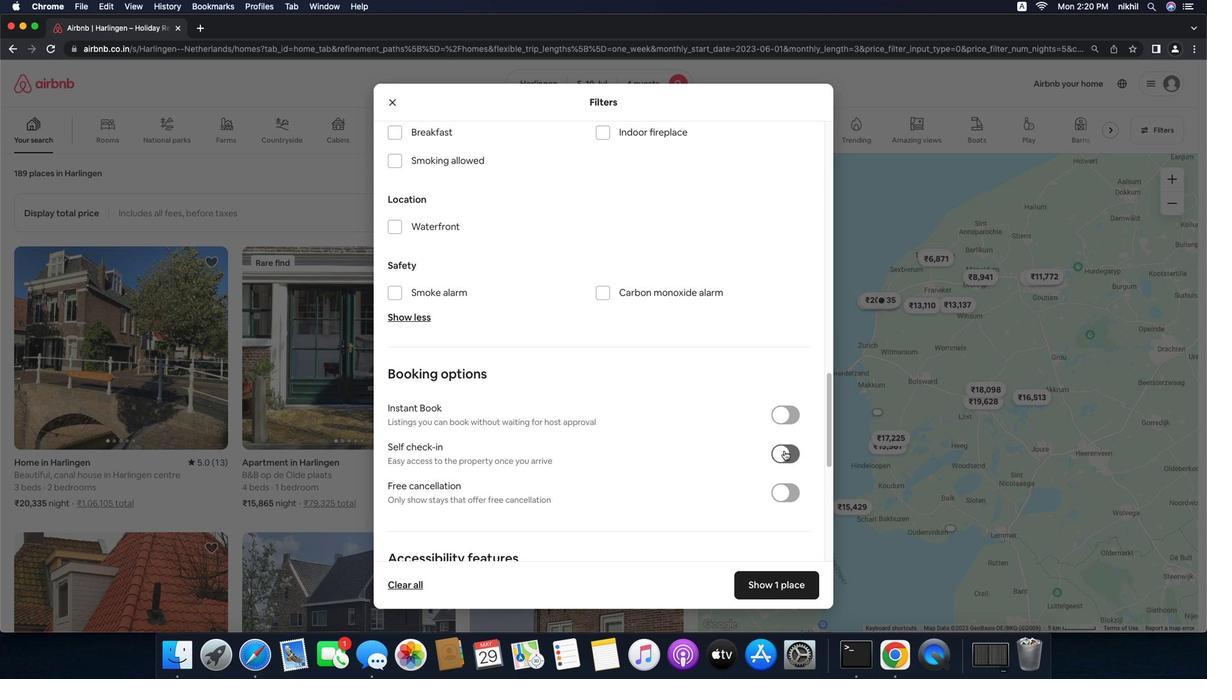 
Action: Mouse pressed left at (818, 461)
Screenshot: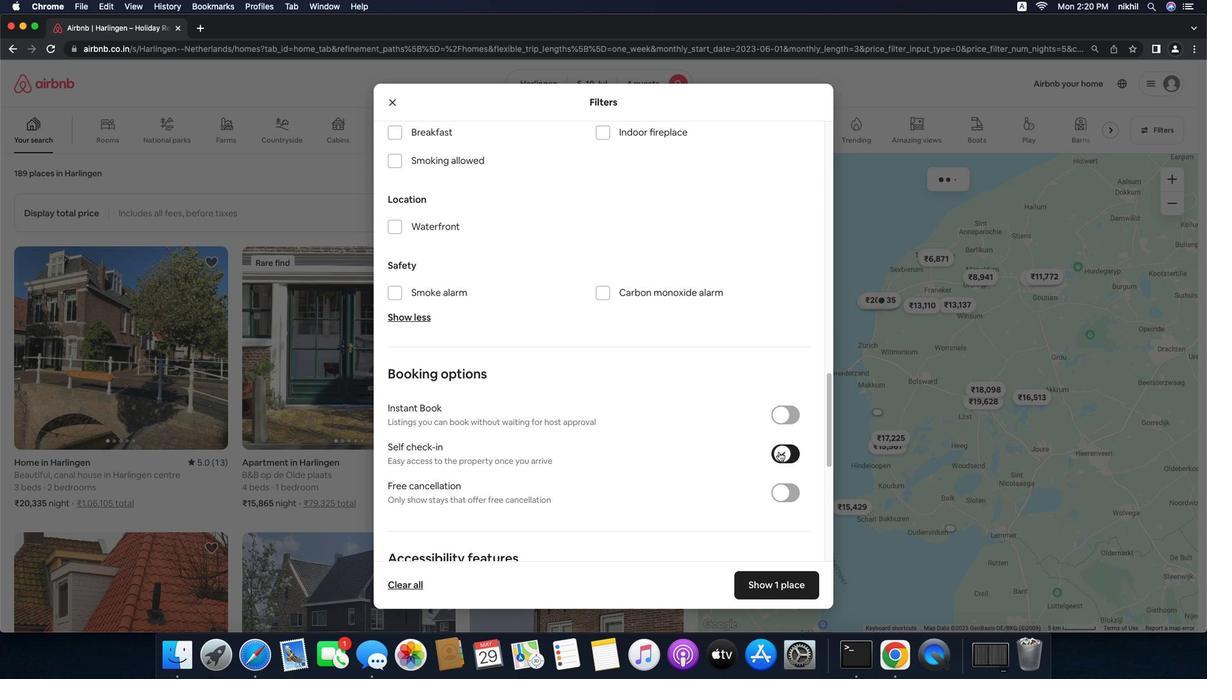 
Action: Mouse moved to (695, 463)
Screenshot: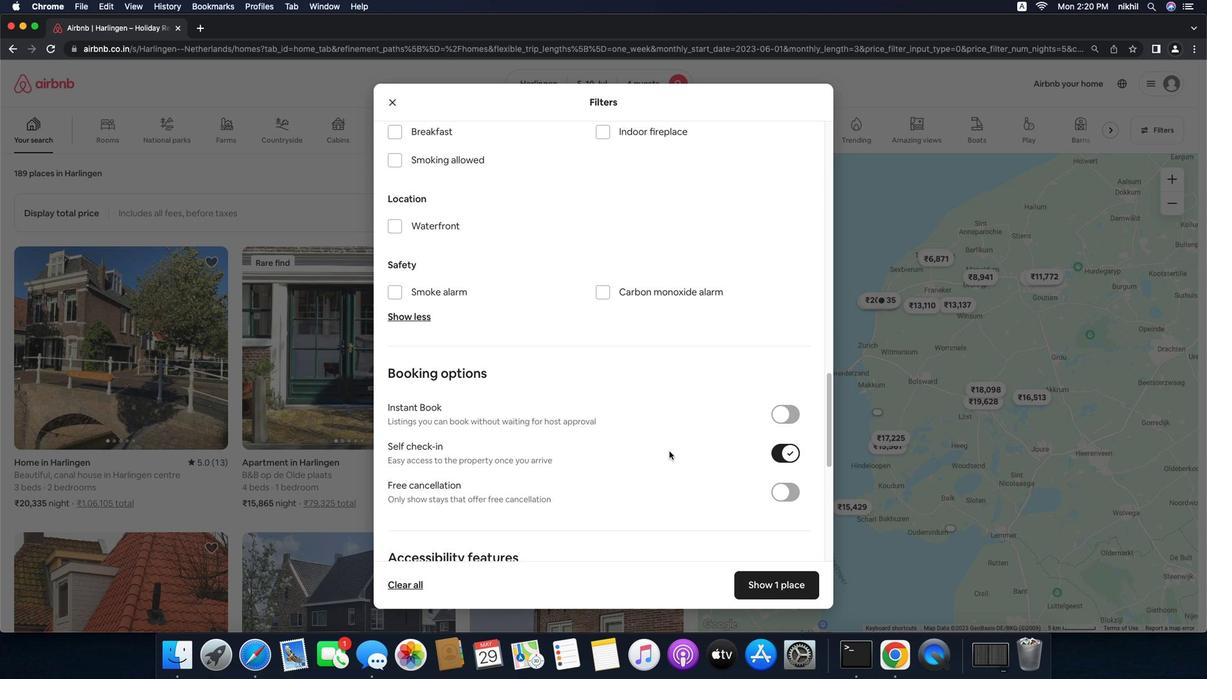 
Action: Mouse scrolled (695, 463) with delta (-18, -18)
Screenshot: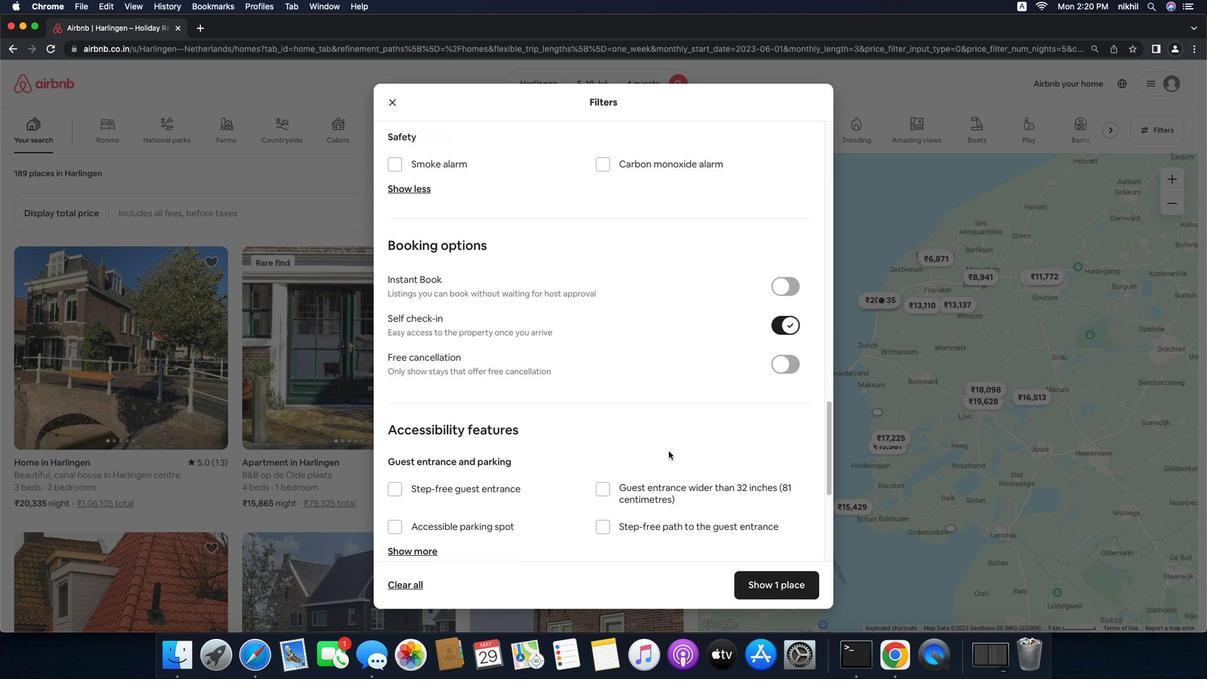 
Action: Mouse scrolled (695, 463) with delta (-18, -18)
Screenshot: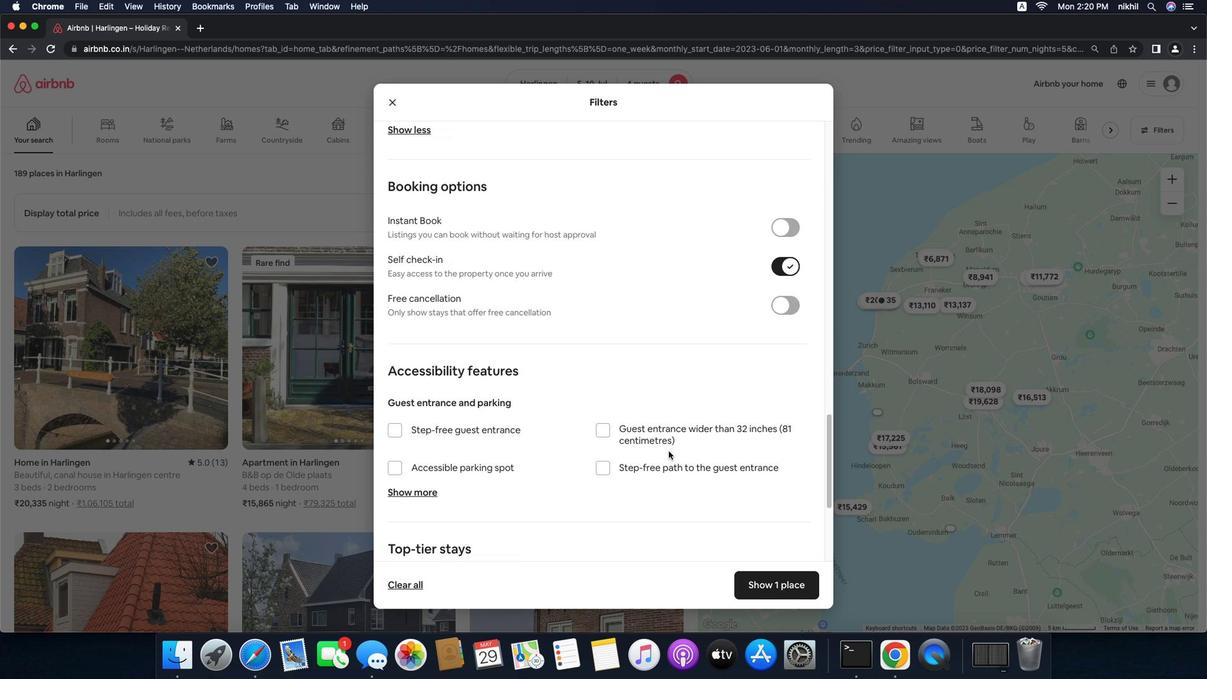 
Action: Mouse scrolled (695, 463) with delta (-18, -20)
Screenshot: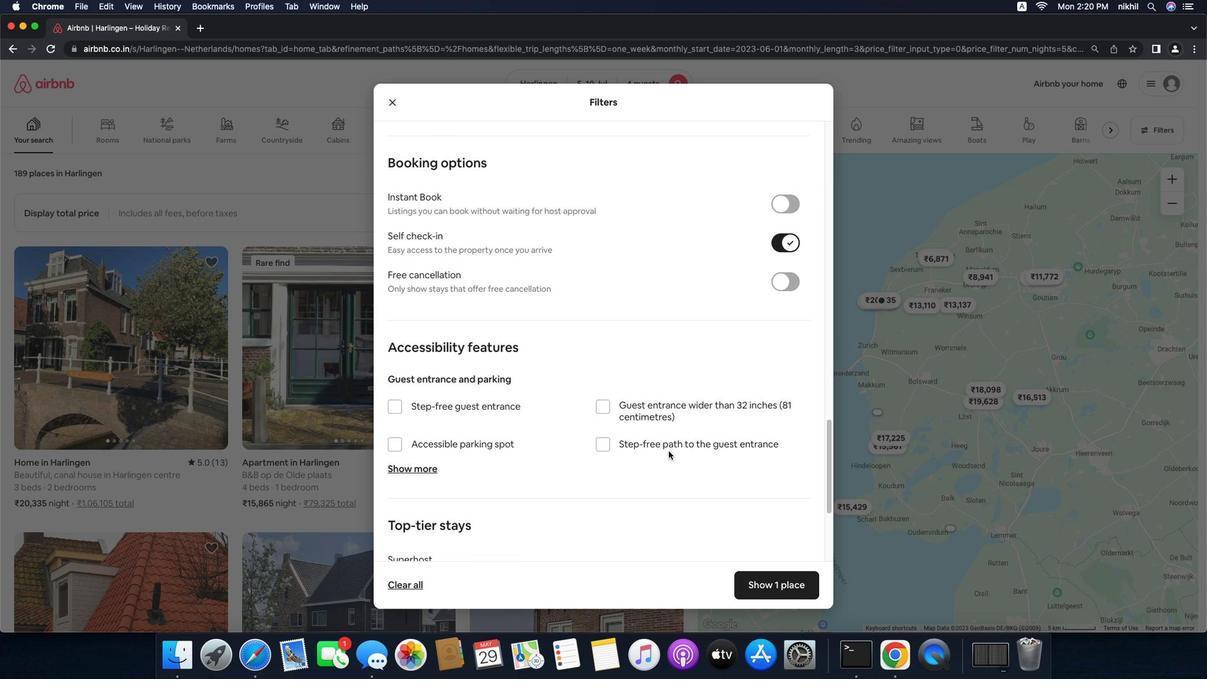 
Action: Mouse scrolled (695, 463) with delta (-18, -20)
Screenshot: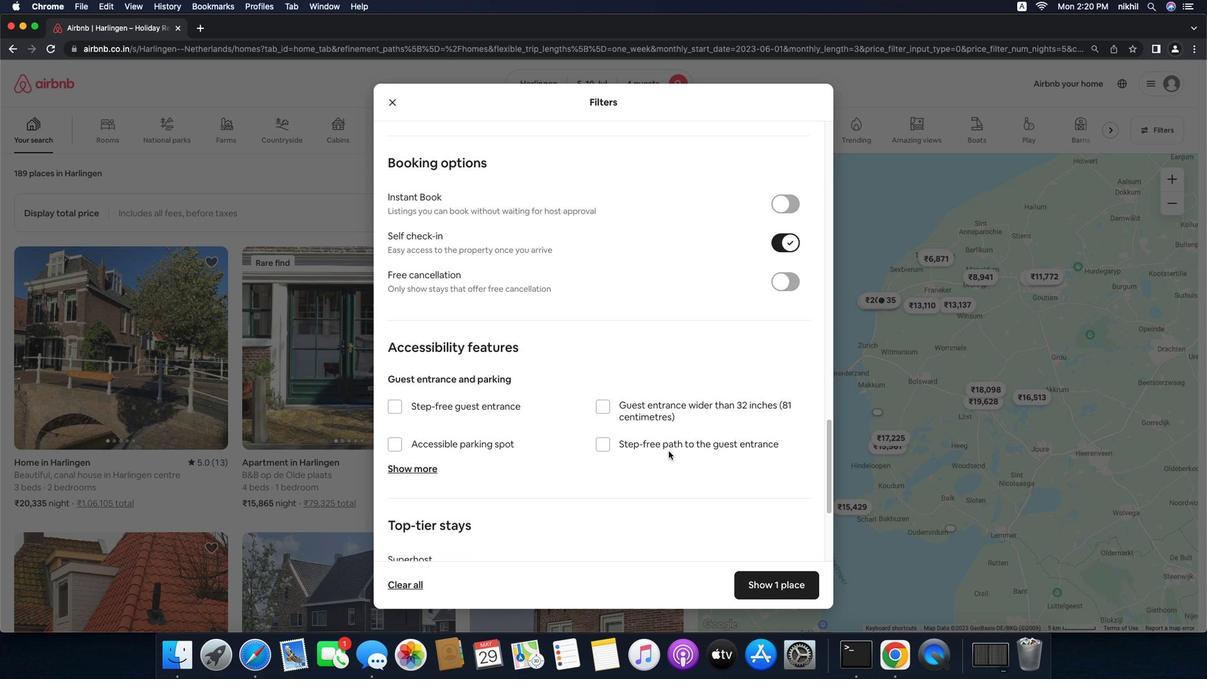 
Action: Mouse moved to (695, 462)
Screenshot: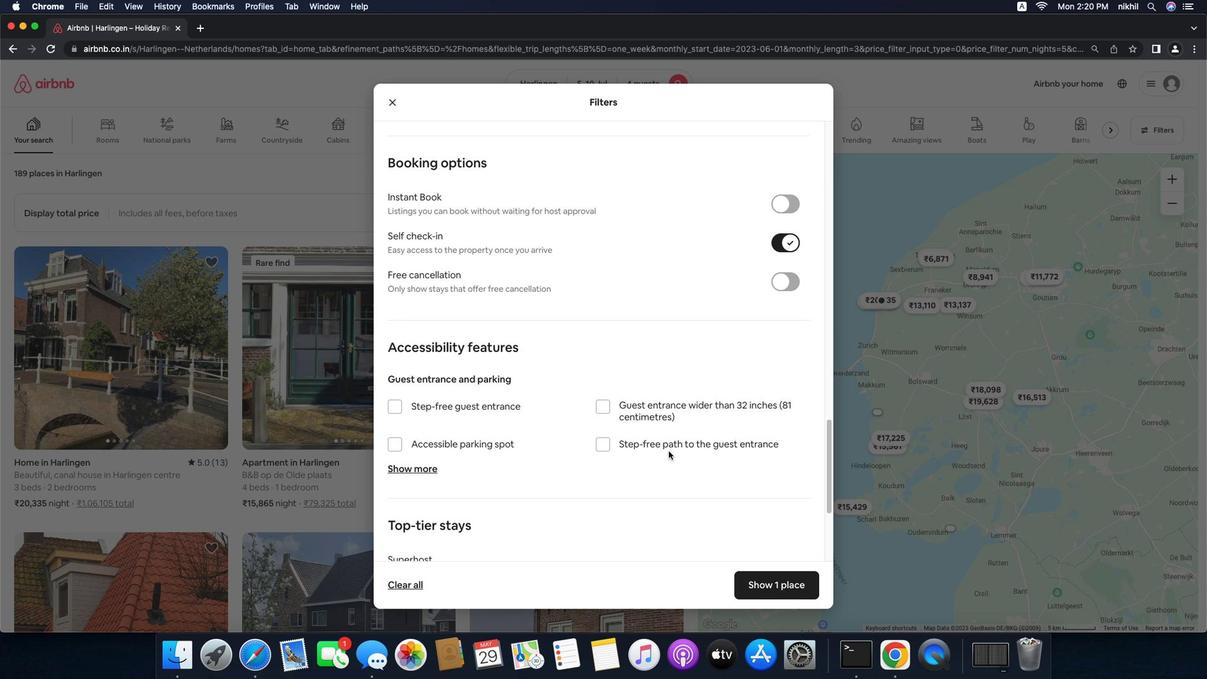 
Action: Mouse scrolled (695, 462) with delta (-18, -18)
Screenshot: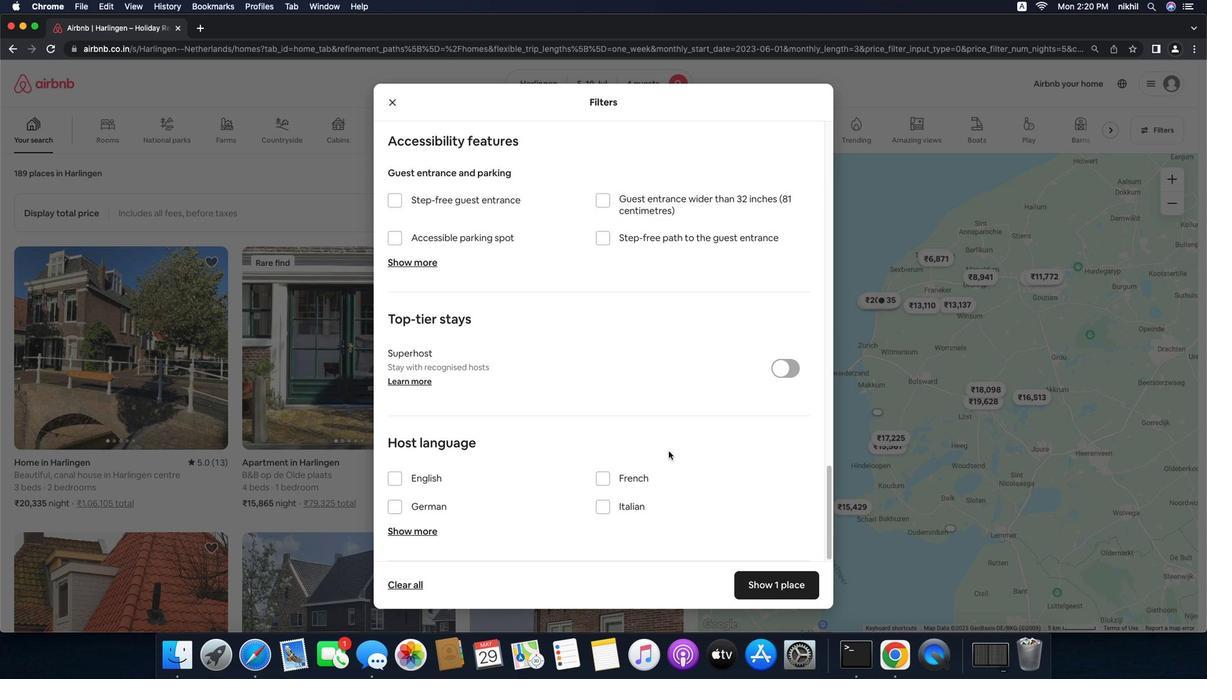 
Action: Mouse scrolled (695, 462) with delta (-18, -18)
Screenshot: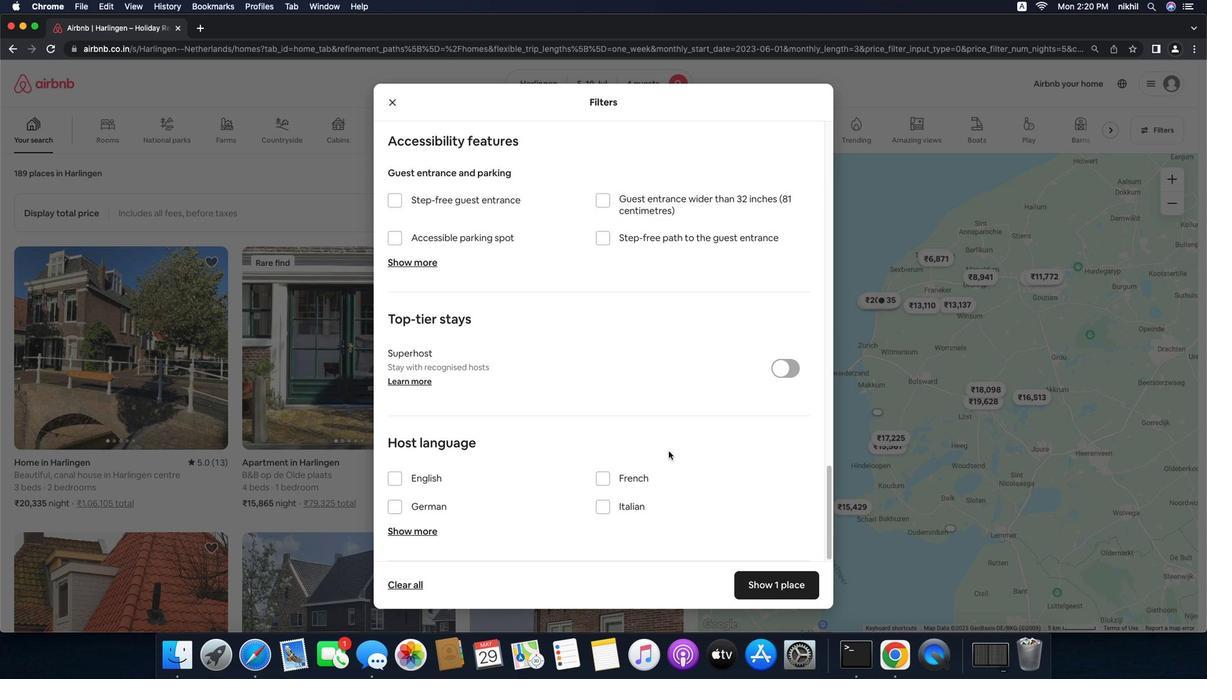 
Action: Mouse scrolled (695, 462) with delta (-18, -20)
Screenshot: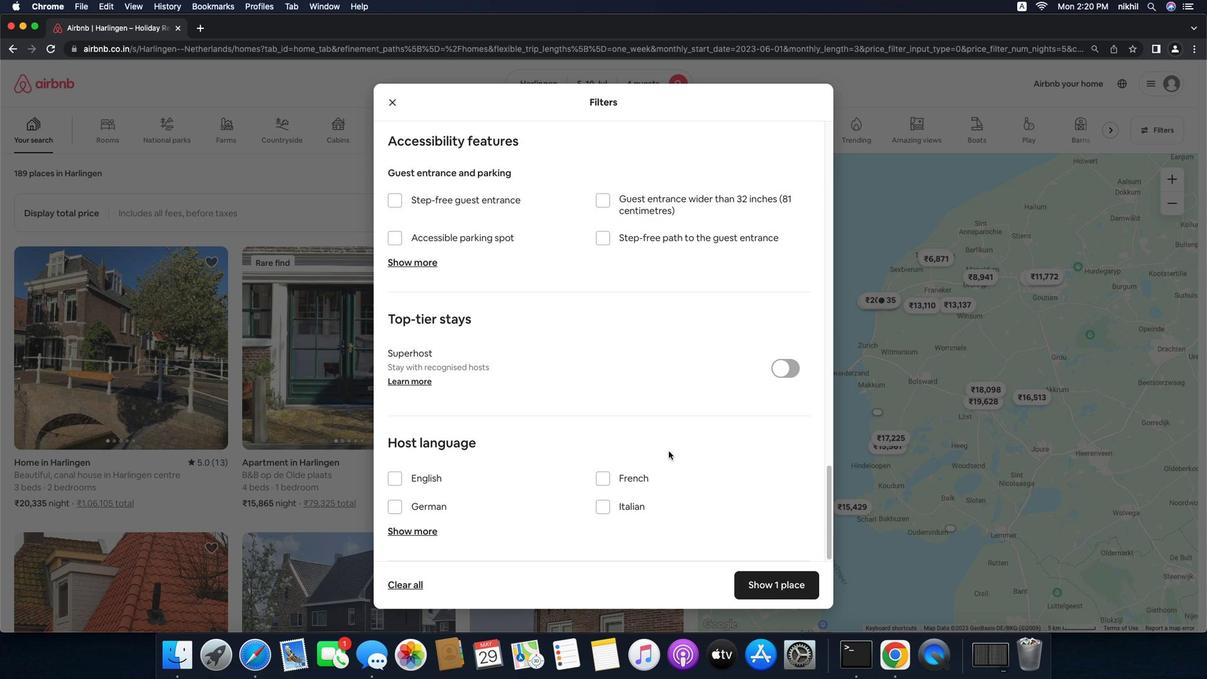 
Action: Mouse scrolled (695, 462) with delta (-18, -22)
Screenshot: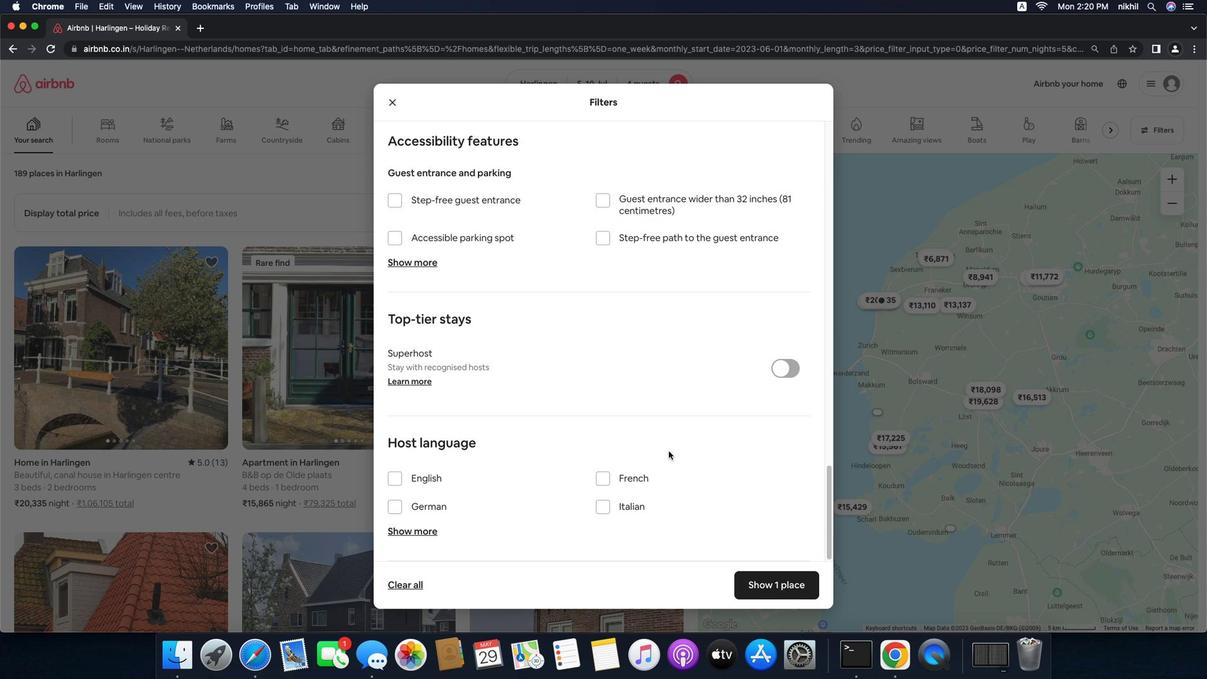 
Action: Mouse scrolled (695, 462) with delta (-18, -18)
Screenshot: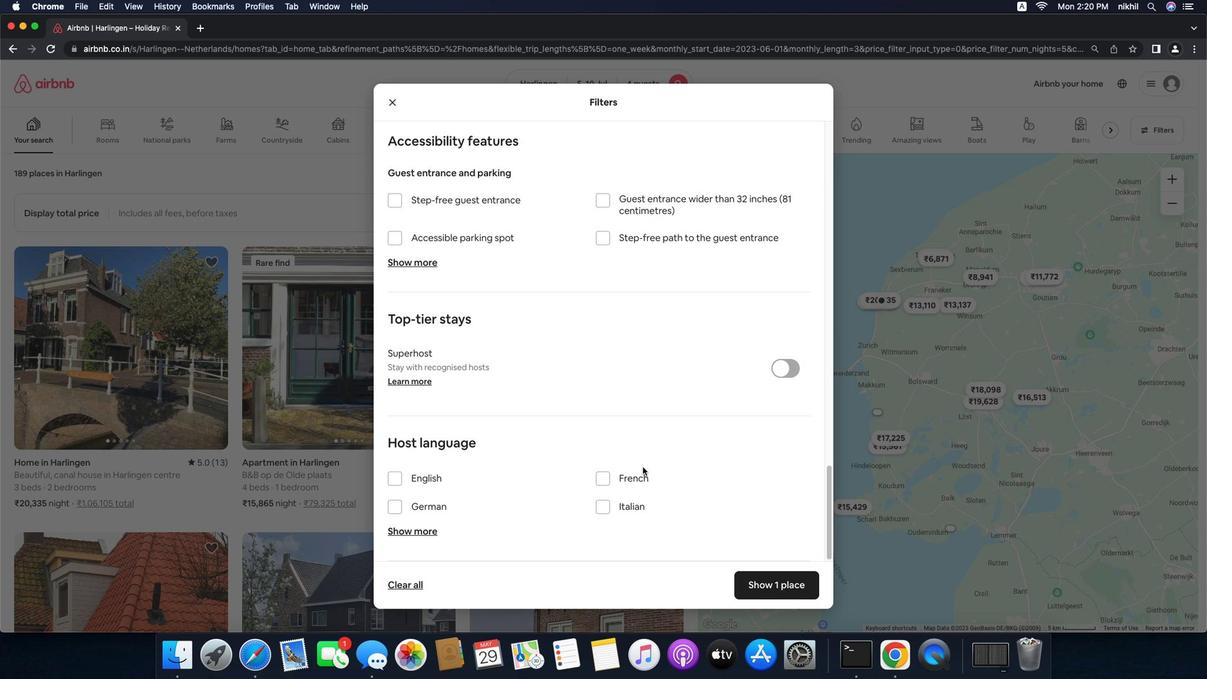
Action: Mouse scrolled (695, 462) with delta (-18, -18)
Screenshot: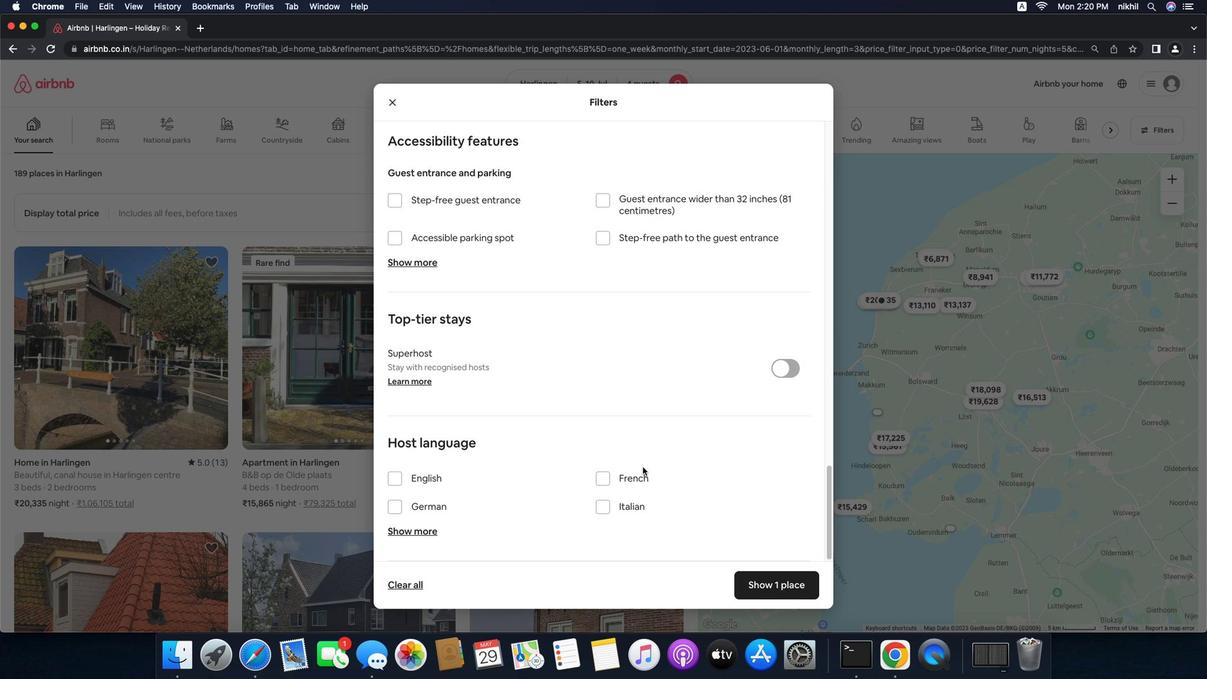 
Action: Mouse scrolled (695, 462) with delta (-18, -20)
Screenshot: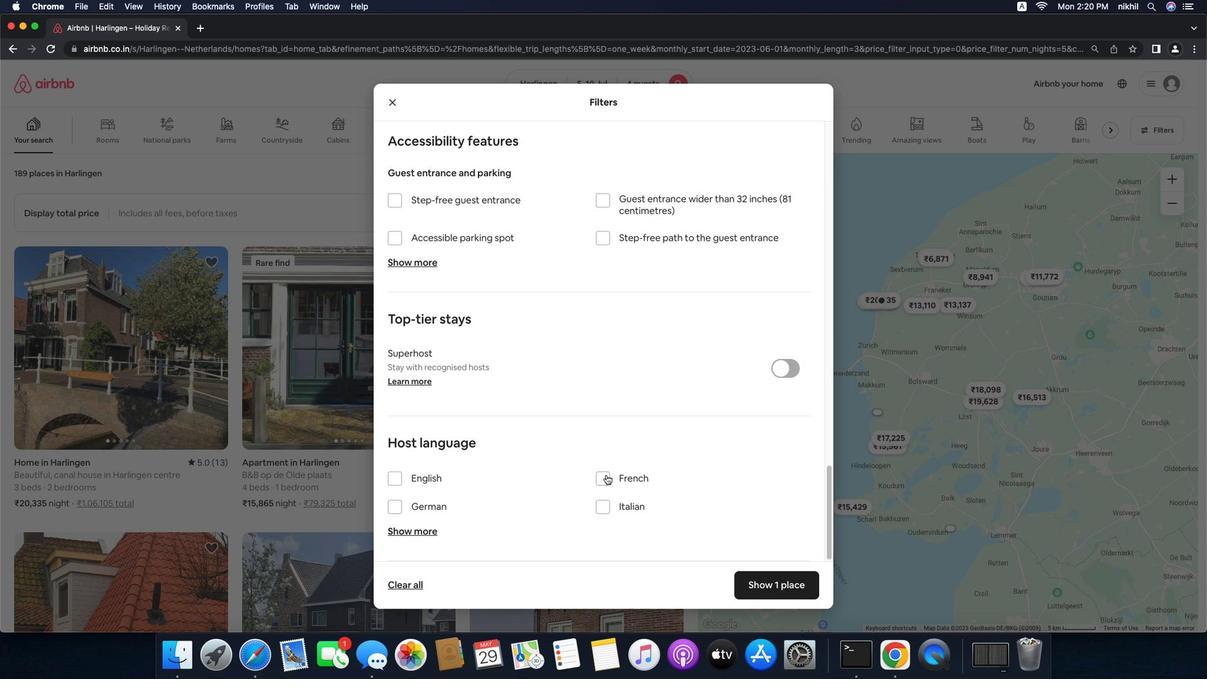 
Action: Mouse moved to (434, 490)
Screenshot: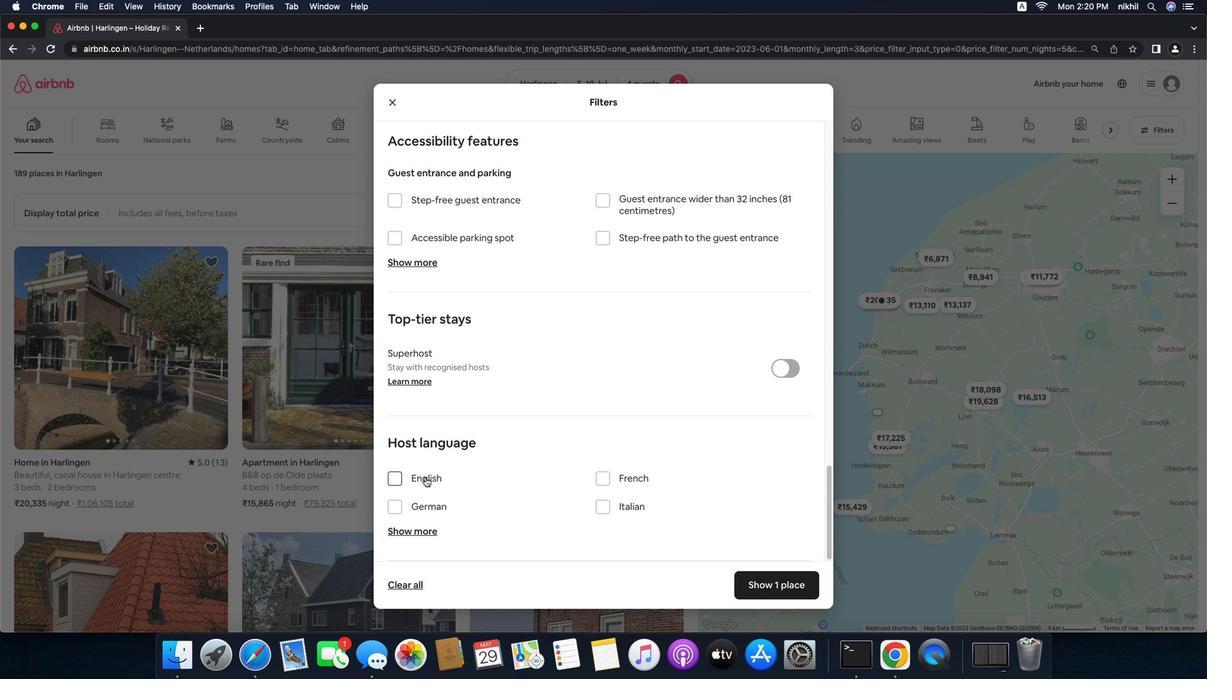 
Action: Mouse pressed left at (434, 490)
Screenshot: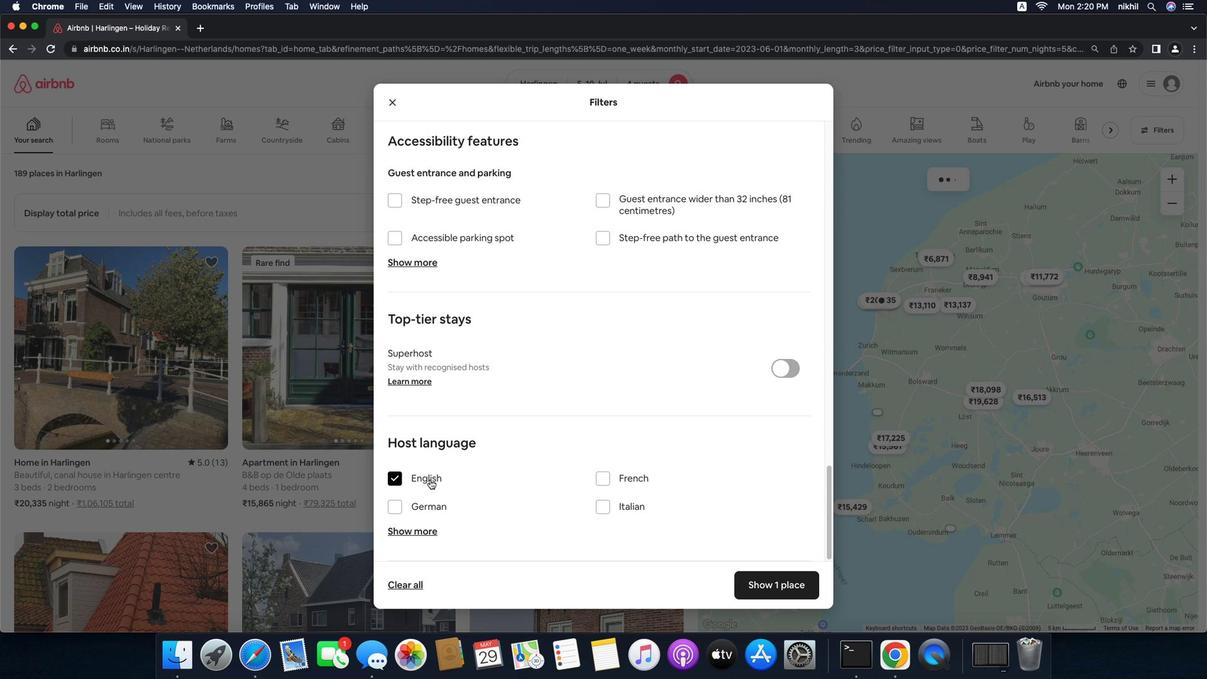 
Action: Mouse moved to (793, 601)
Screenshot: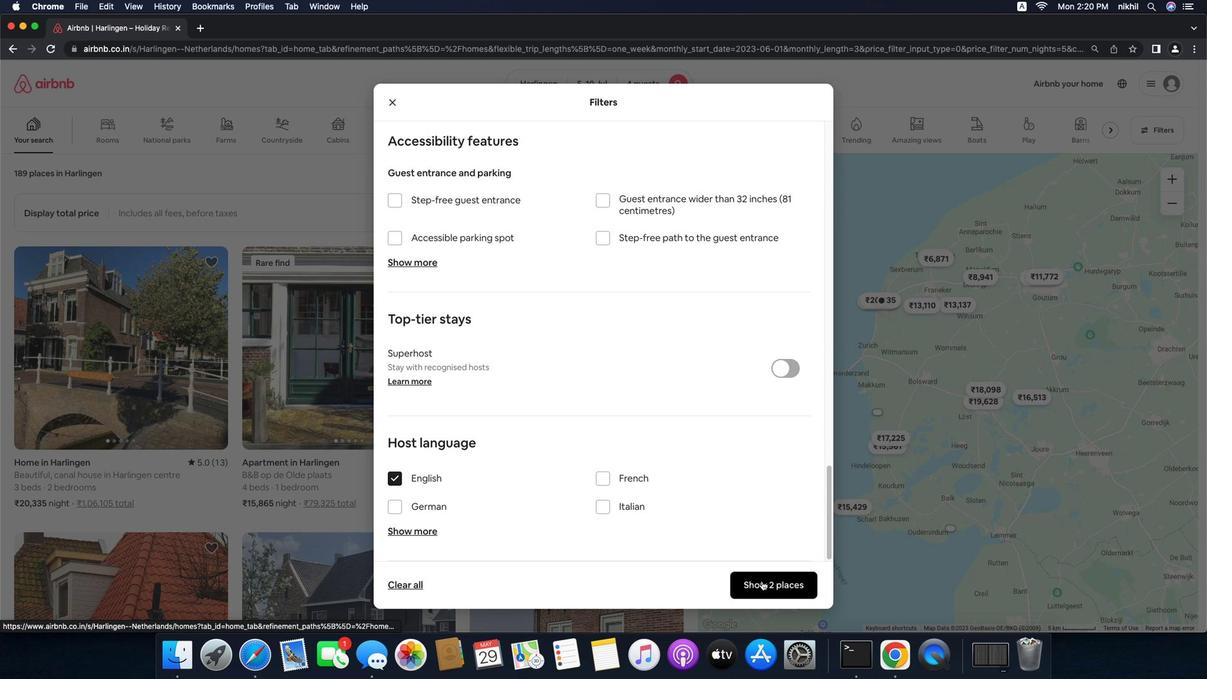 
Action: Mouse pressed left at (793, 601)
Screenshot: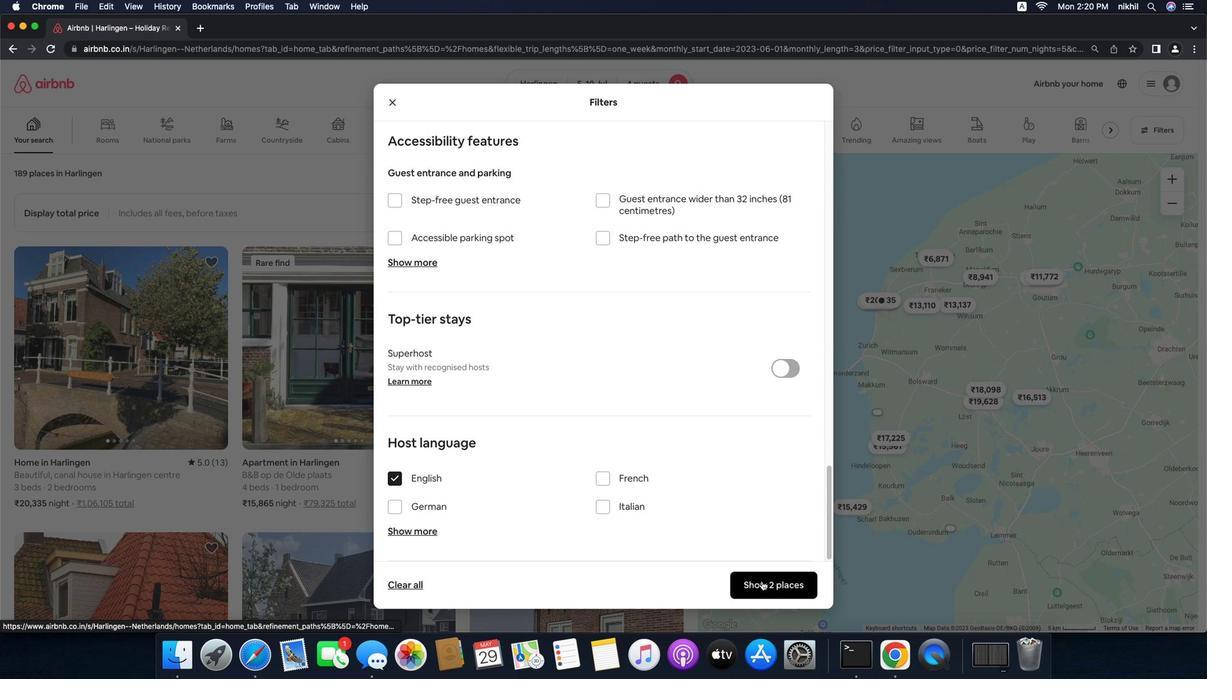 
Action: Mouse moved to (550, 169)
Screenshot: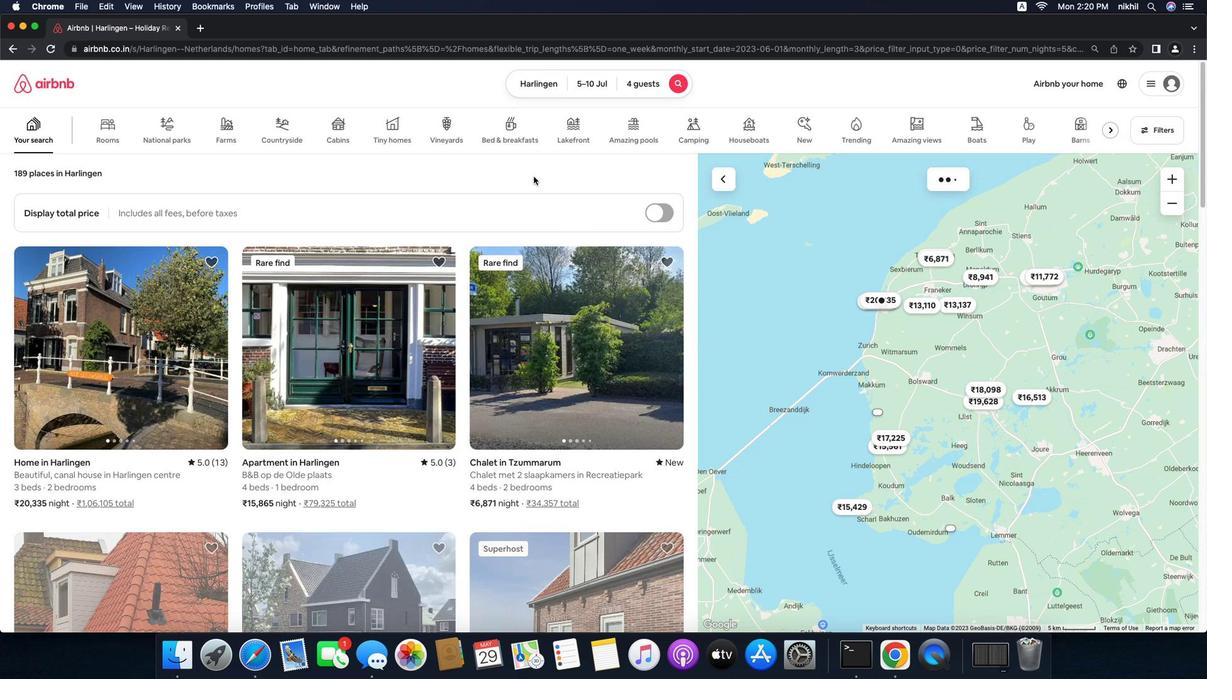 
